 Task: Open Card Car Review in Board Content Amplification to Workspace Business Writing and add a team member Softage.2@softage.net, a label Red, a checklist Mixology, an attachment from your google drive, a color Red and finally, add a card description 'Research and develop new marketing strategy' and a comment 'We should approach this task with a sense of curiosity and a willingness to experiment with new ideas and approaches.'. Add a start date 'Jan 02, 1900' with a due date 'Jan 09, 1900'
Action: Mouse moved to (196, 162)
Screenshot: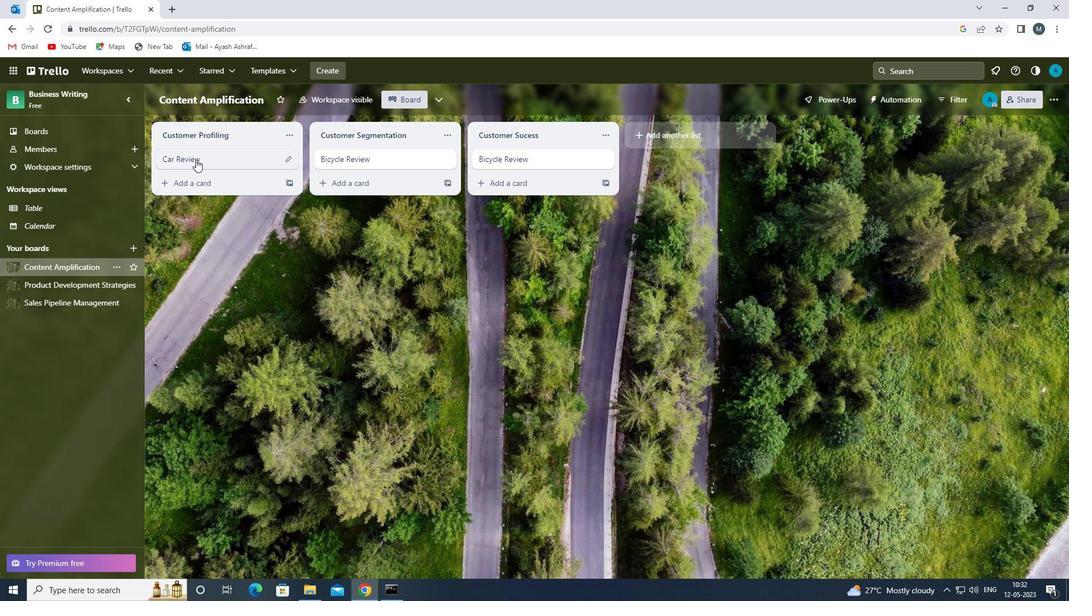 
Action: Mouse pressed left at (196, 162)
Screenshot: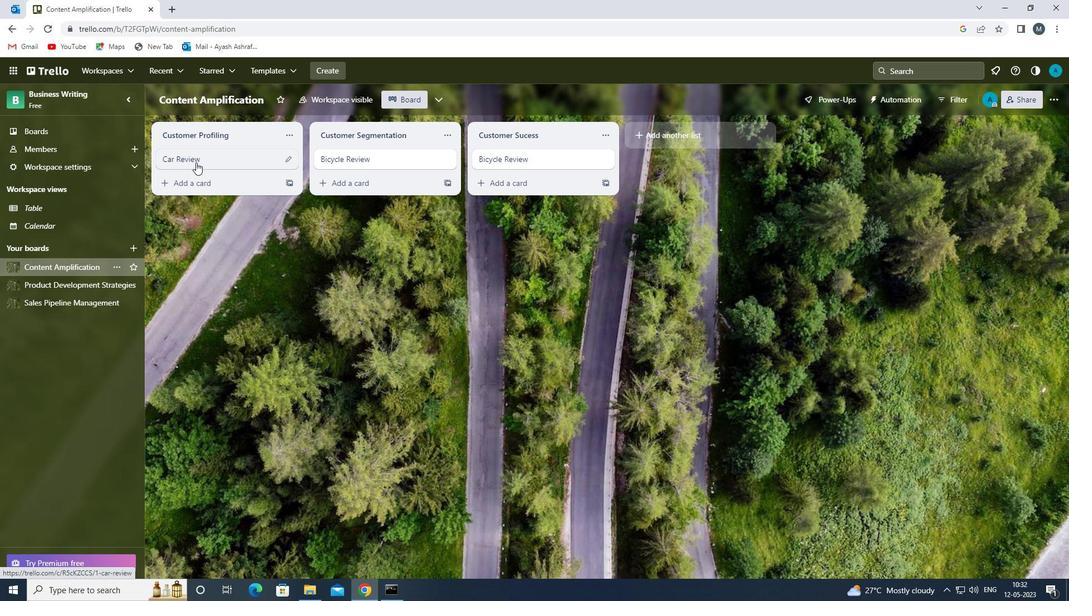 
Action: Mouse moved to (687, 160)
Screenshot: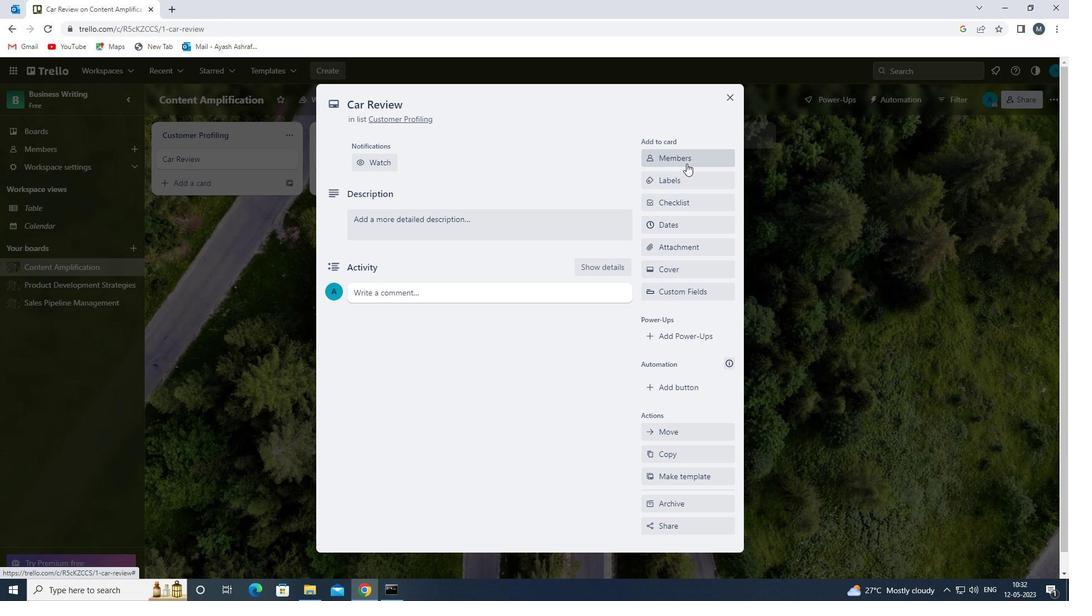
Action: Mouse pressed left at (687, 160)
Screenshot: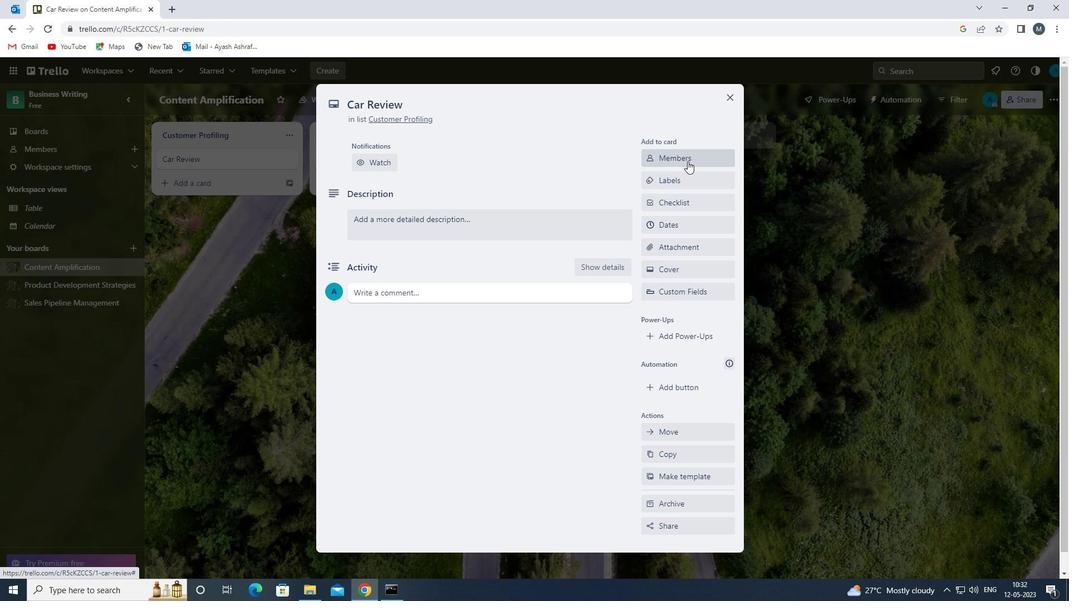 
Action: Mouse moved to (691, 216)
Screenshot: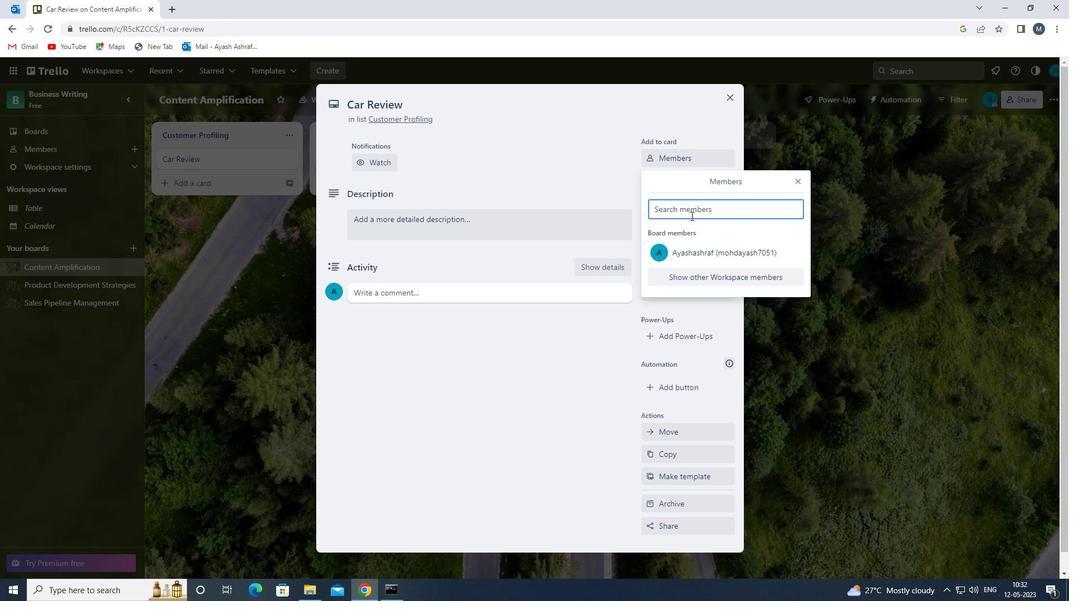 
Action: Mouse pressed left at (691, 216)
Screenshot: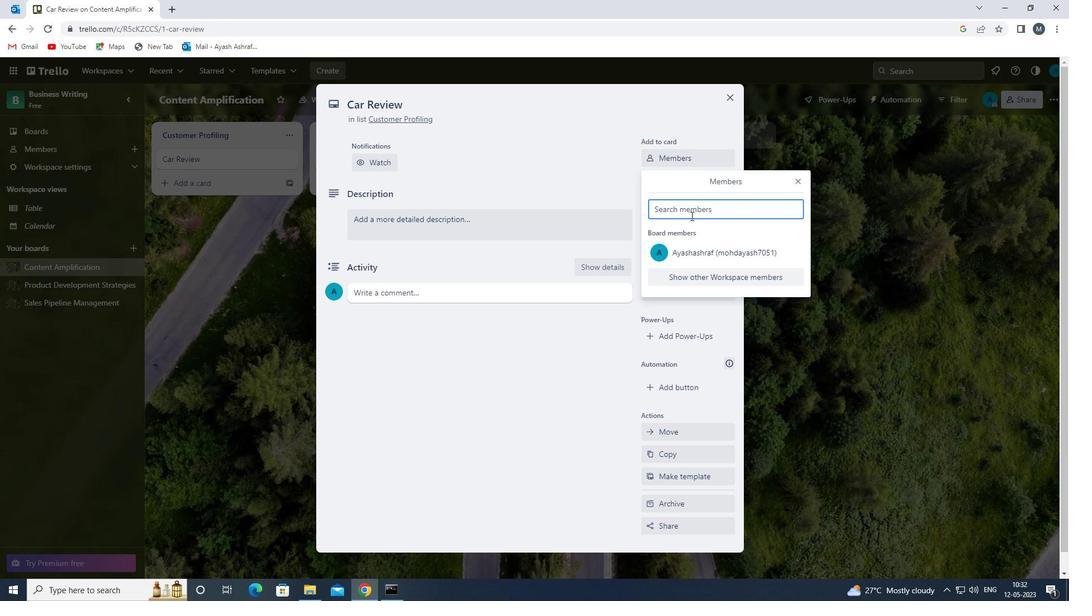 
Action: Mouse moved to (688, 214)
Screenshot: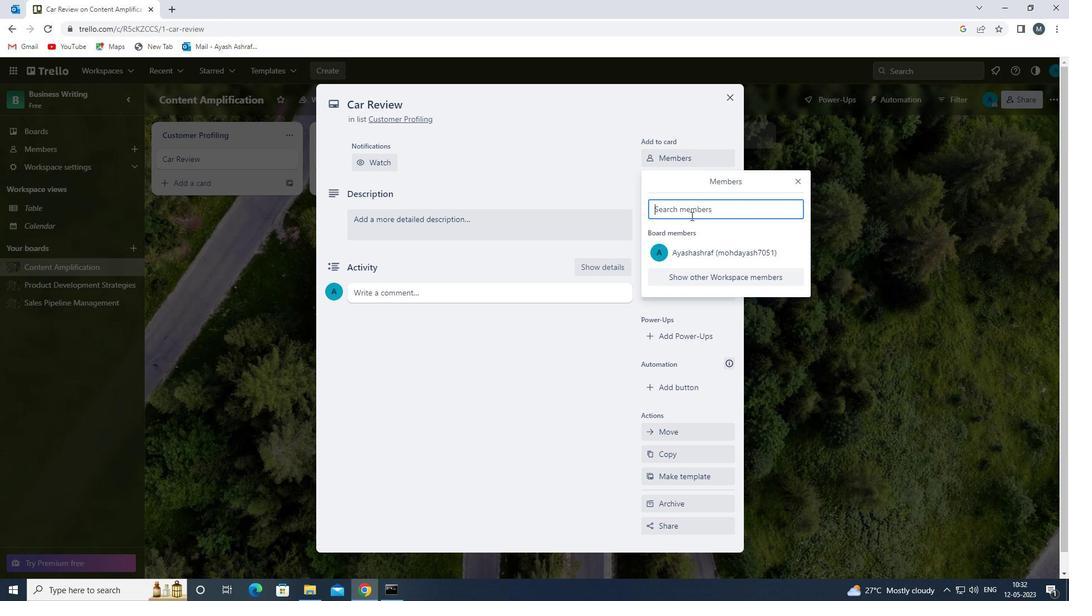 
Action: Key pressed s
Screenshot: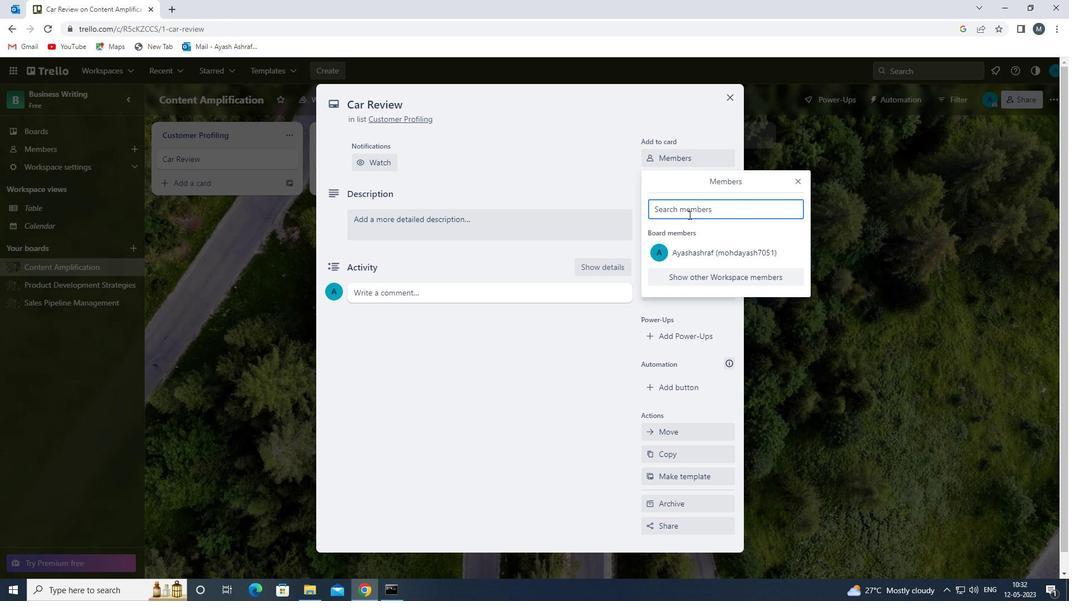 
Action: Mouse moved to (706, 343)
Screenshot: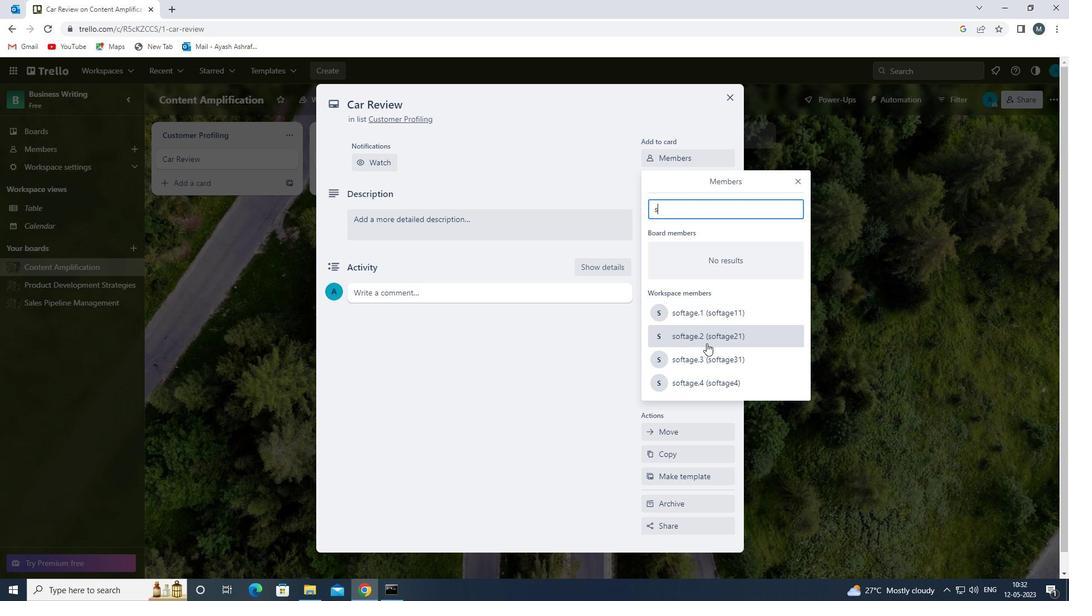 
Action: Mouse pressed left at (706, 343)
Screenshot: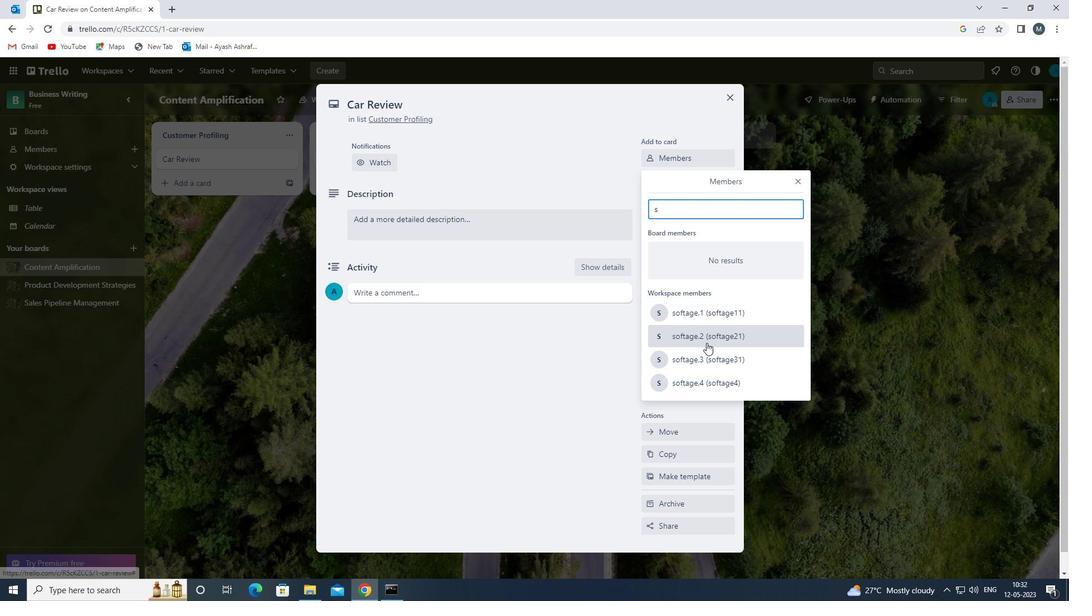 
Action: Mouse moved to (802, 181)
Screenshot: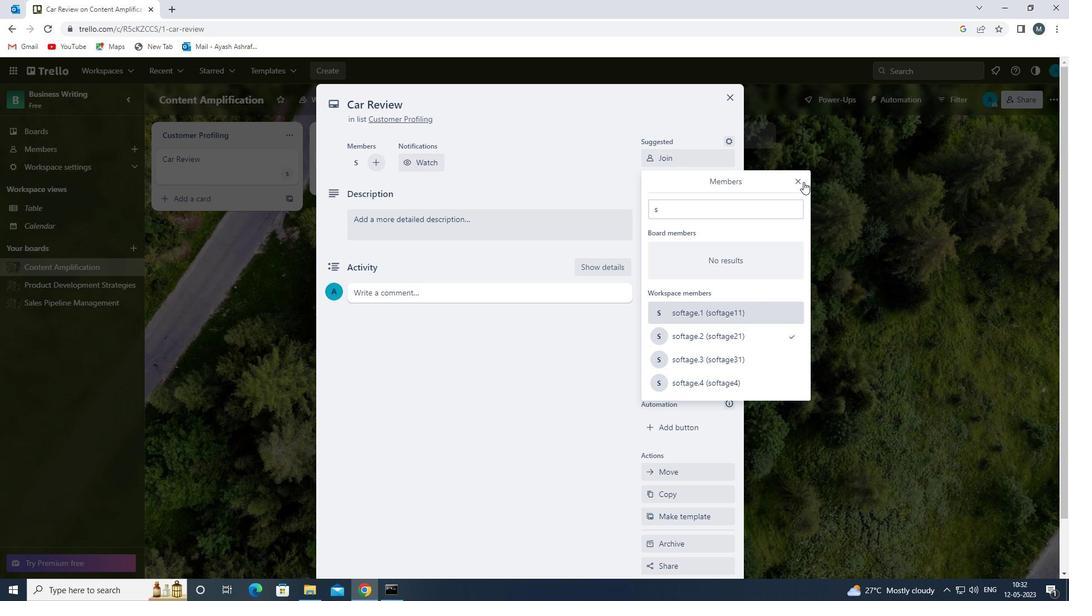 
Action: Mouse pressed left at (802, 181)
Screenshot: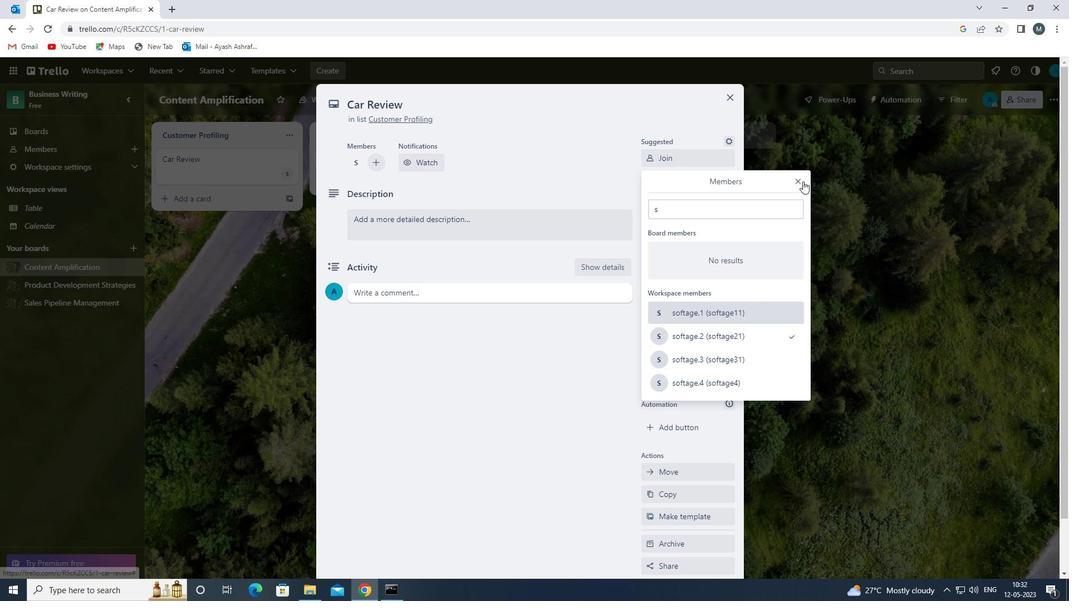 
Action: Mouse moved to (683, 216)
Screenshot: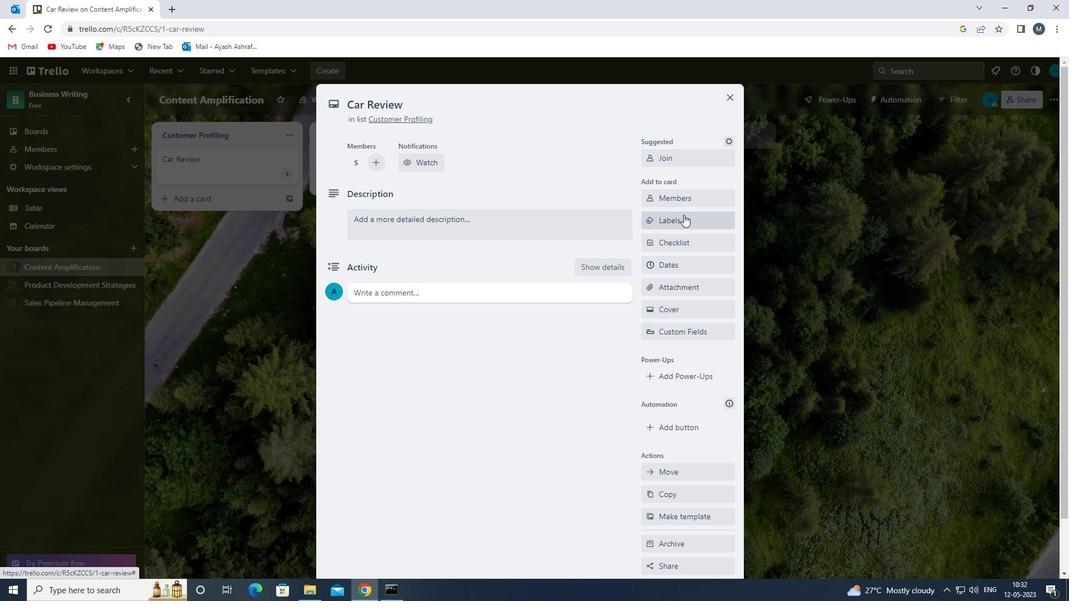 
Action: Mouse pressed left at (683, 216)
Screenshot: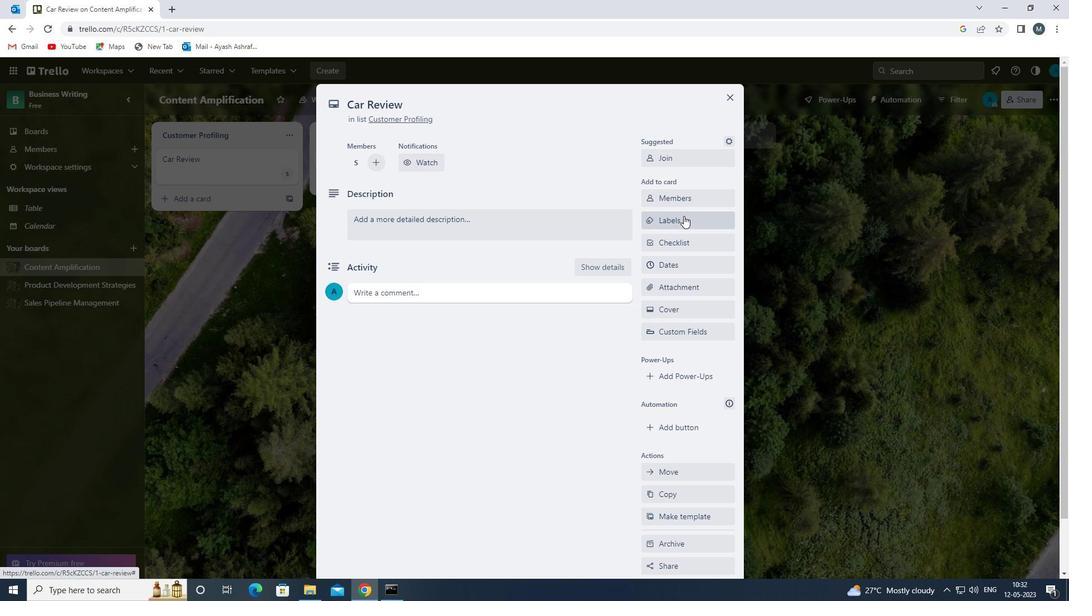 
Action: Mouse moved to (658, 370)
Screenshot: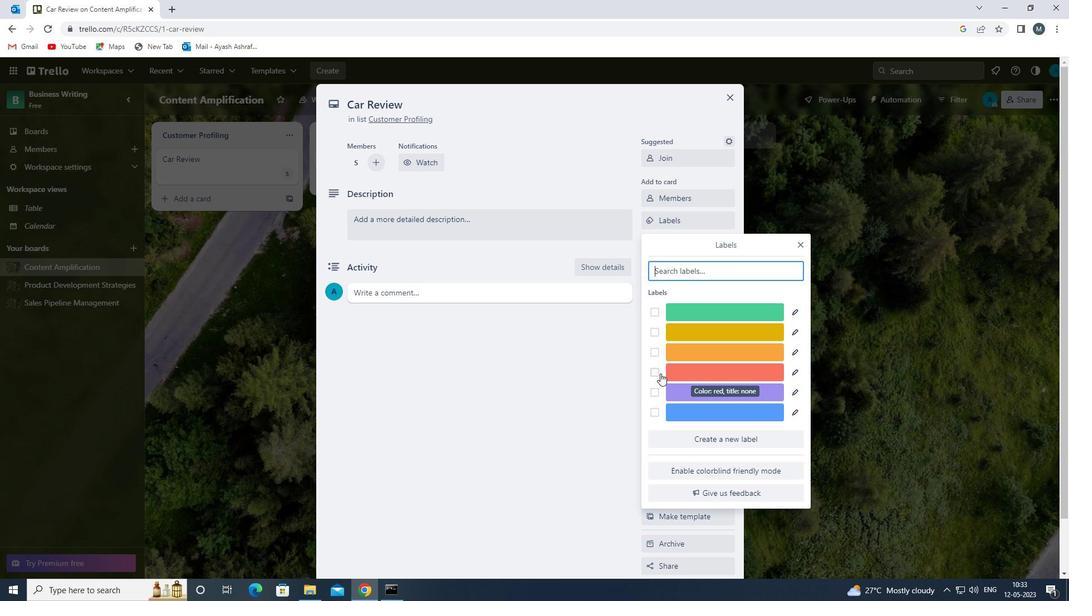 
Action: Mouse pressed left at (658, 370)
Screenshot: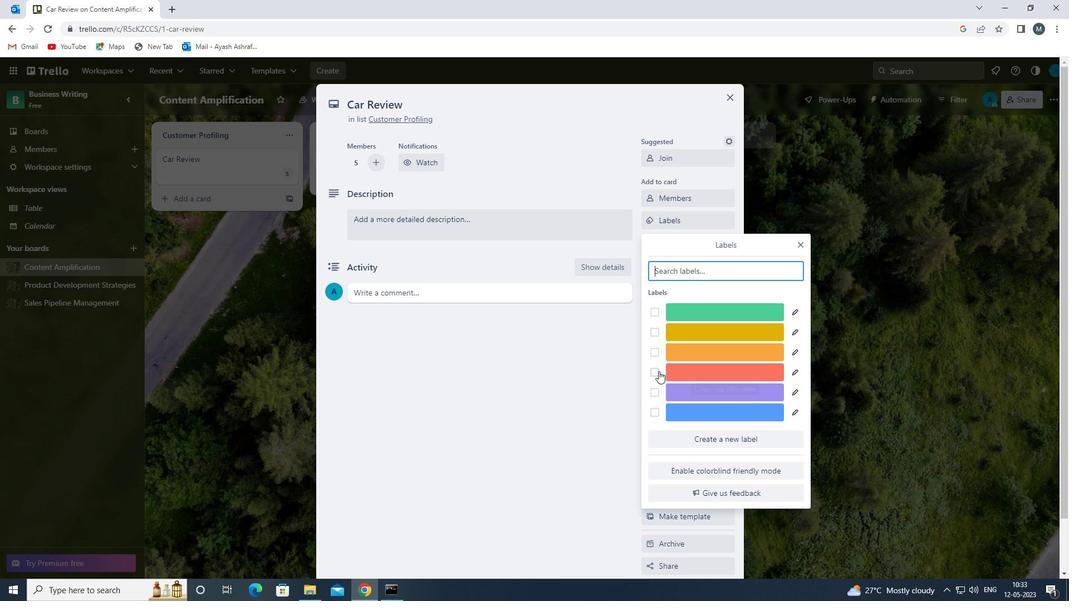 
Action: Mouse moved to (800, 247)
Screenshot: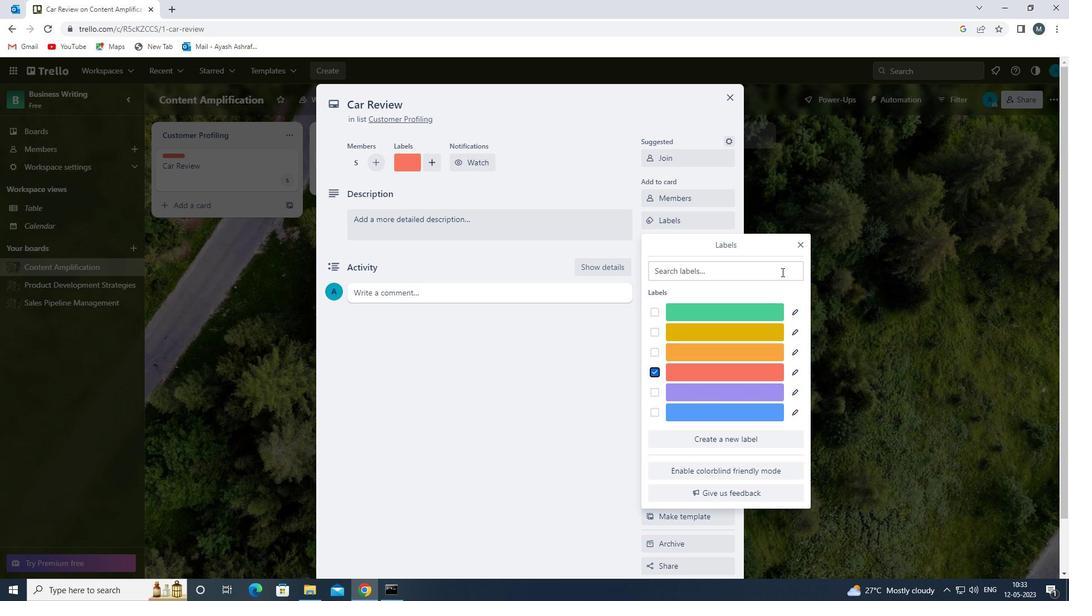 
Action: Mouse pressed left at (800, 247)
Screenshot: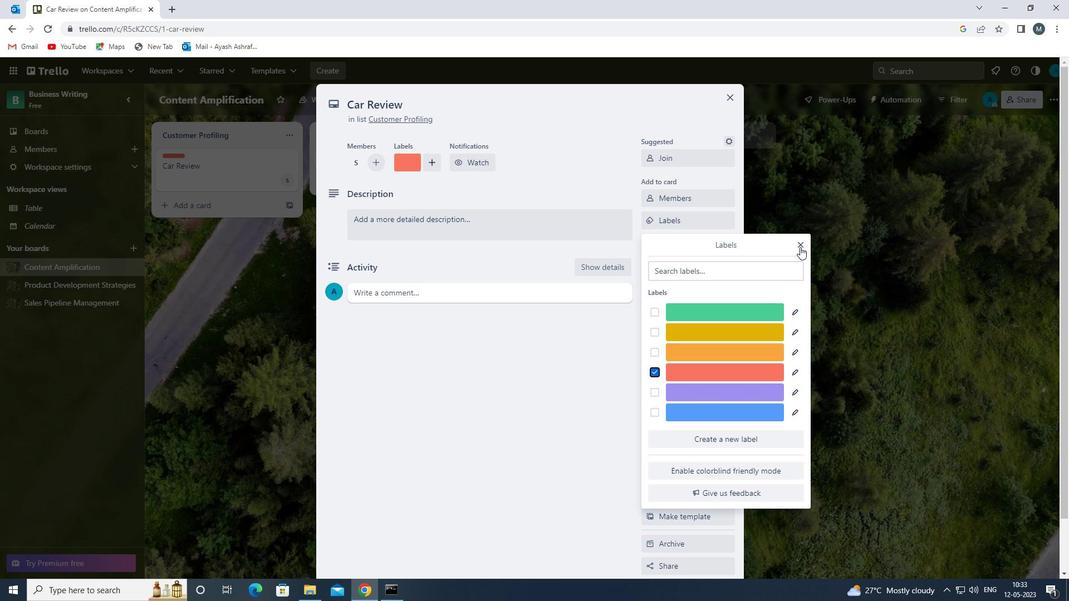 
Action: Mouse moved to (673, 246)
Screenshot: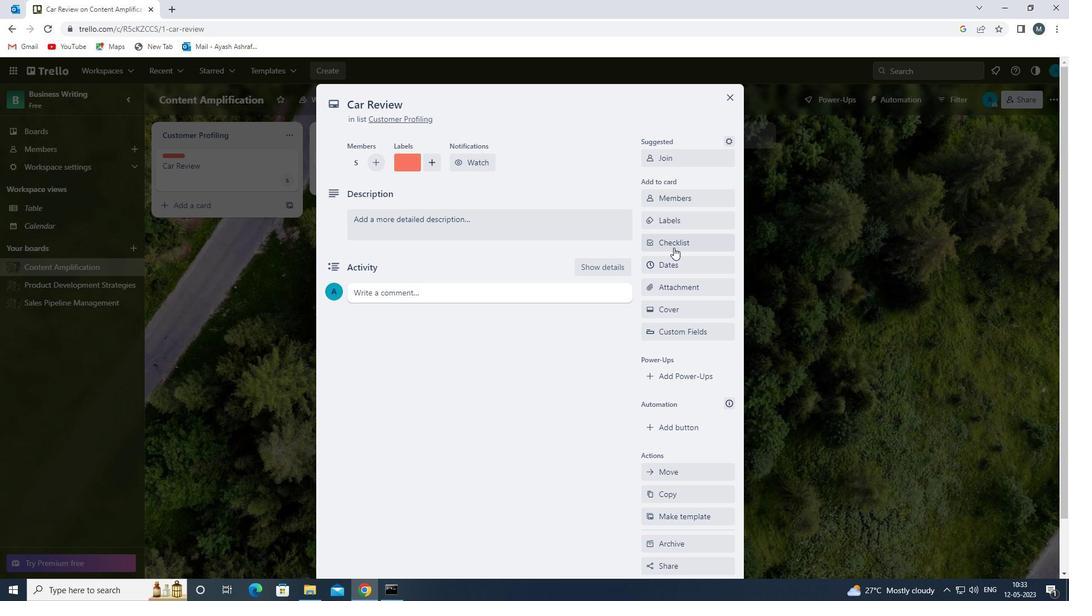 
Action: Mouse pressed left at (673, 246)
Screenshot: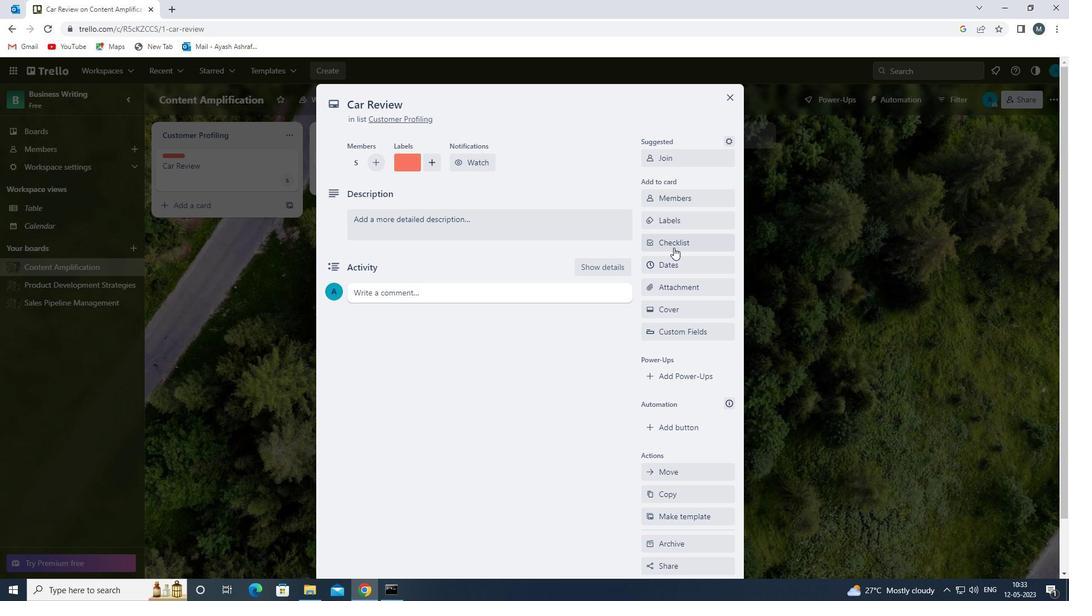 
Action: Mouse moved to (711, 311)
Screenshot: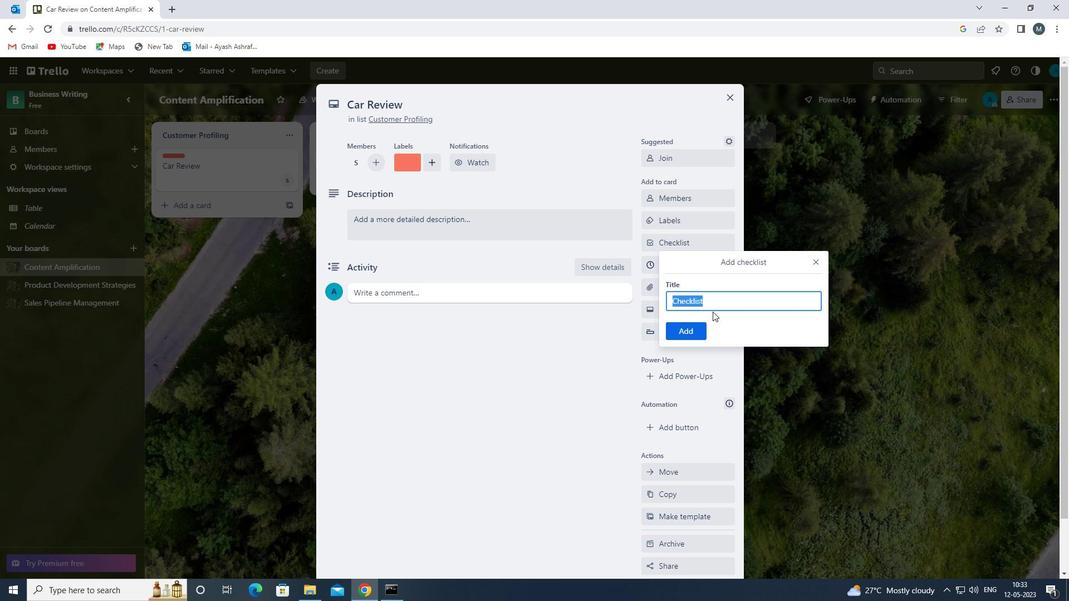 
Action: Key pressed <Key.backspace><Key.shift>MIXOLOGY<Key.space>
Screenshot: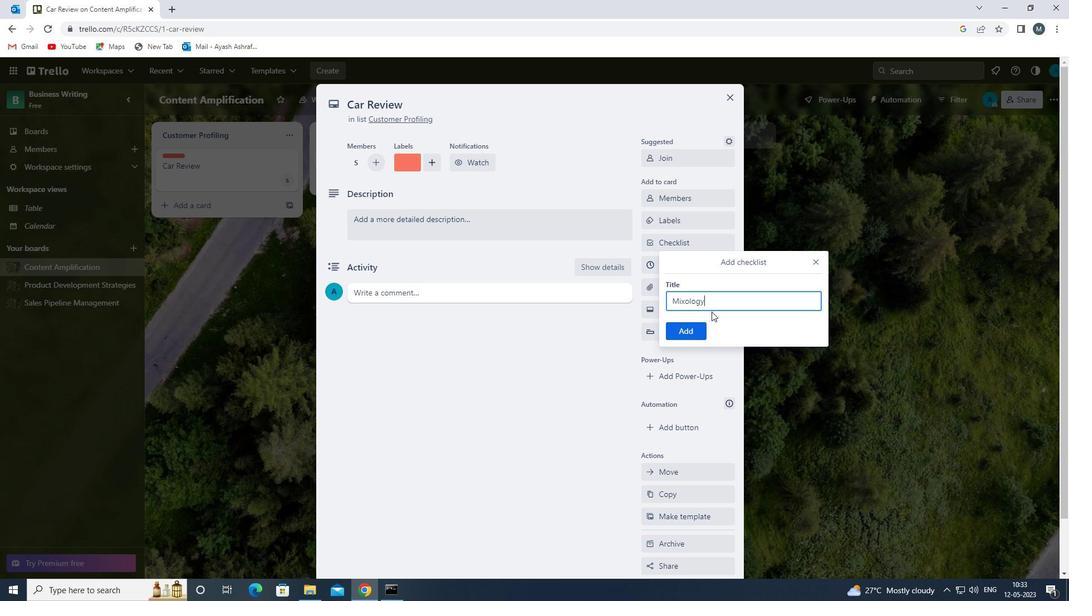 
Action: Mouse moved to (688, 331)
Screenshot: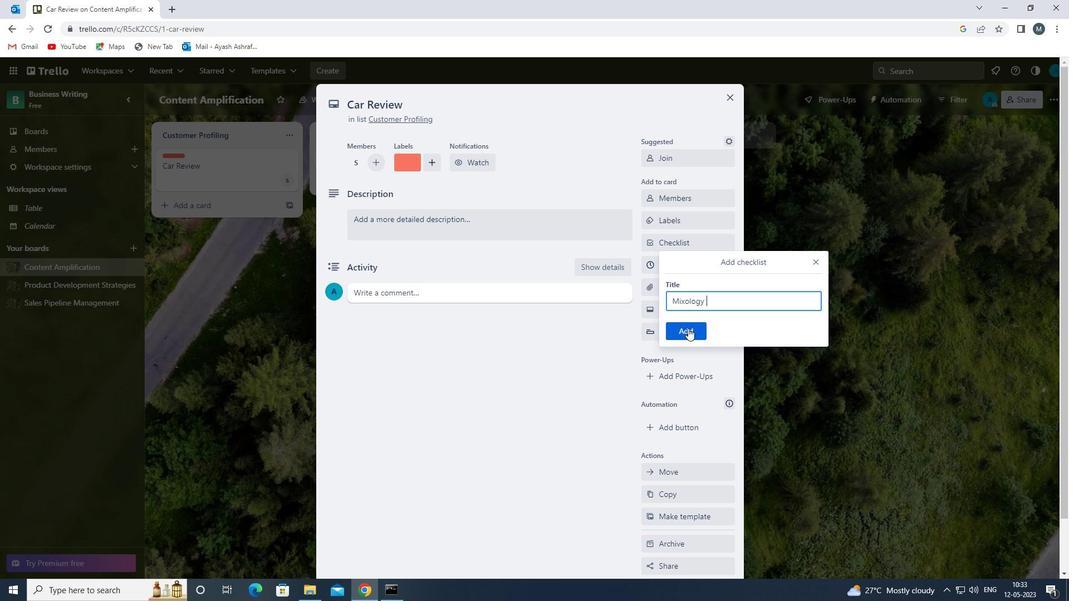 
Action: Mouse pressed left at (688, 331)
Screenshot: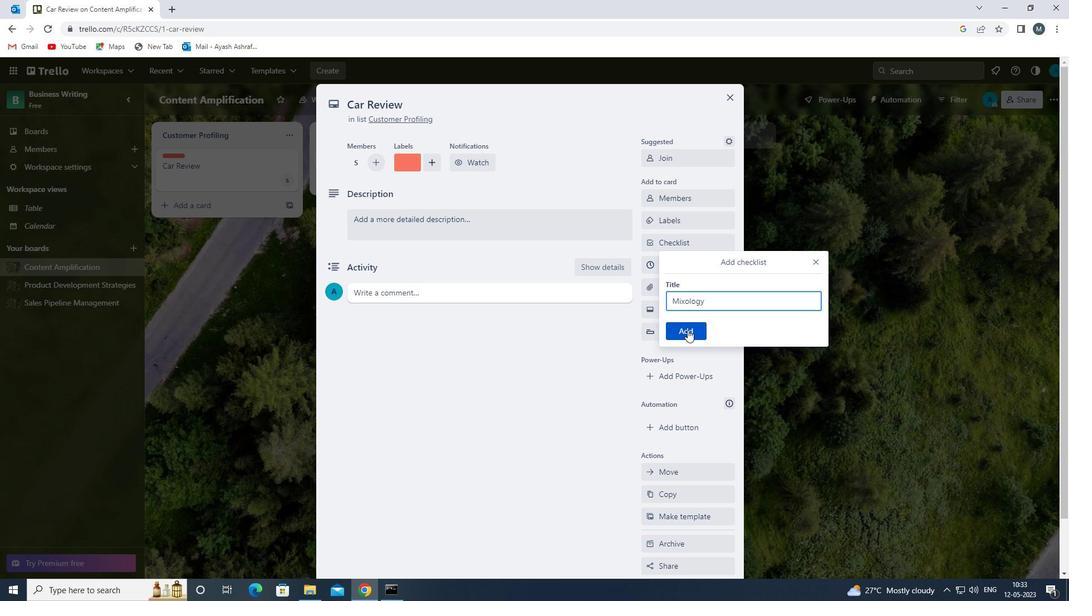
Action: Mouse moved to (682, 289)
Screenshot: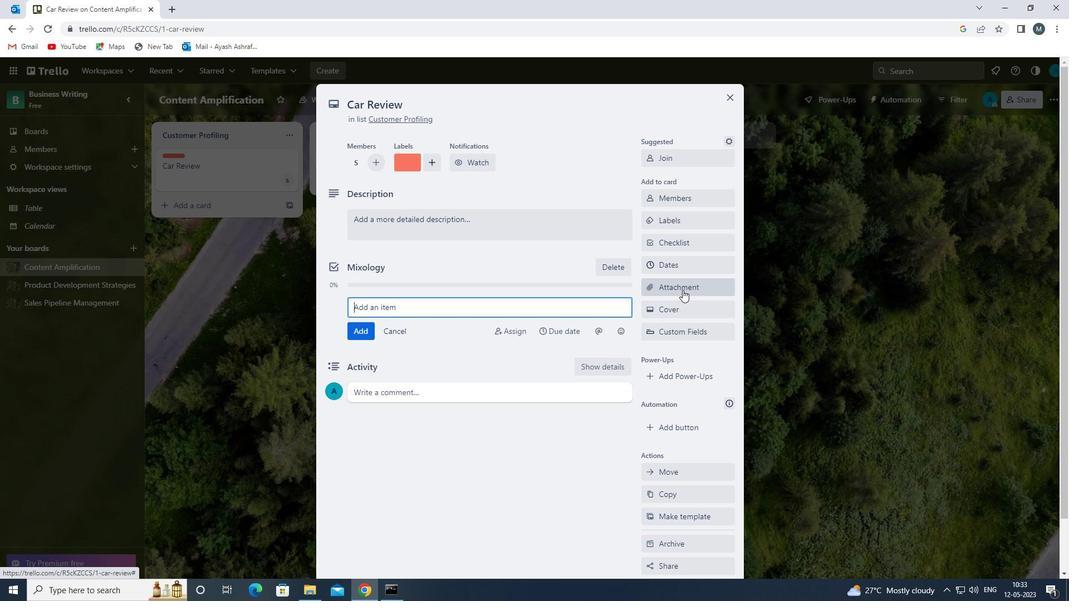 
Action: Mouse pressed left at (682, 289)
Screenshot: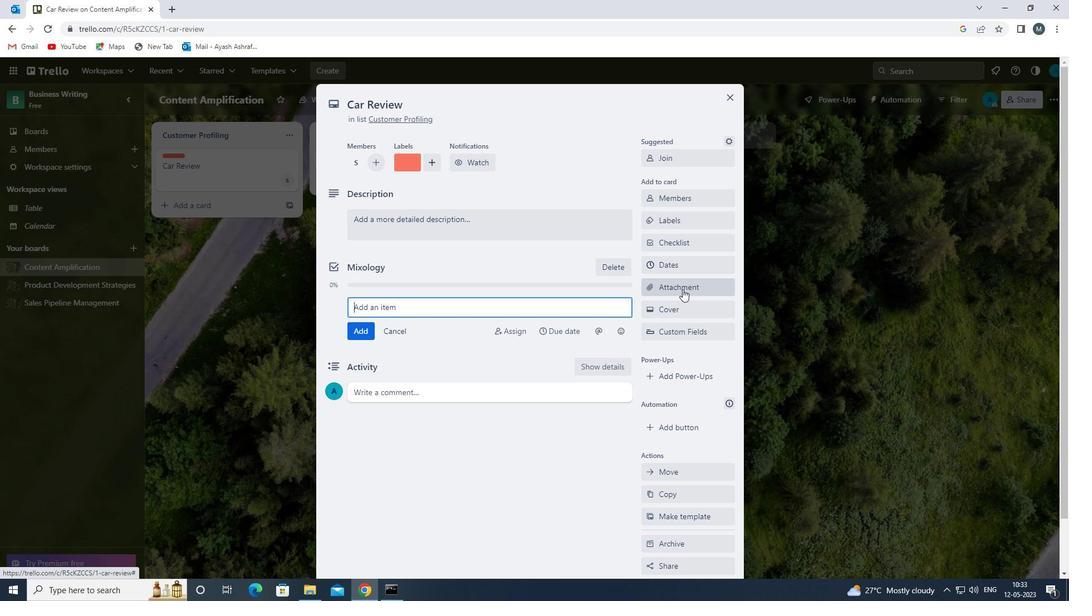 
Action: Mouse moved to (678, 370)
Screenshot: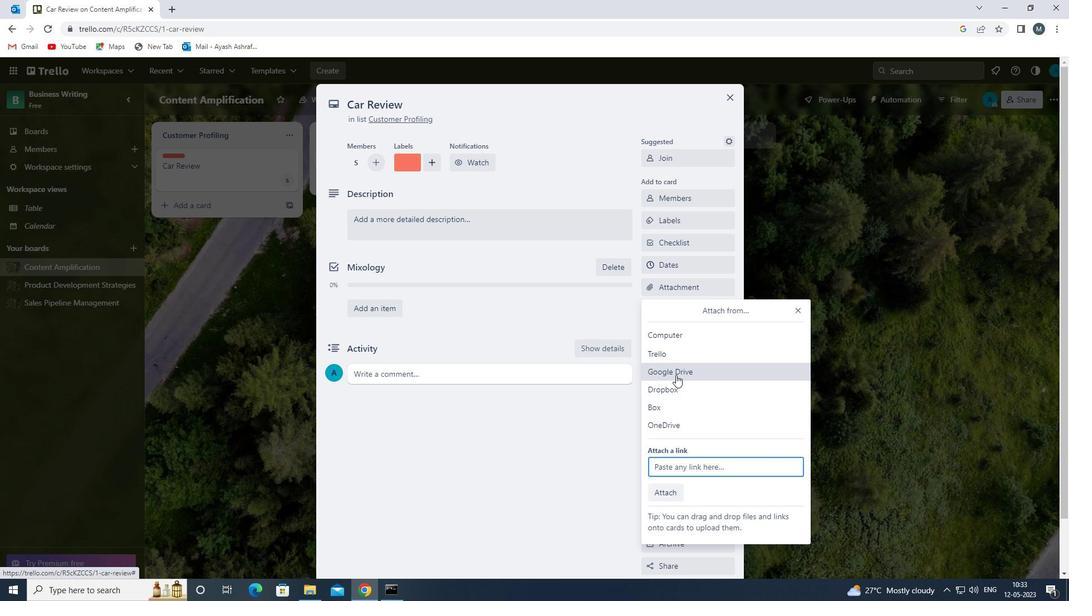 
Action: Mouse pressed left at (678, 370)
Screenshot: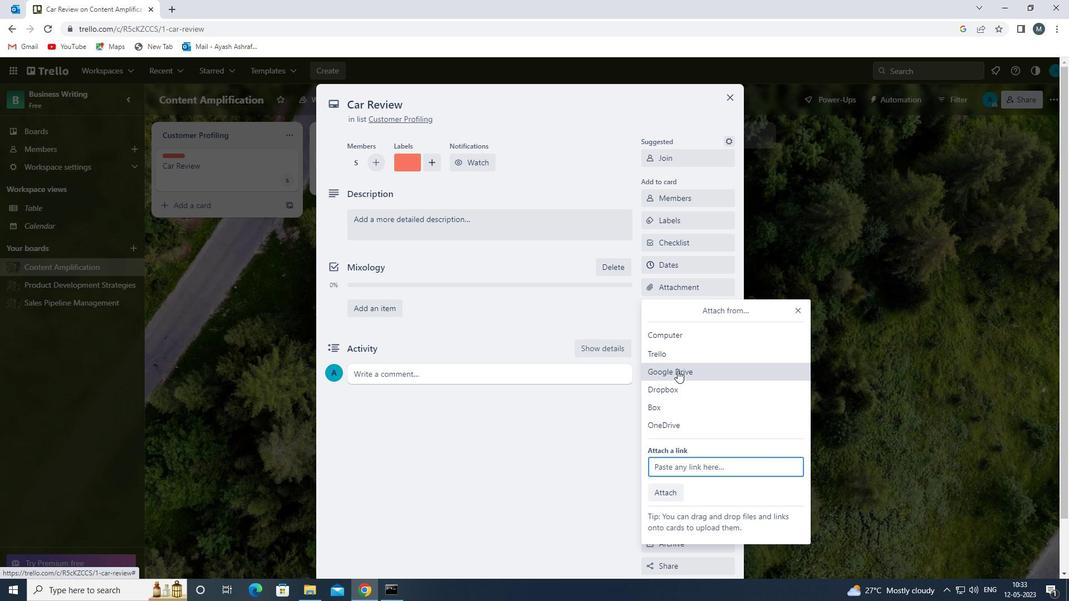 
Action: Mouse moved to (323, 315)
Screenshot: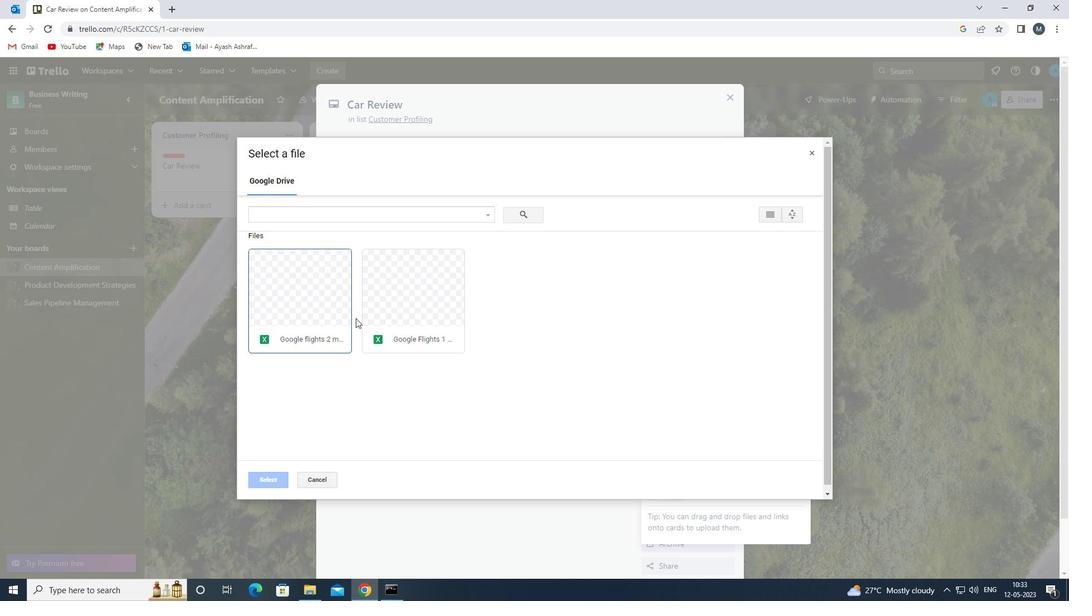 
Action: Mouse pressed left at (323, 315)
Screenshot: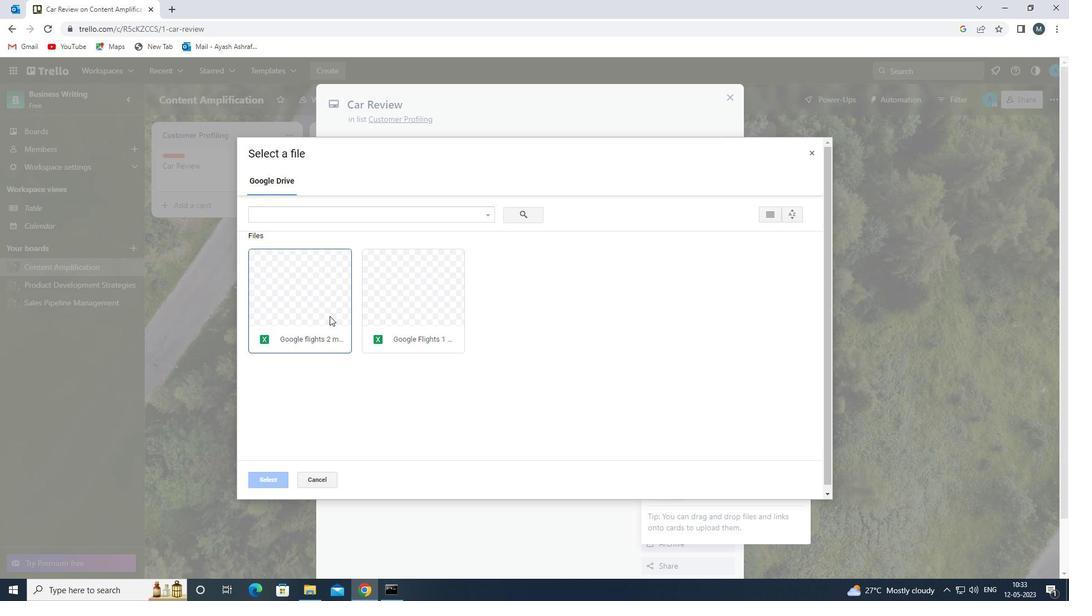 
Action: Mouse moved to (260, 478)
Screenshot: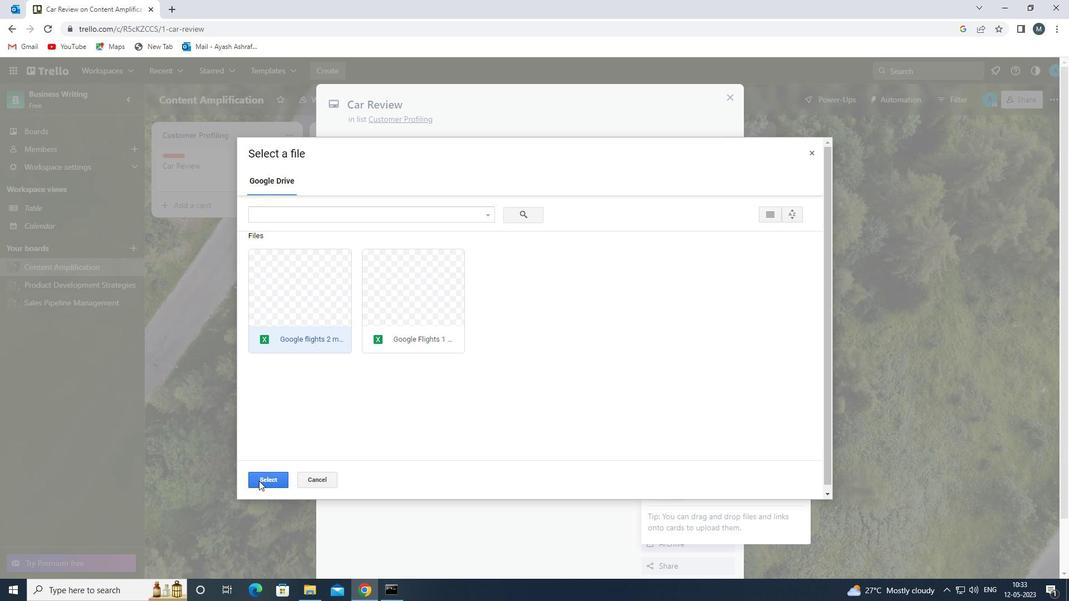 
Action: Mouse pressed left at (260, 478)
Screenshot: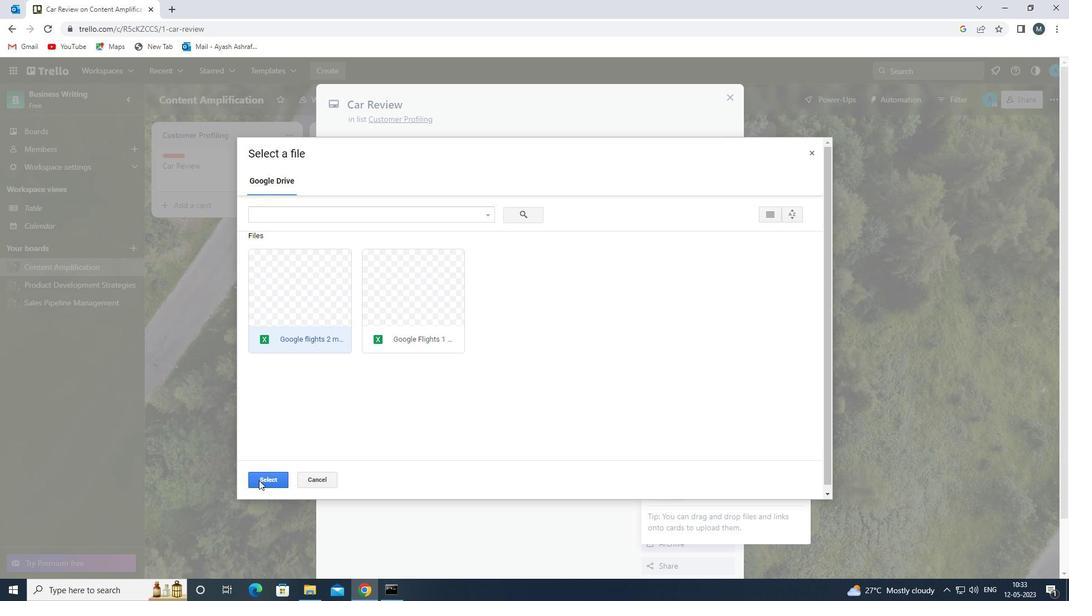 
Action: Mouse moved to (691, 306)
Screenshot: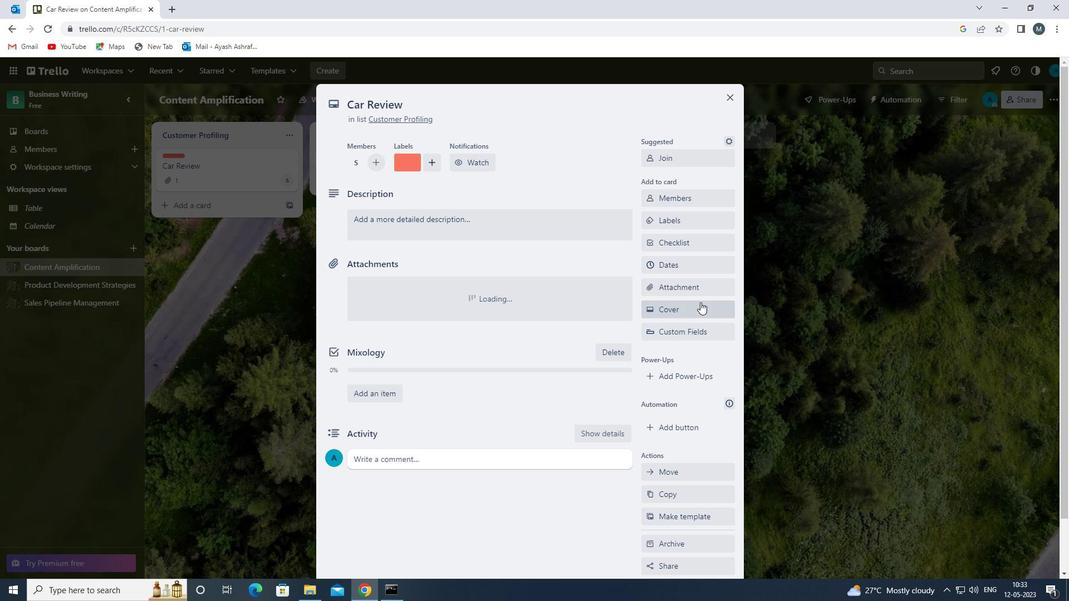 
Action: Mouse pressed left at (691, 306)
Screenshot: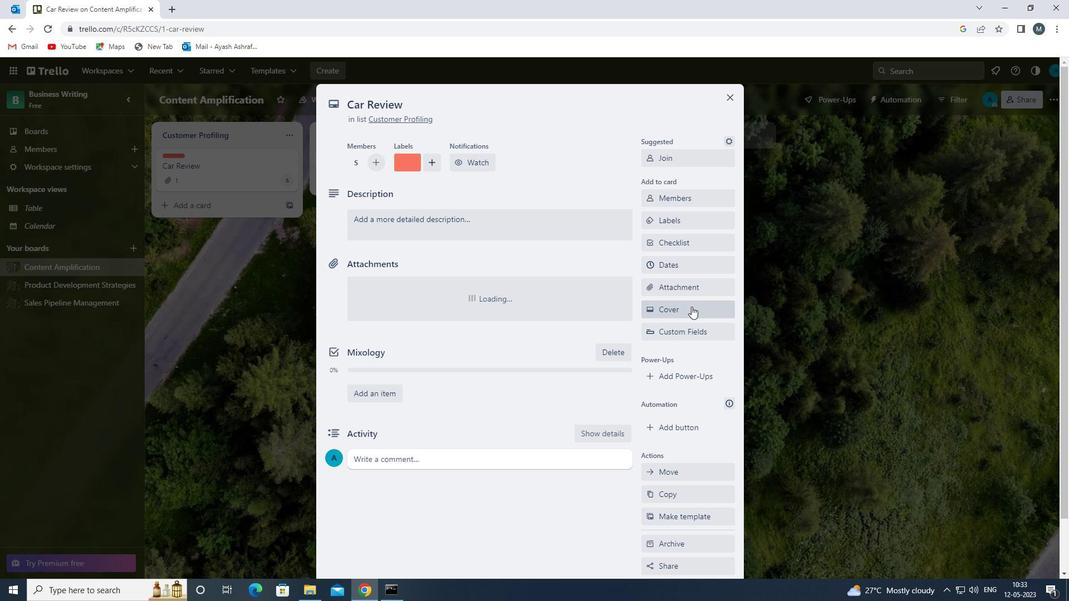 
Action: Mouse moved to (752, 360)
Screenshot: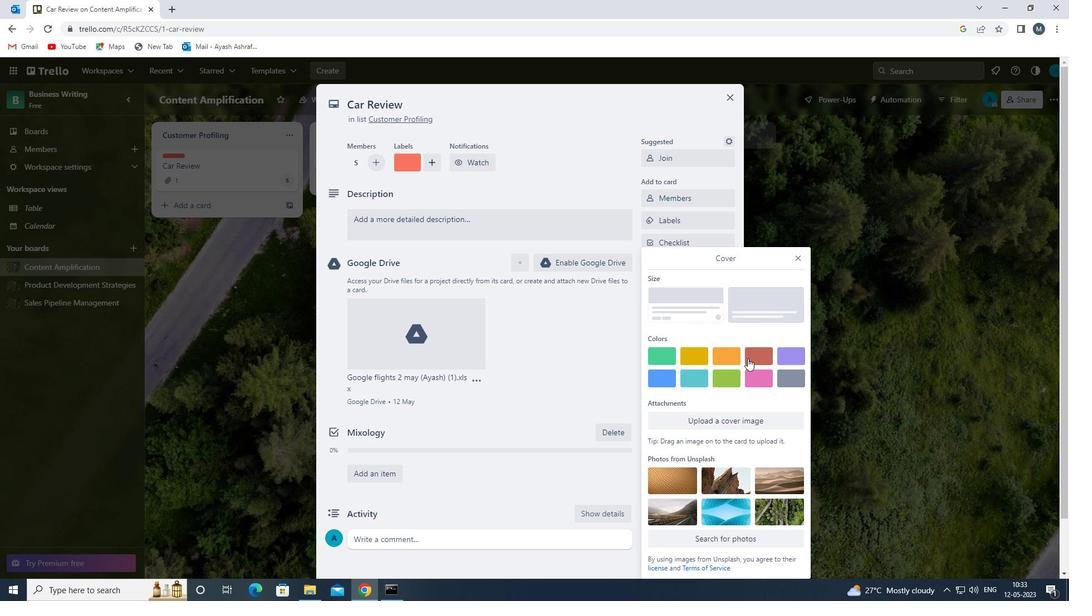 
Action: Mouse pressed left at (752, 360)
Screenshot: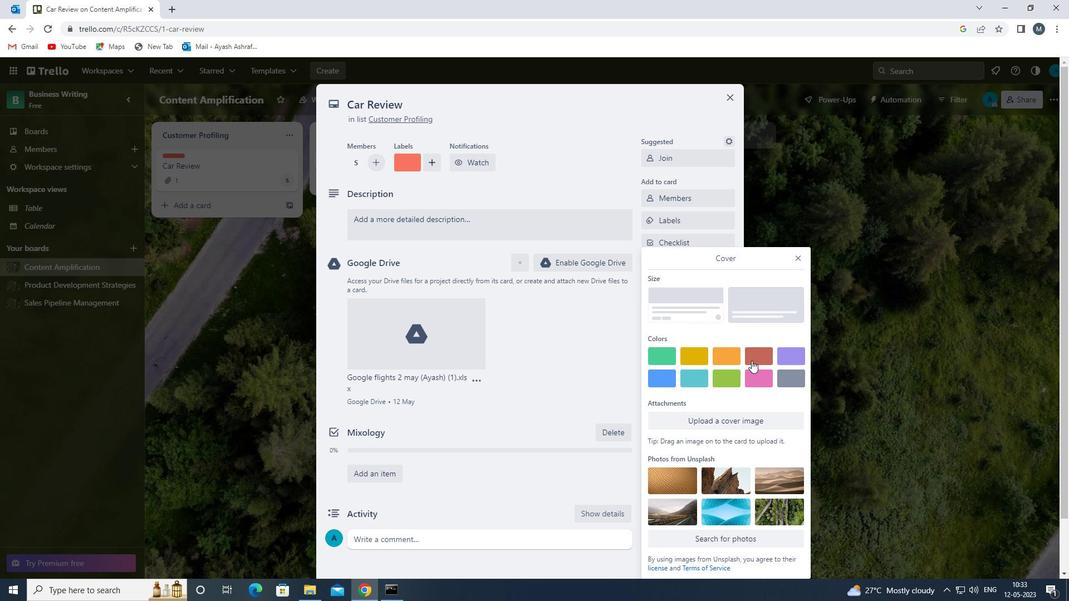 
Action: Mouse moved to (800, 238)
Screenshot: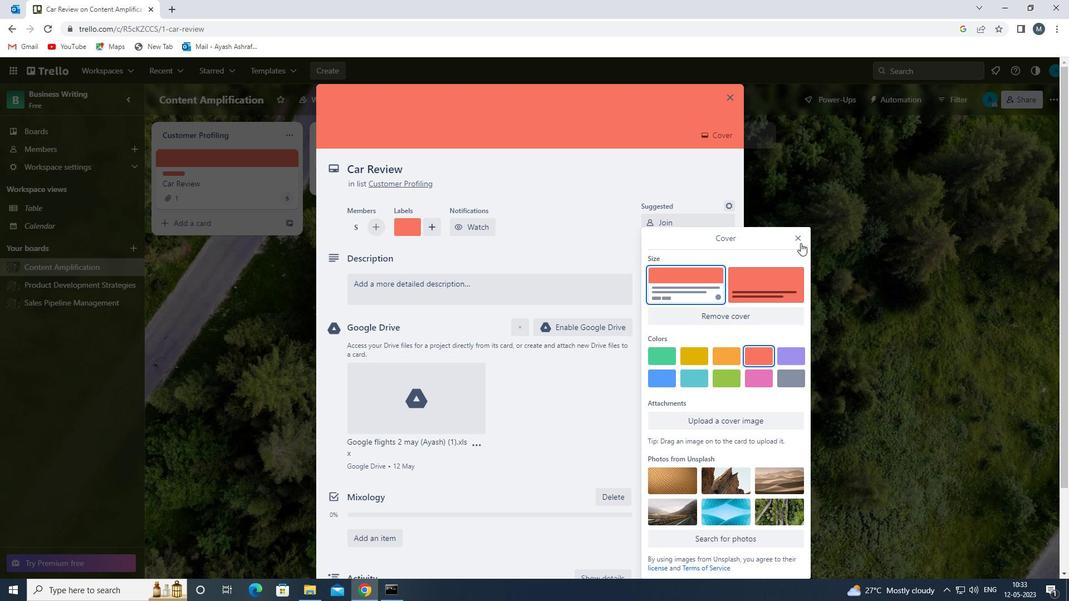 
Action: Mouse pressed left at (800, 238)
Screenshot: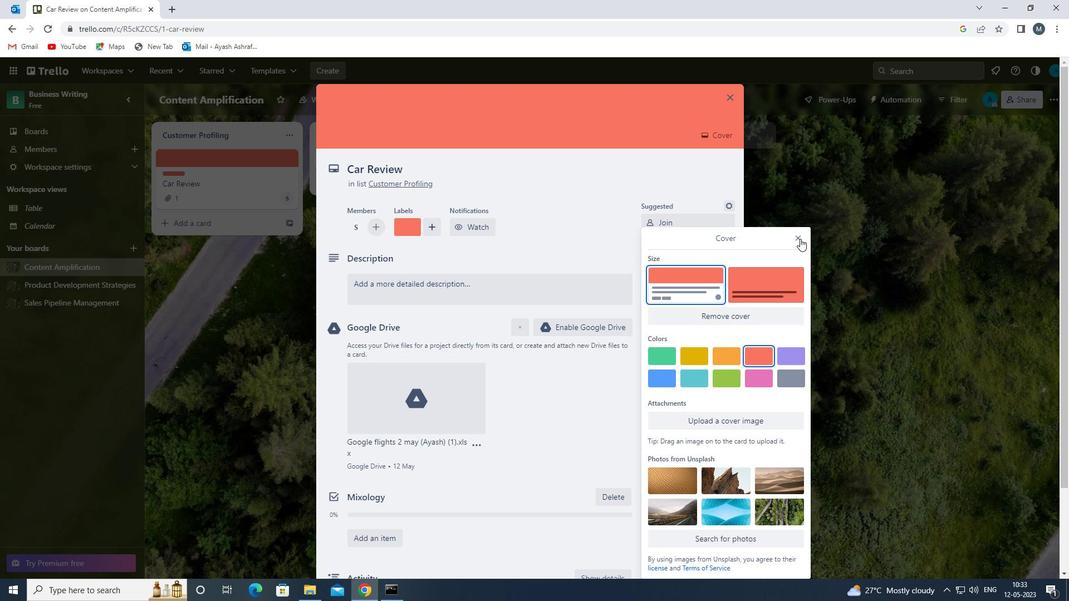 
Action: Mouse moved to (426, 286)
Screenshot: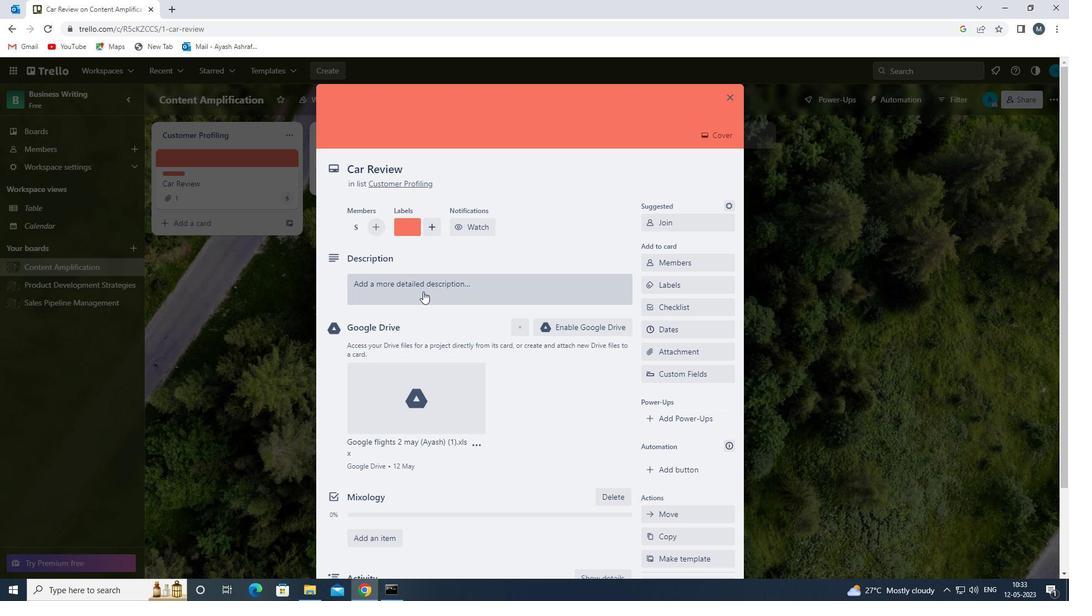 
Action: Mouse pressed left at (426, 286)
Screenshot: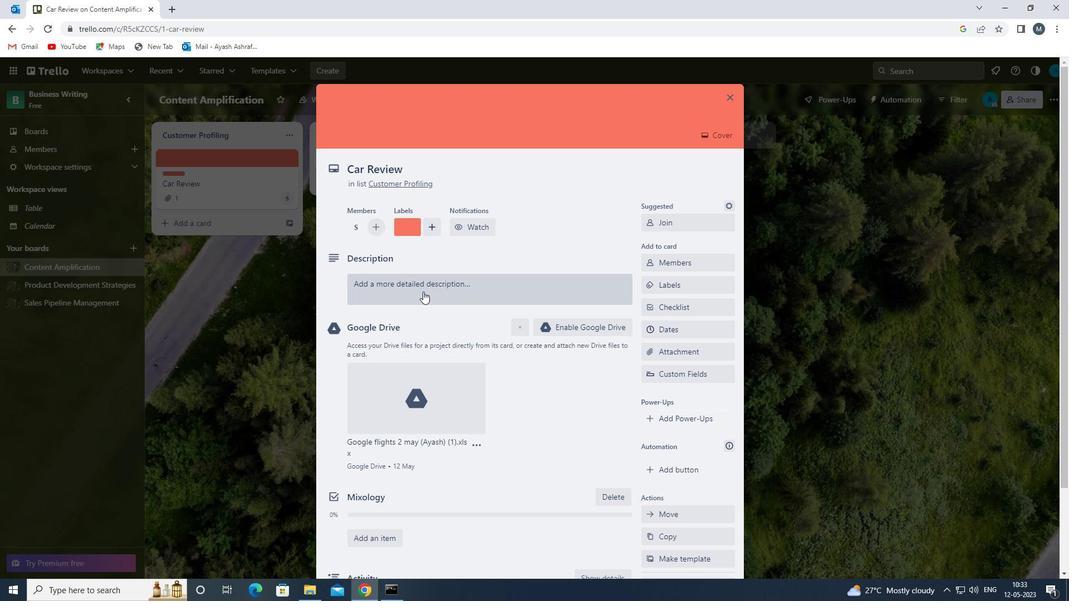 
Action: Mouse moved to (414, 324)
Screenshot: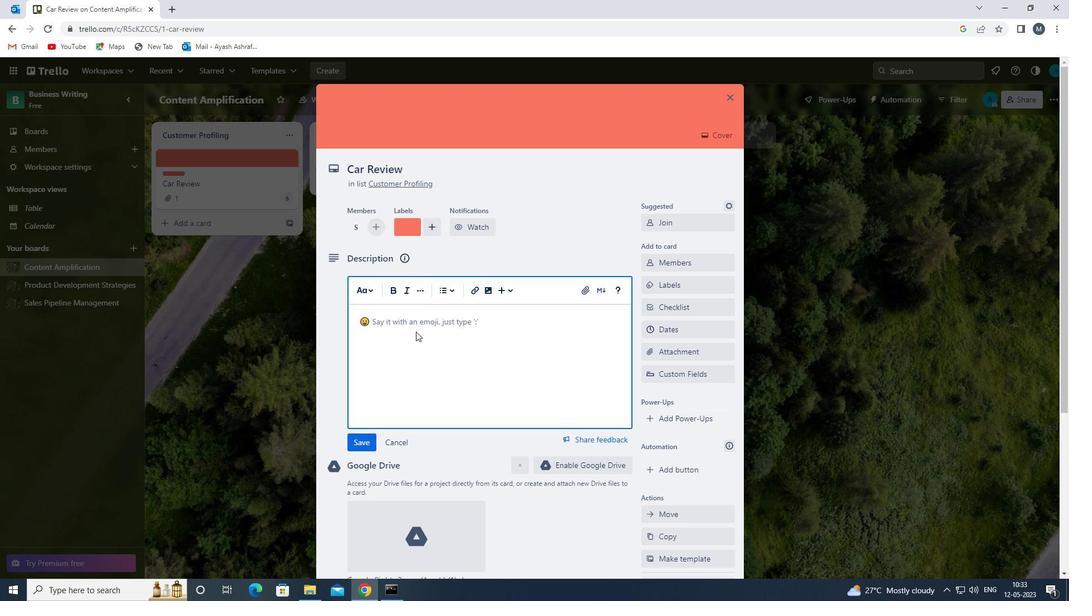 
Action: Mouse pressed left at (414, 324)
Screenshot: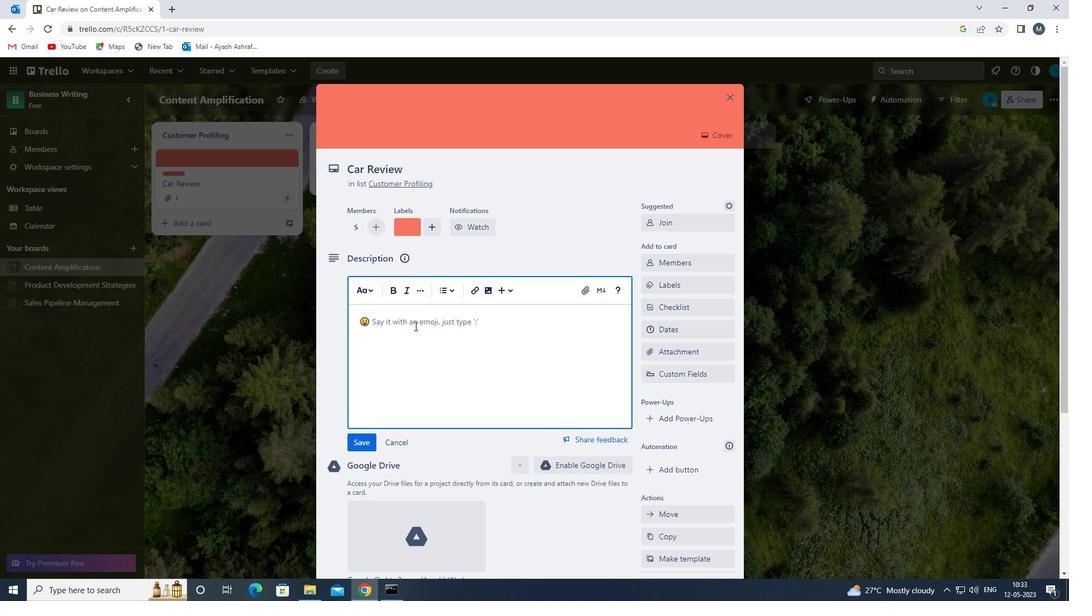 
Action: Mouse moved to (414, 325)
Screenshot: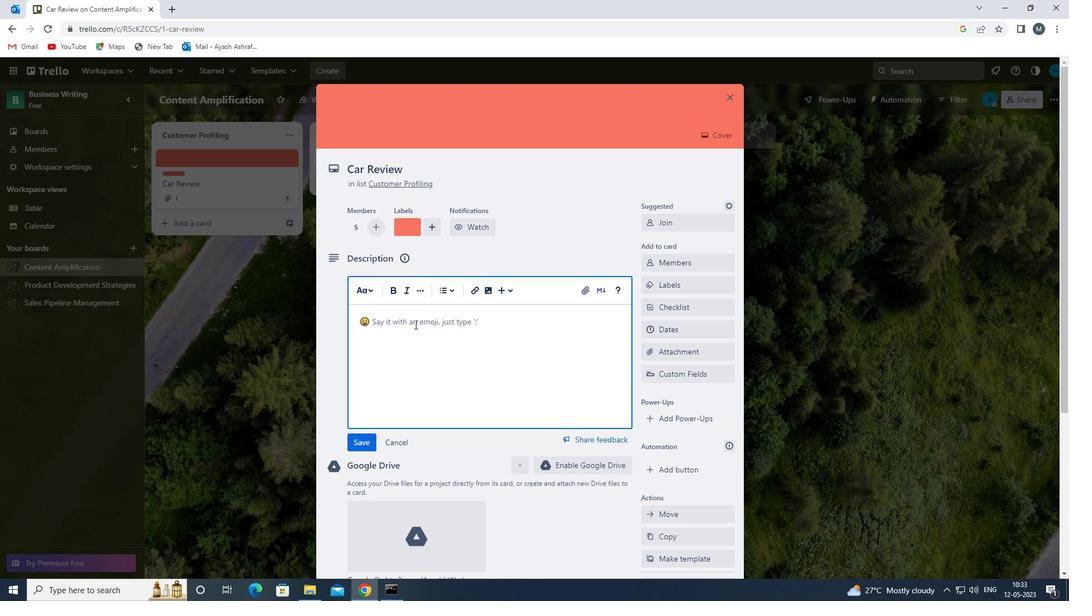 
Action: Key pressed <Key.shift>RESEARCH<Key.space>AND<Key.space>DEVELOP<Key.space>NEW<Key.space>MARKETING<Key.space>STRATEGY<Key.space>
Screenshot: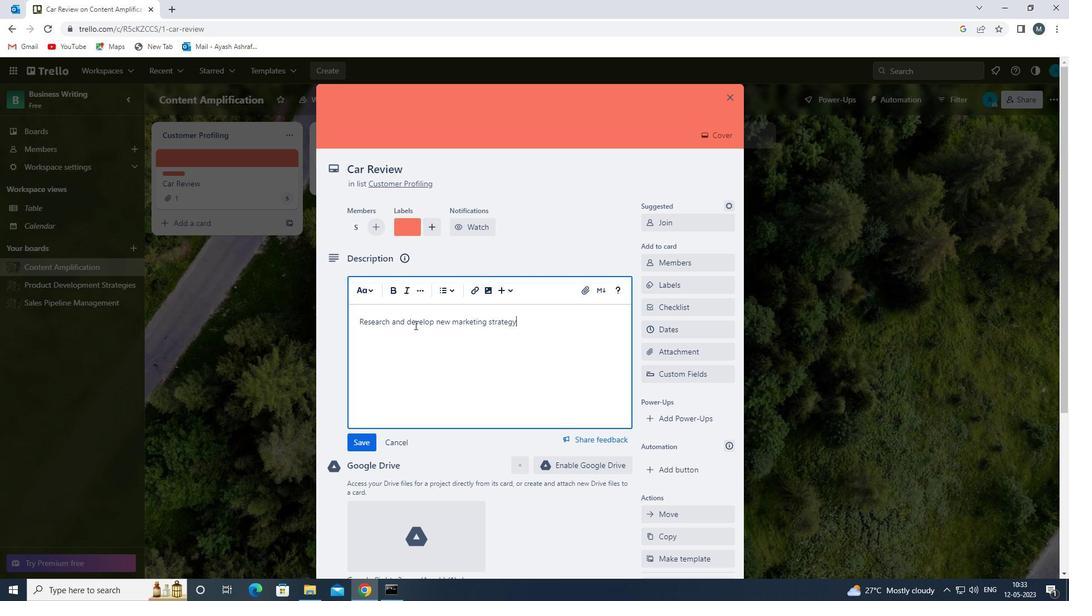
Action: Mouse moved to (367, 437)
Screenshot: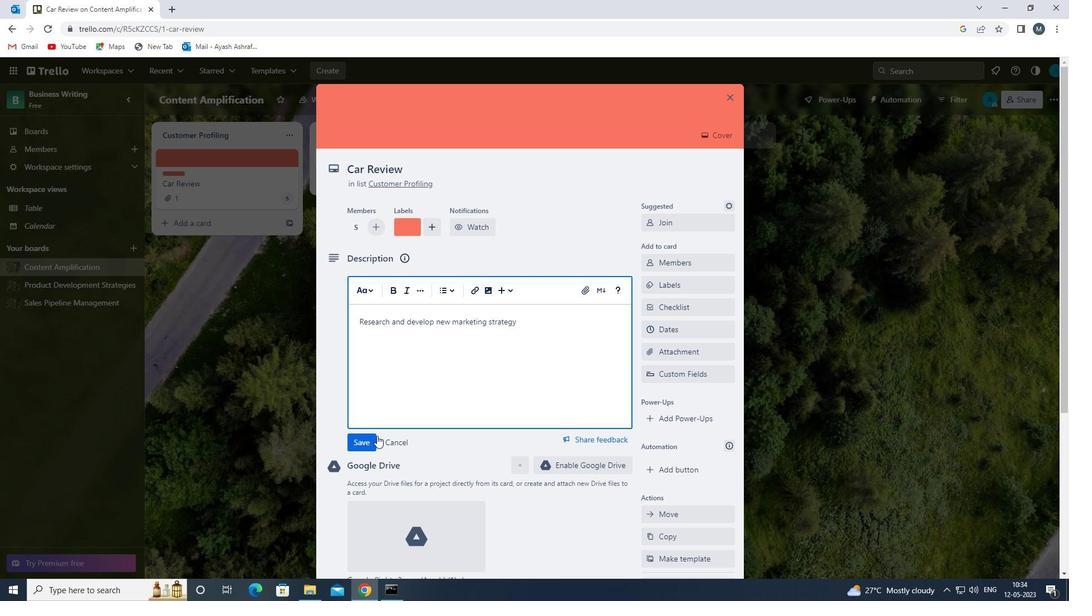 
Action: Mouse pressed left at (367, 437)
Screenshot: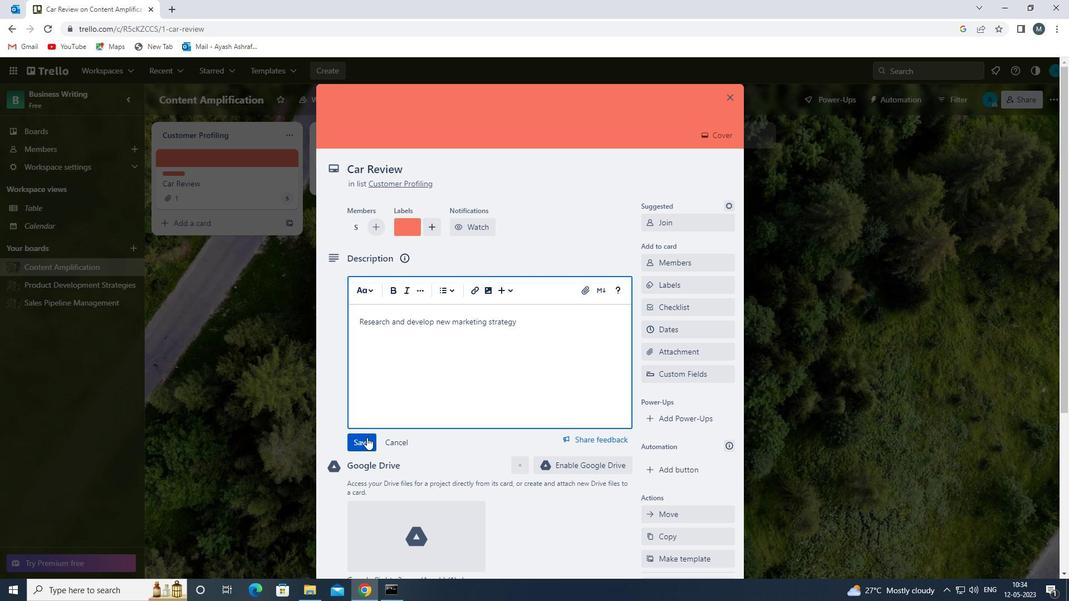 
Action: Mouse moved to (449, 389)
Screenshot: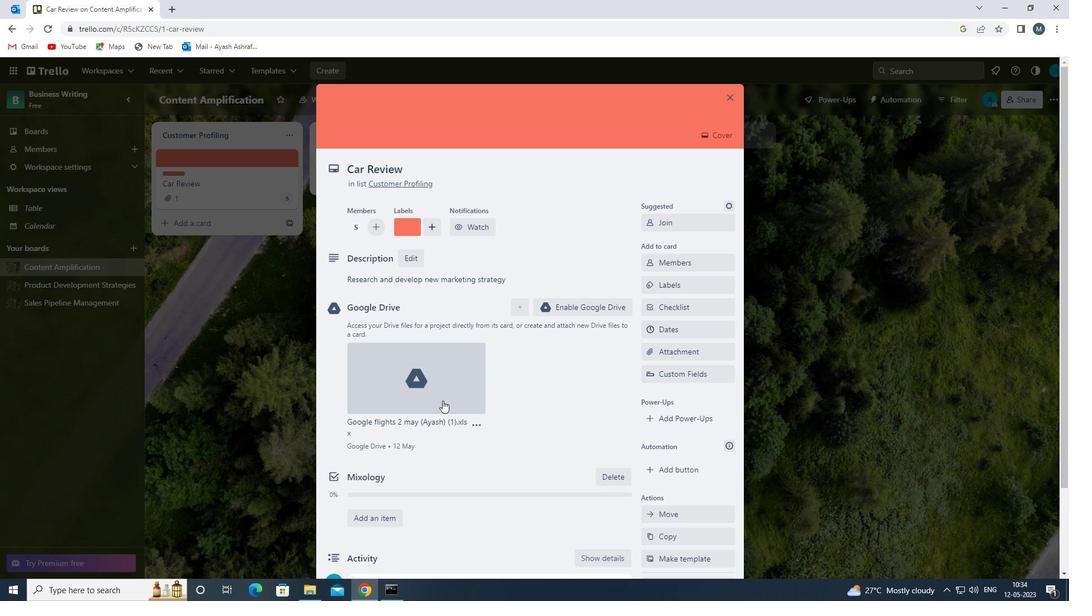
Action: Mouse scrolled (449, 388) with delta (0, 0)
Screenshot: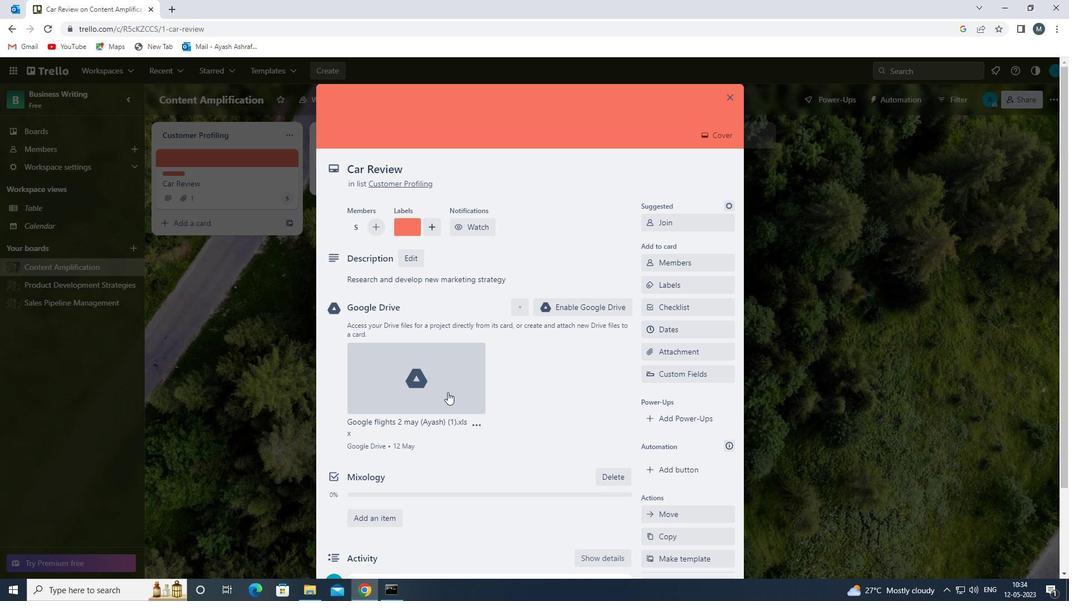 
Action: Mouse moved to (449, 389)
Screenshot: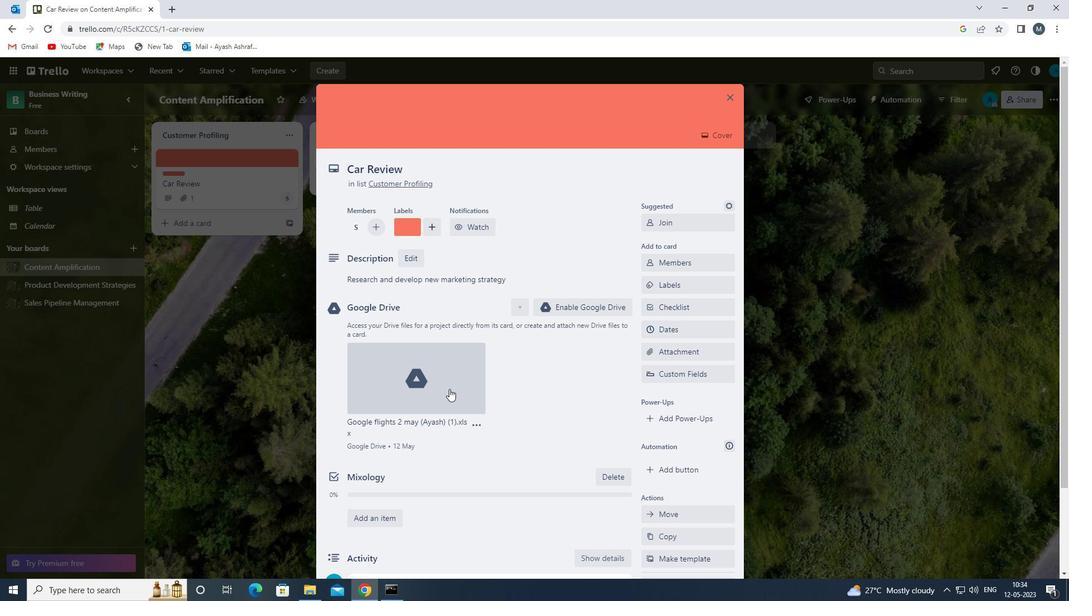 
Action: Mouse scrolled (449, 389) with delta (0, 0)
Screenshot: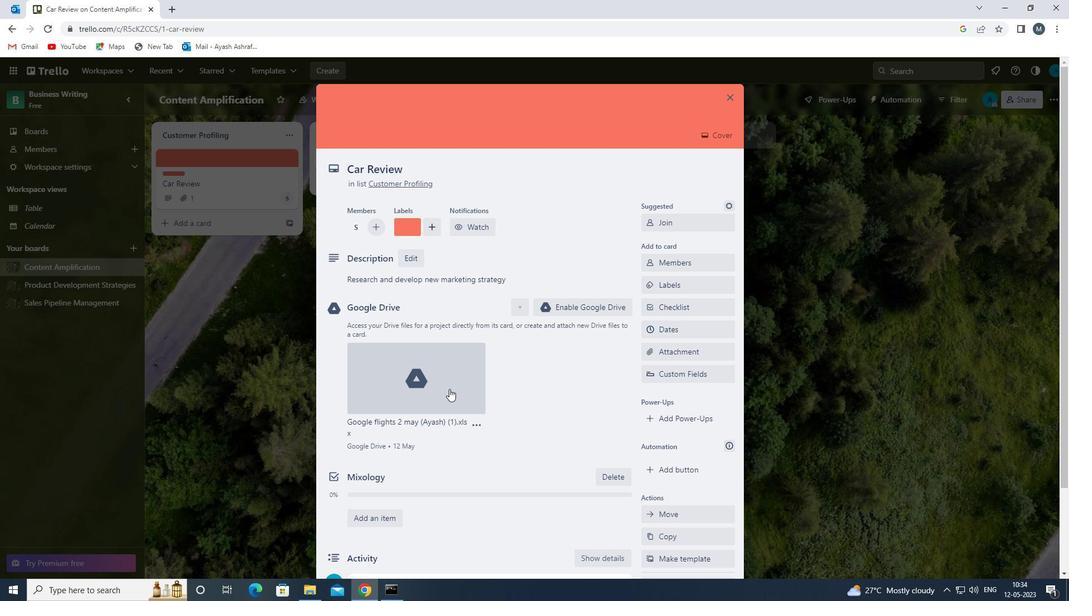 
Action: Mouse scrolled (449, 389) with delta (0, 0)
Screenshot: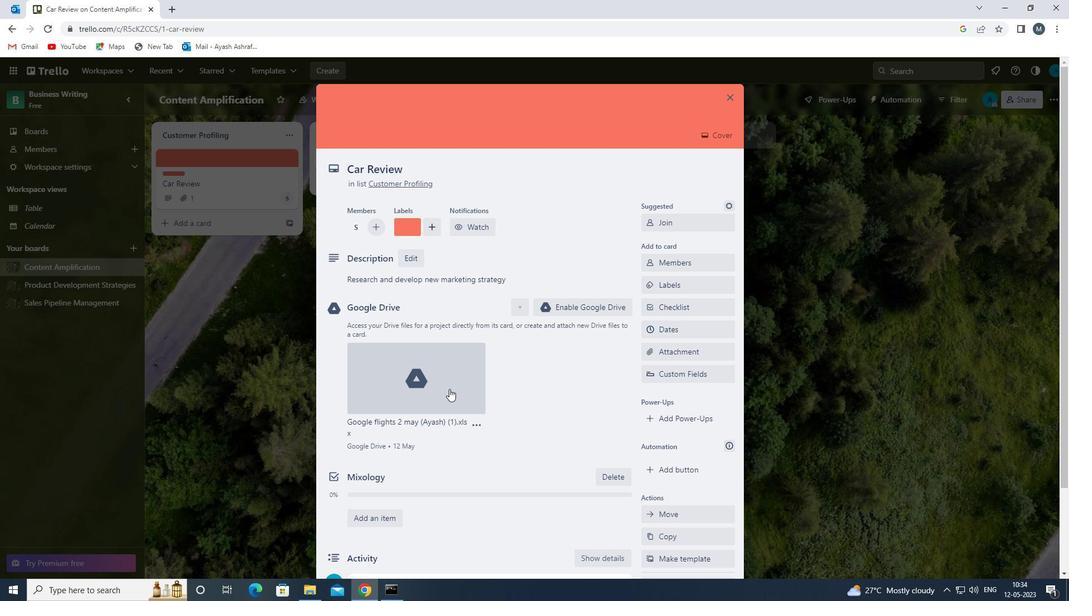 
Action: Mouse moved to (449, 393)
Screenshot: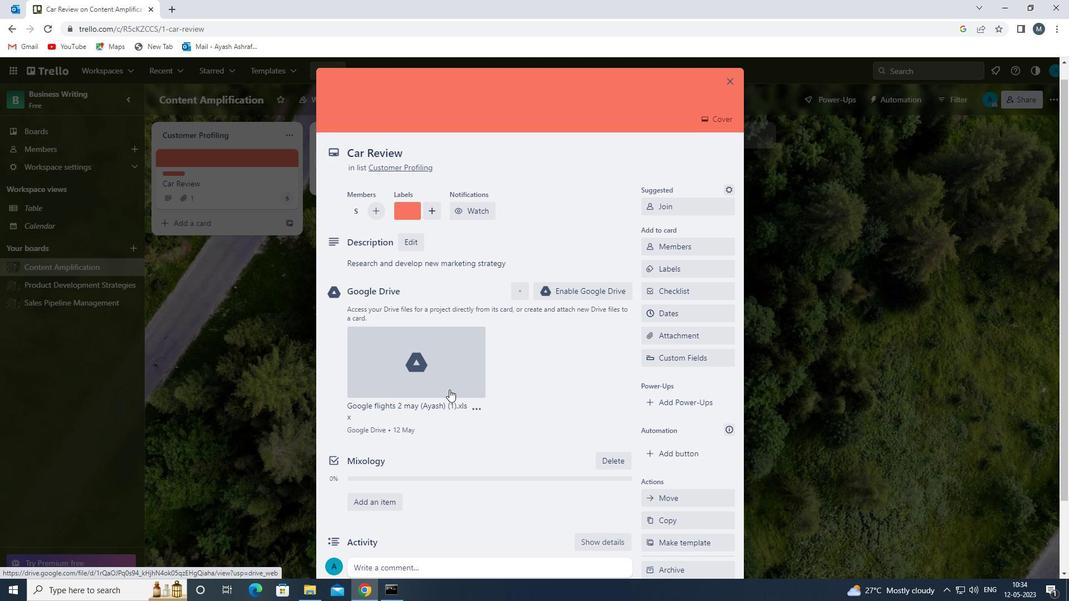 
Action: Mouse scrolled (449, 392) with delta (0, 0)
Screenshot: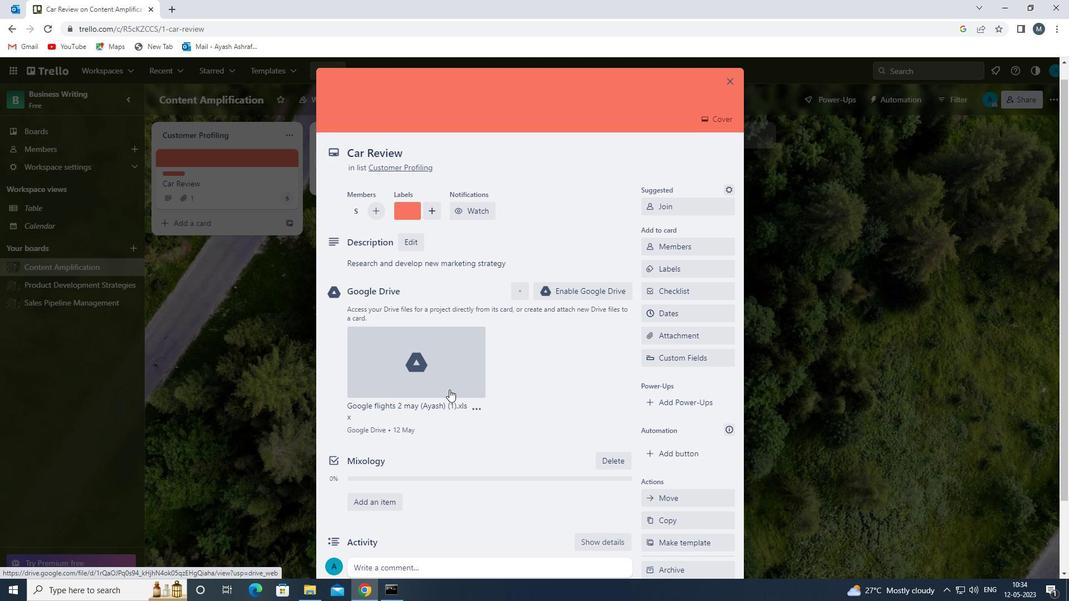 
Action: Mouse moved to (449, 393)
Screenshot: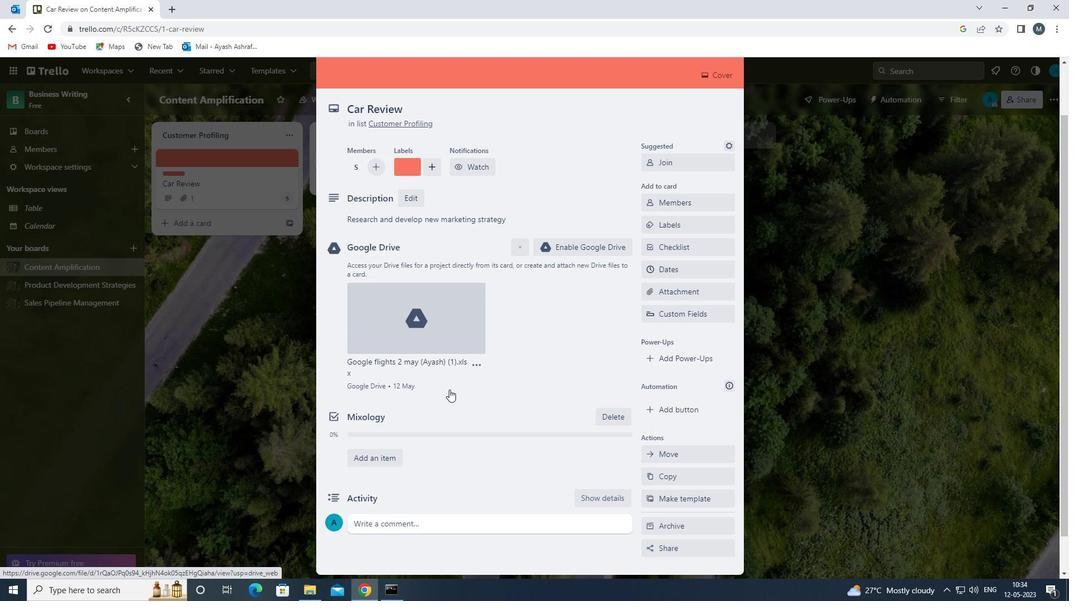 
Action: Mouse scrolled (449, 393) with delta (0, 0)
Screenshot: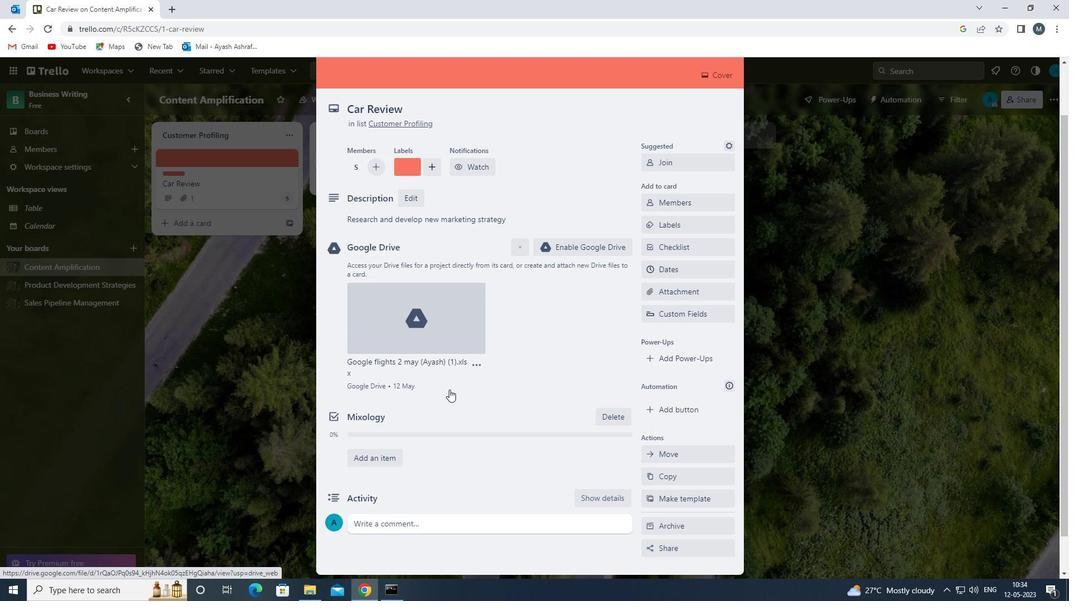 
Action: Mouse moved to (449, 394)
Screenshot: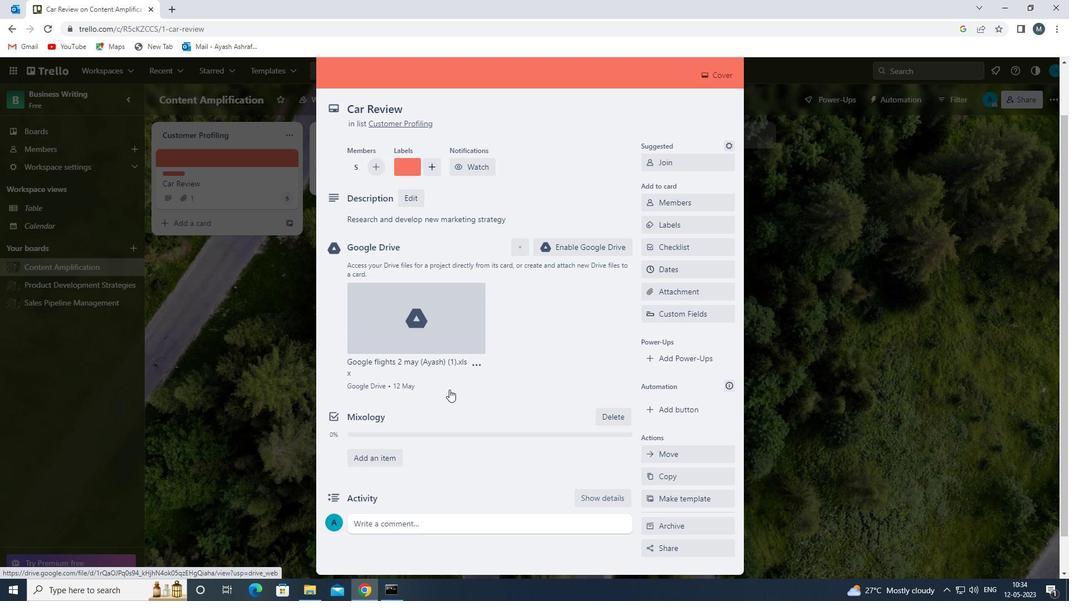
Action: Mouse scrolled (449, 394) with delta (0, 0)
Screenshot: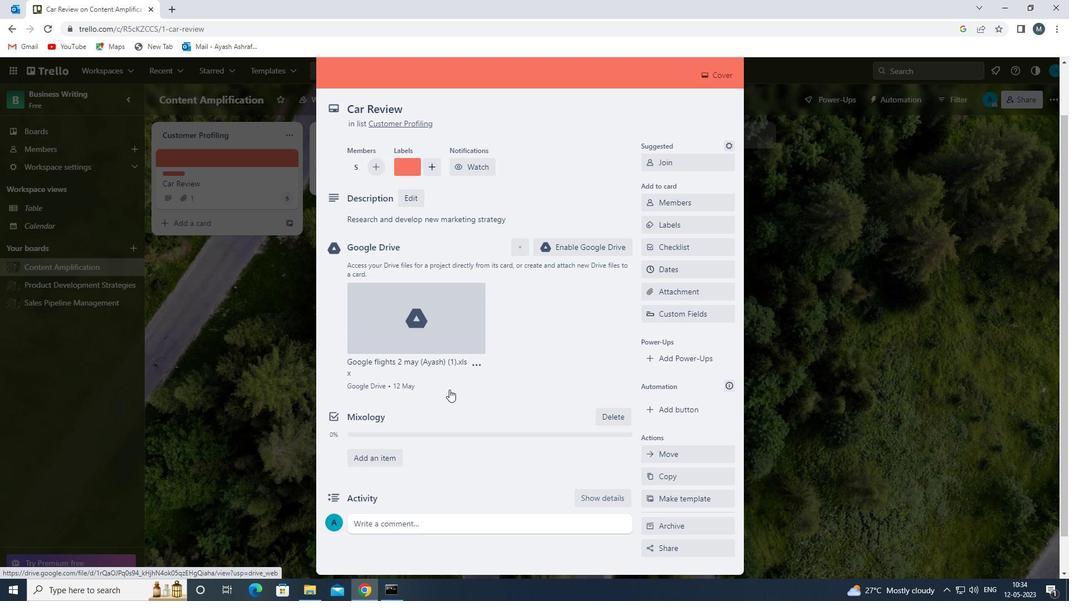 
Action: Mouse moved to (425, 485)
Screenshot: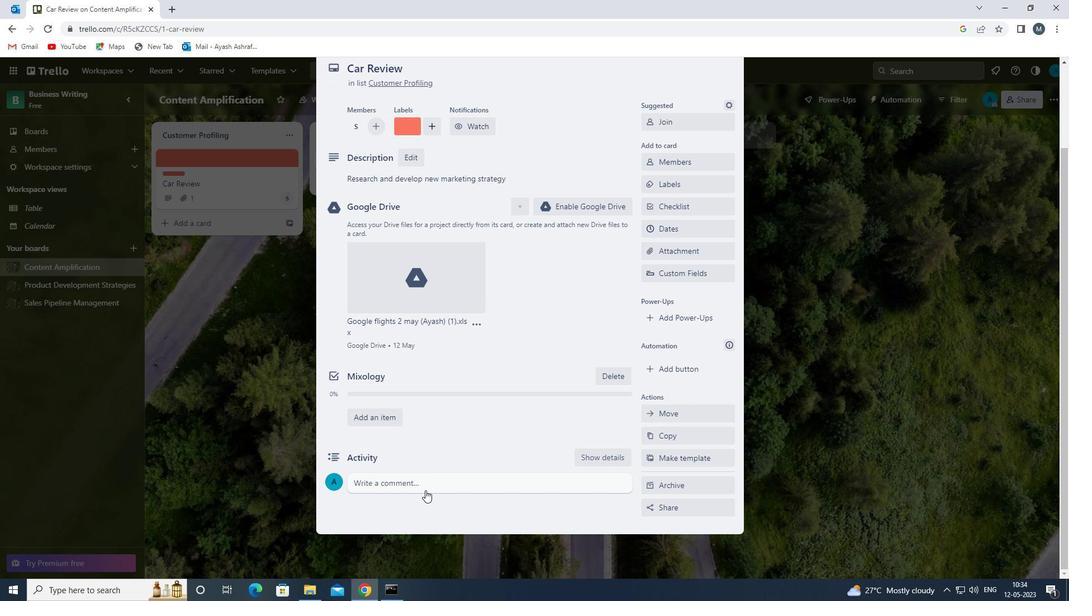
Action: Mouse pressed left at (425, 485)
Screenshot: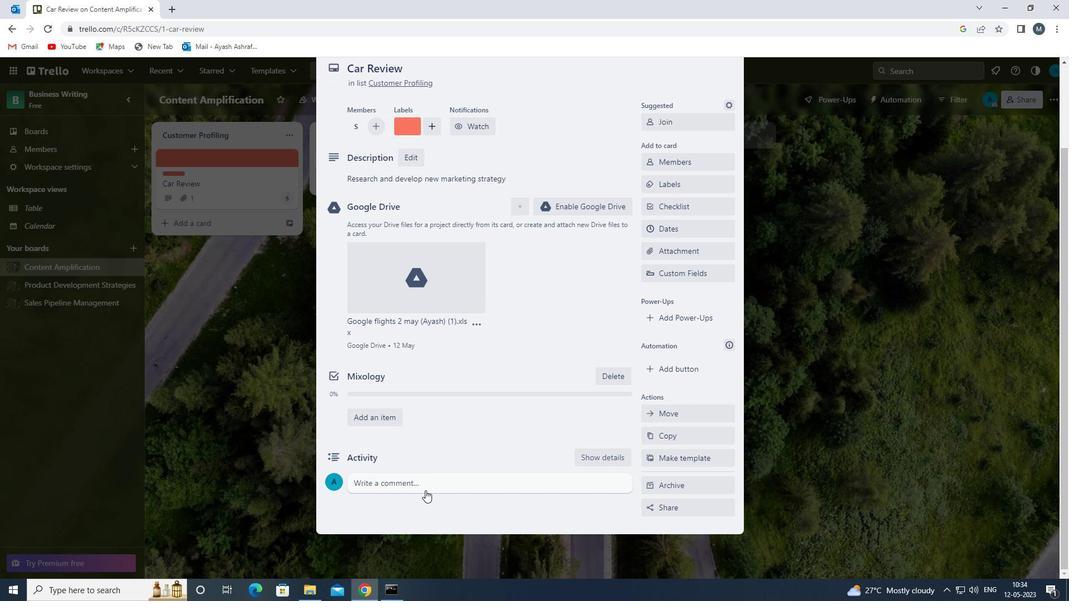 
Action: Mouse moved to (458, 418)
Screenshot: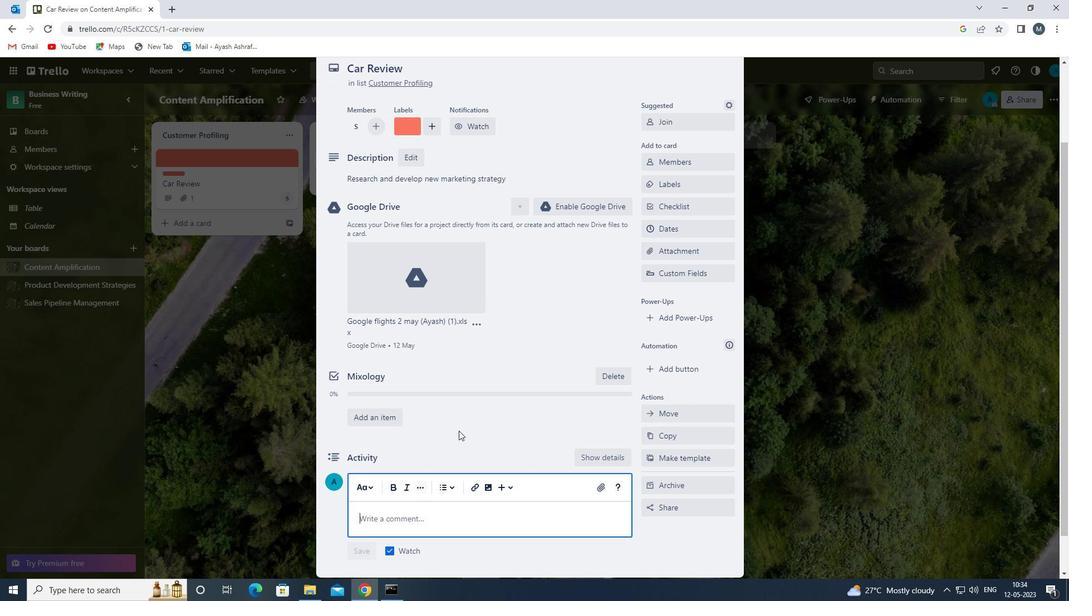 
Action: Mouse scrolled (458, 418) with delta (0, 0)
Screenshot: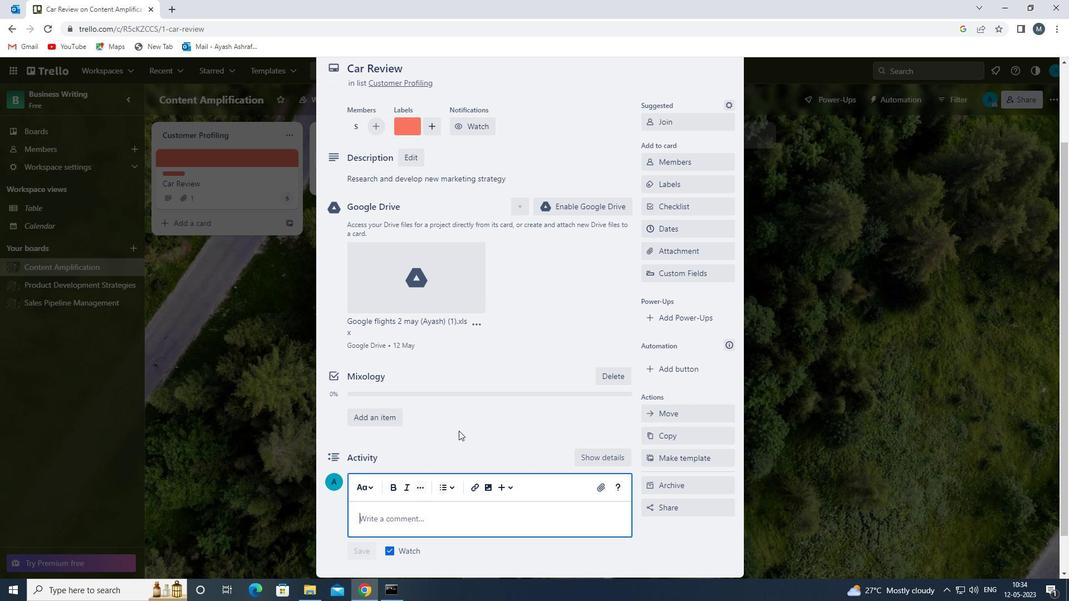 
Action: Mouse moved to (458, 419)
Screenshot: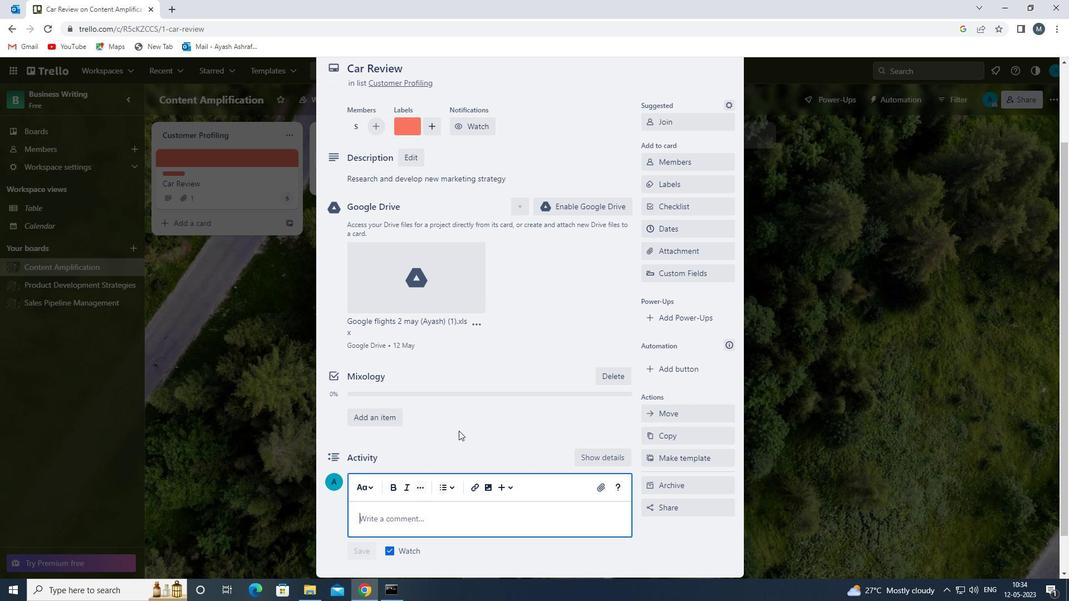 
Action: Mouse scrolled (458, 418) with delta (0, 0)
Screenshot: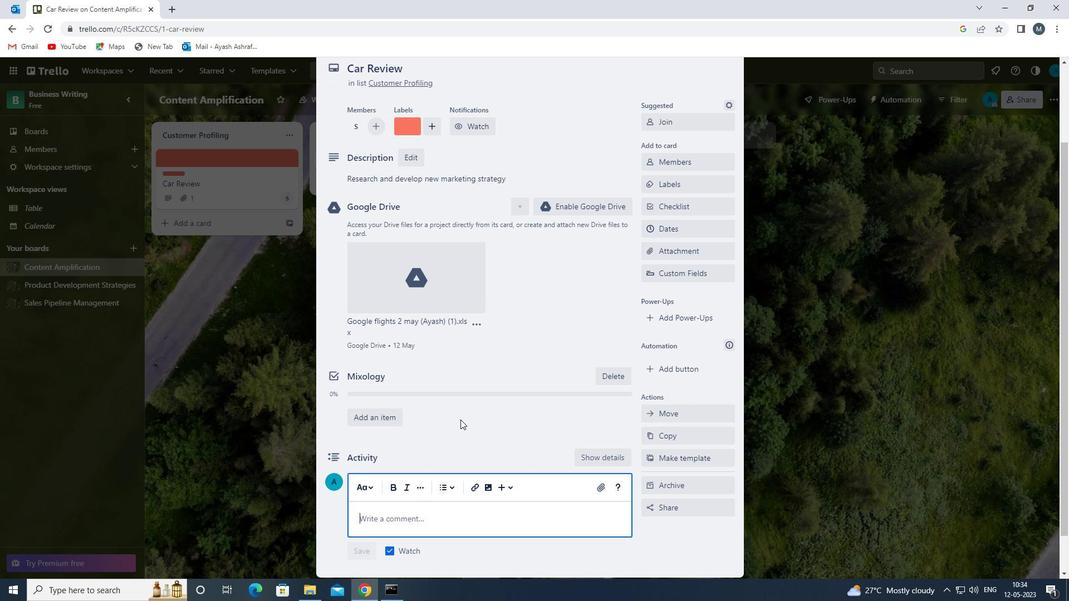 
Action: Mouse moved to (456, 421)
Screenshot: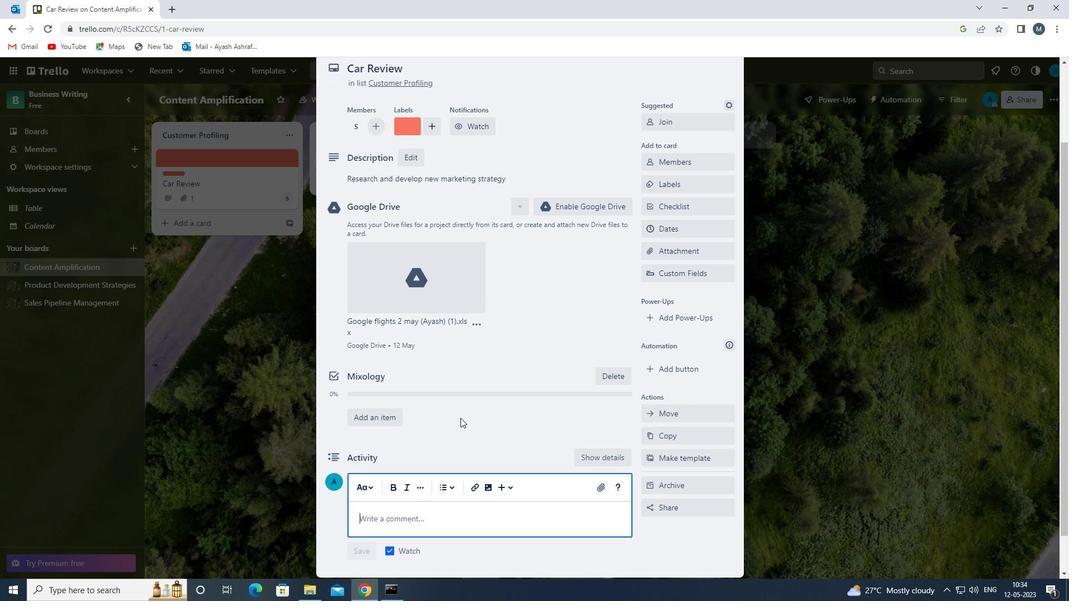 
Action: Mouse scrolled (456, 421) with delta (0, 0)
Screenshot: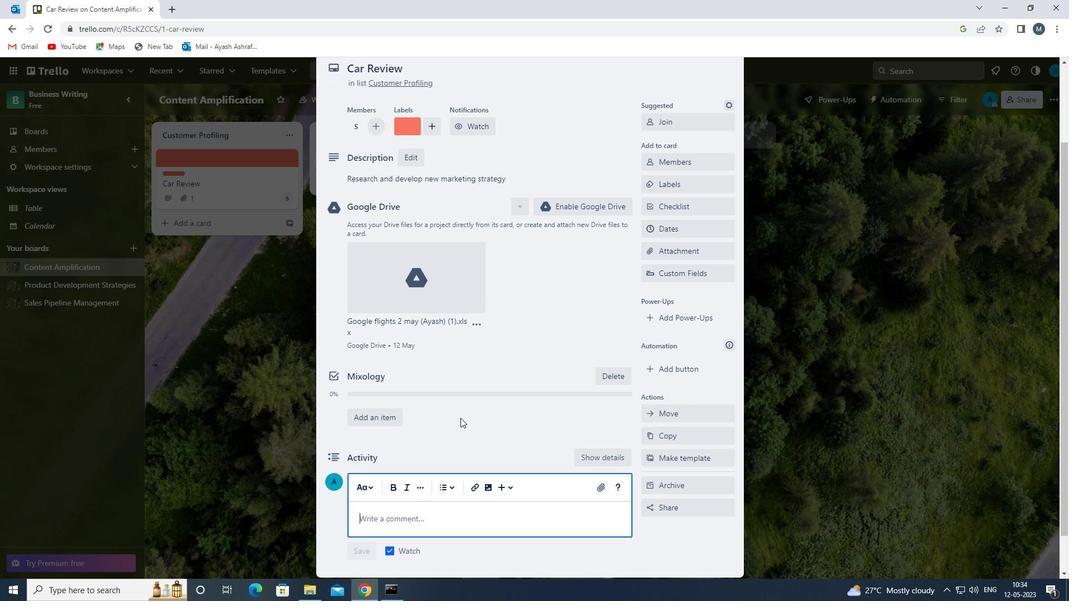 
Action: Mouse moved to (416, 475)
Screenshot: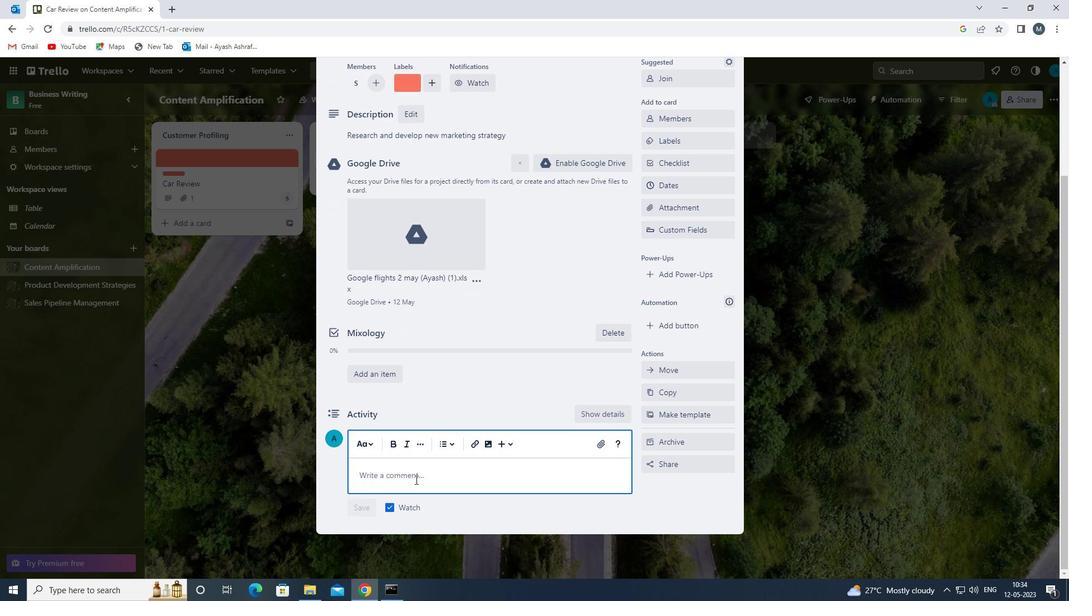 
Action: Mouse pressed left at (416, 475)
Screenshot: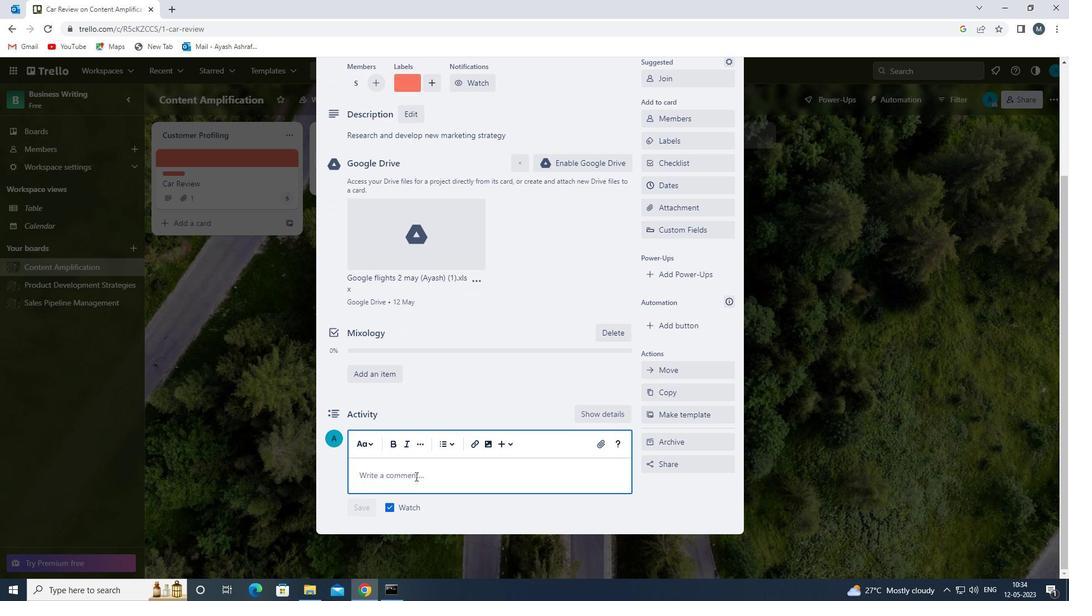 
Action: Mouse moved to (417, 475)
Screenshot: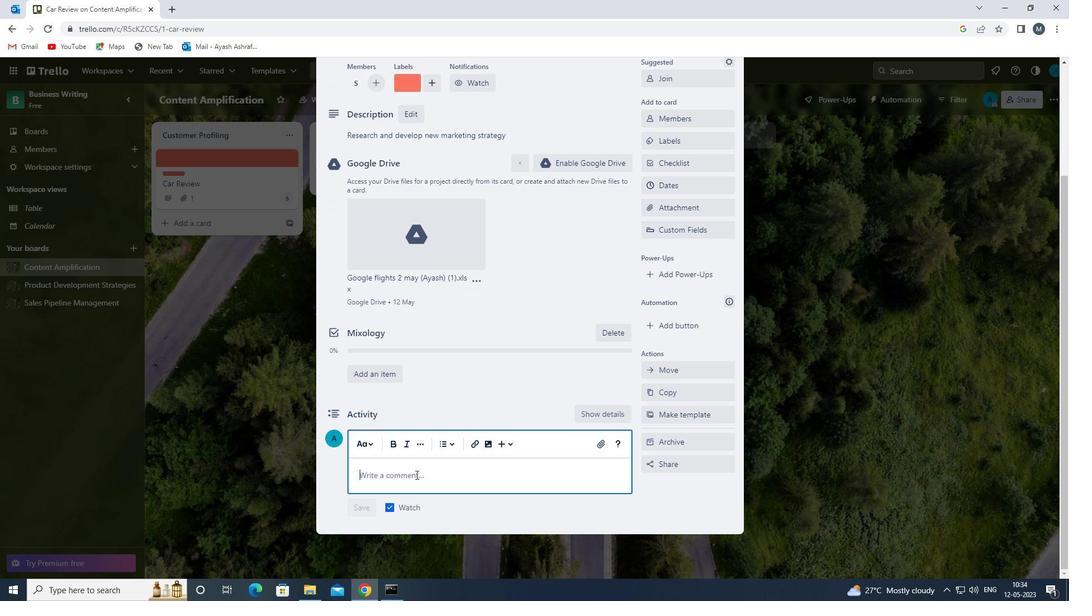 
Action: Key pressed <Key.shift>WE<Key.space><Key.shift>SHOULD<Key.space>APPROACH<Key.space>THIIS<Key.space><Key.backspace><Key.backspace><Key.backspace>S<Key.space>TASK<Key.space>WITH<Key.space>A<Key.space>SENSE<Key.space>OF<Key.space>CURIOSITY<Key.space>AND<Key.space>A<Key.space>WILLINGNESS<Key.space>TO<Key.space>EXPERIMENT<Key.space>WITH<Key.space>NEW<Key.space>IDEAS<Key.space>AND<Key.space>APPROACHES<Key.space><Key.backspace>.
Screenshot: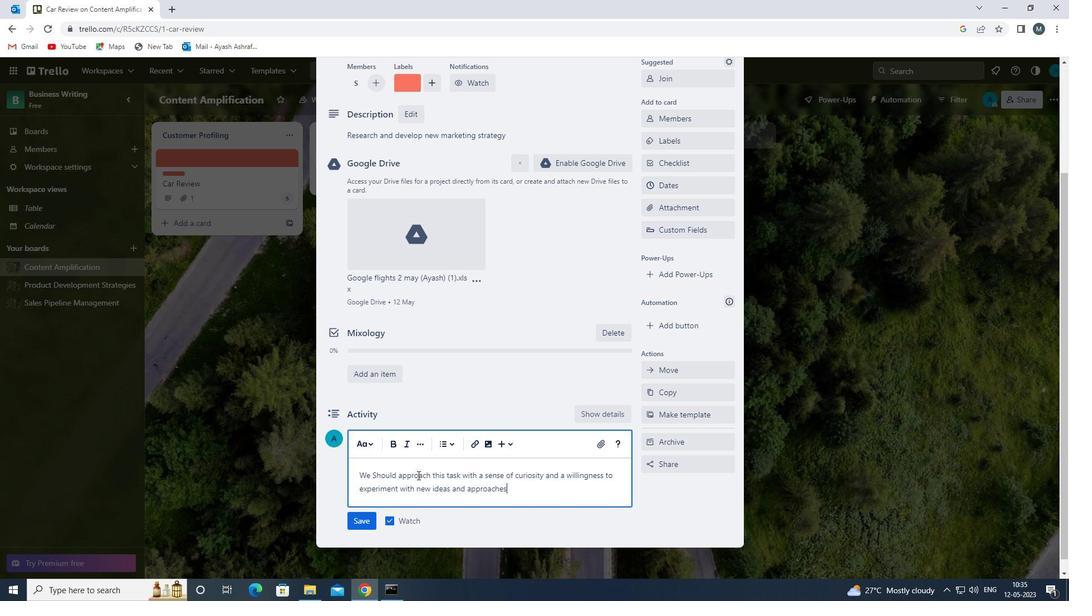
Action: Mouse moved to (368, 520)
Screenshot: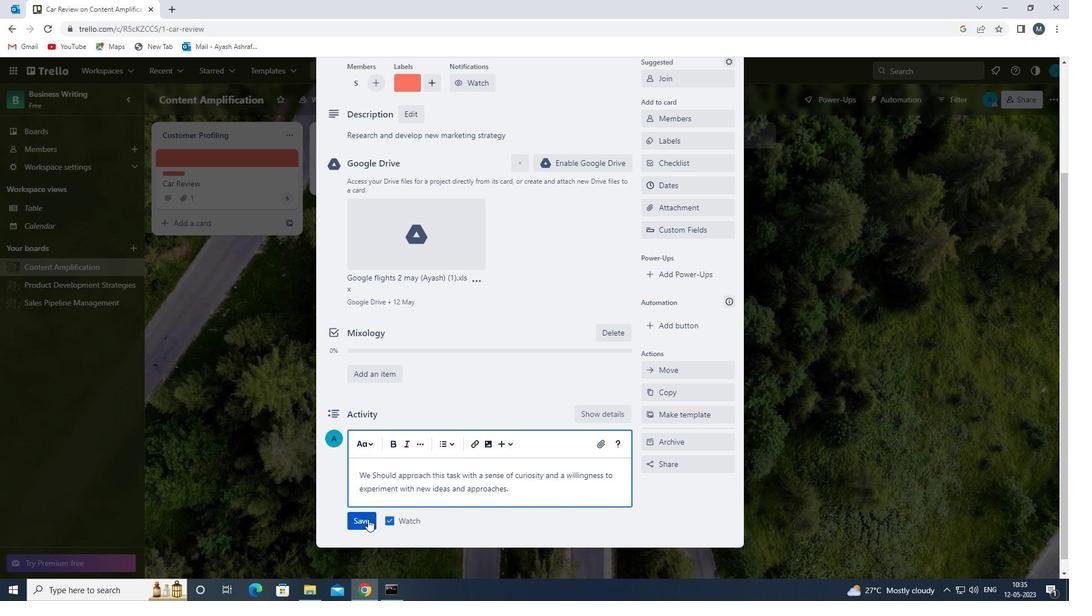 
Action: Mouse pressed left at (368, 520)
Screenshot: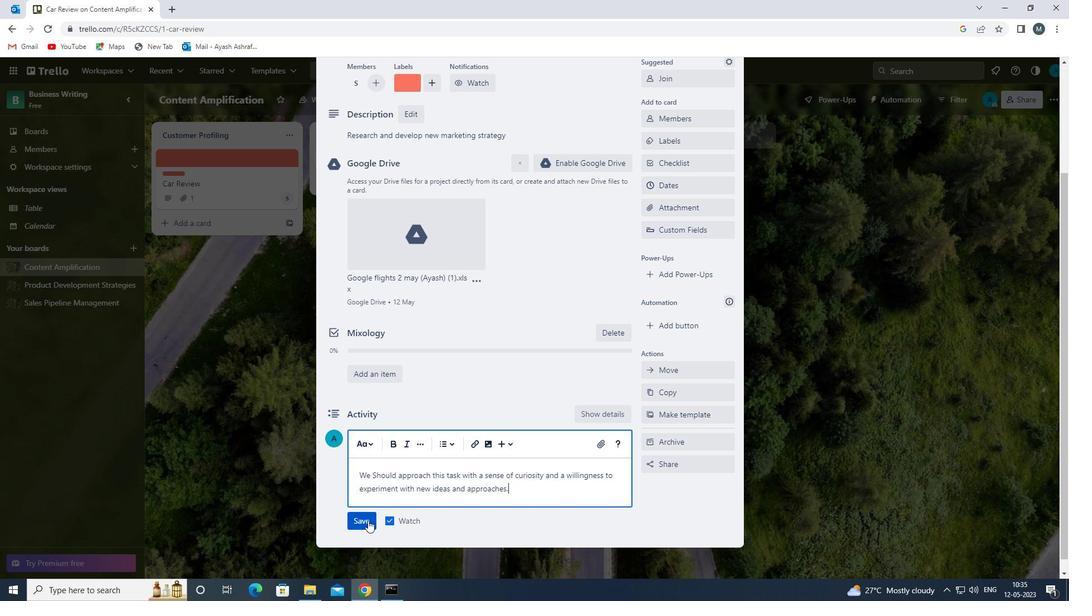 
Action: Mouse moved to (682, 183)
Screenshot: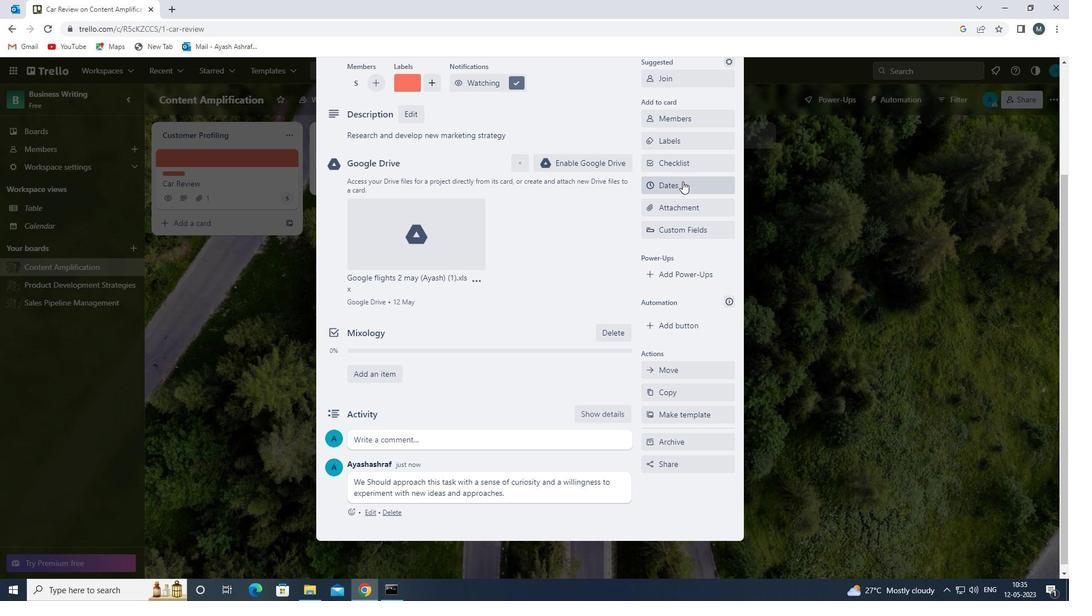 
Action: Mouse pressed left at (682, 183)
Screenshot: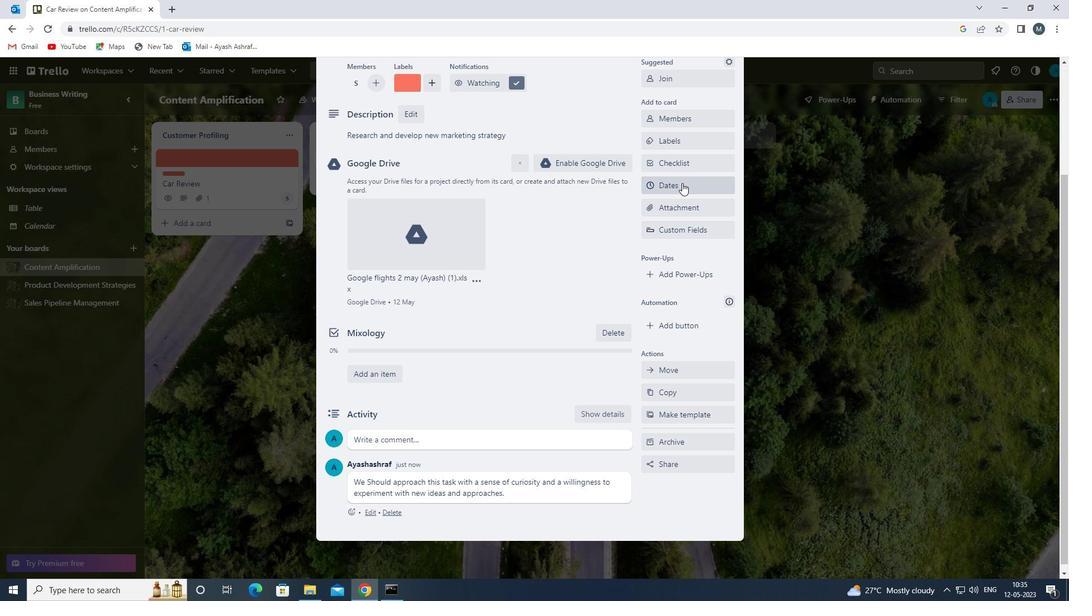 
Action: Mouse moved to (648, 301)
Screenshot: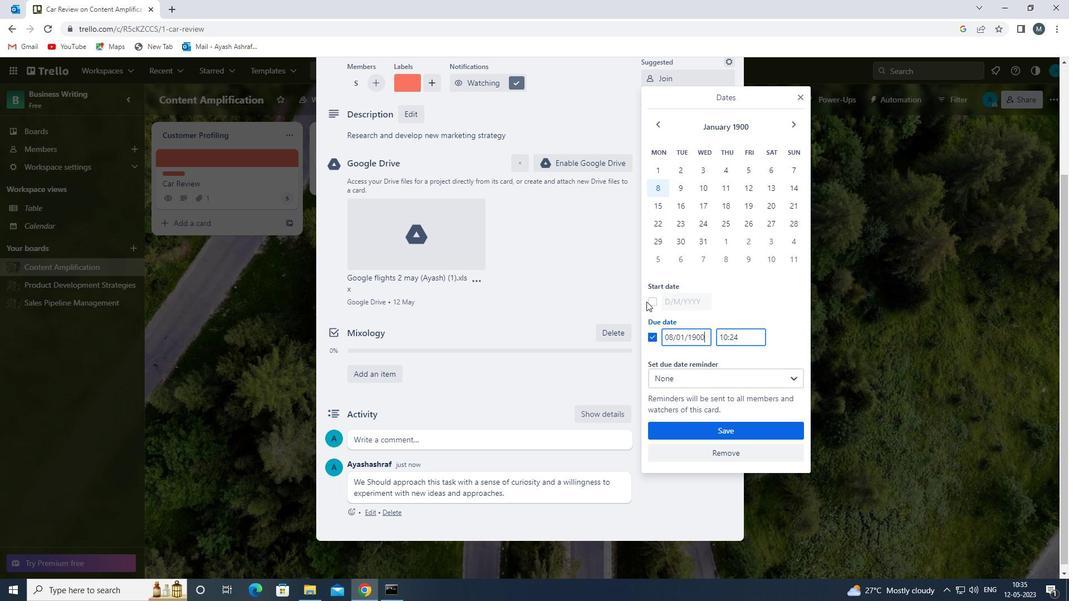 
Action: Mouse pressed left at (648, 301)
Screenshot: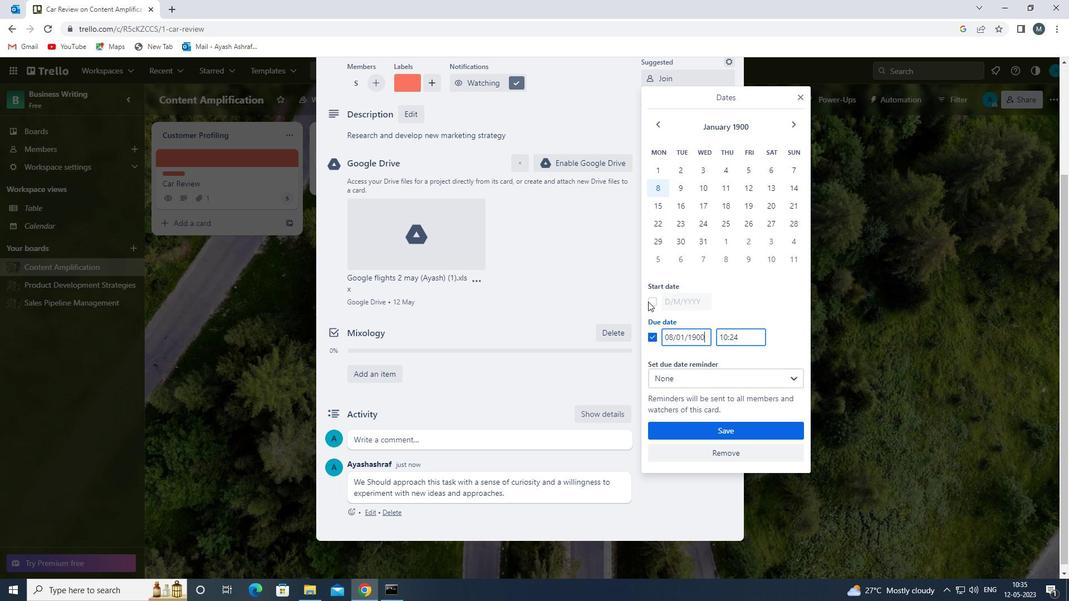 
Action: Mouse moved to (672, 302)
Screenshot: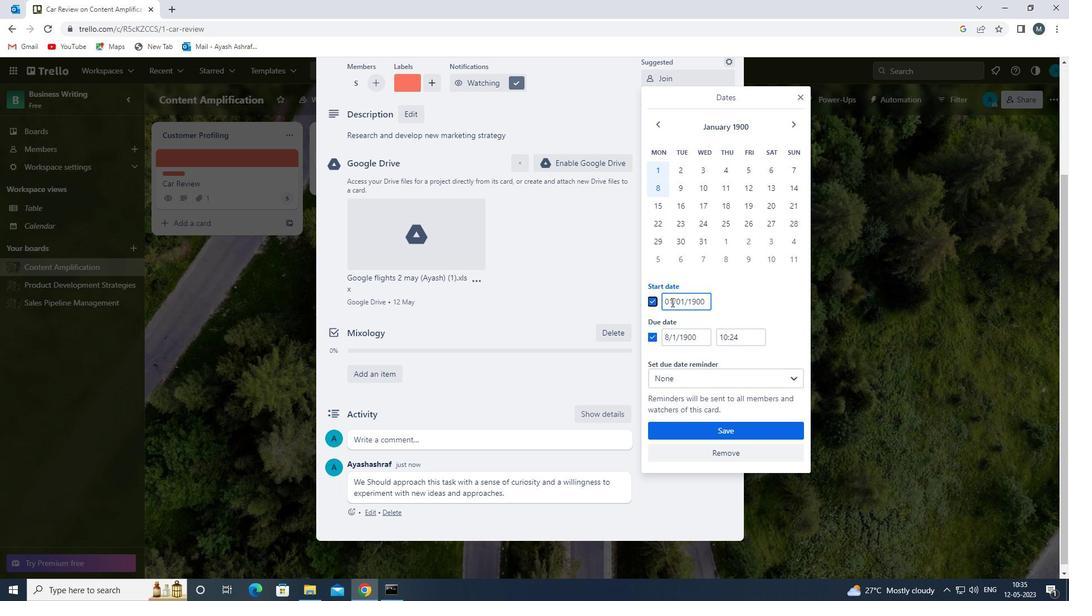 
Action: Mouse pressed left at (672, 302)
Screenshot: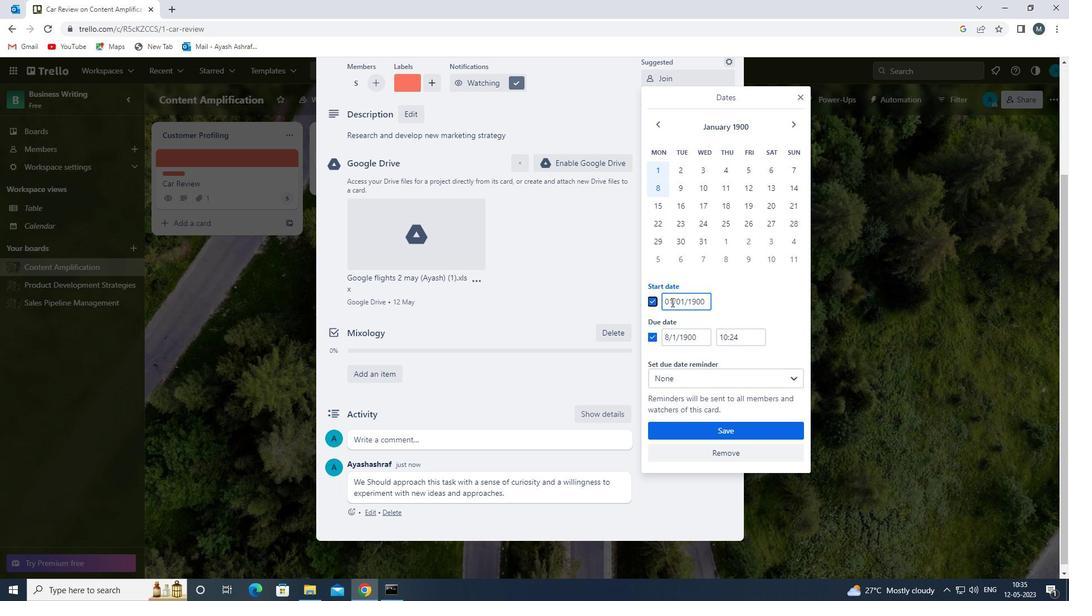 
Action: Mouse moved to (668, 300)
Screenshot: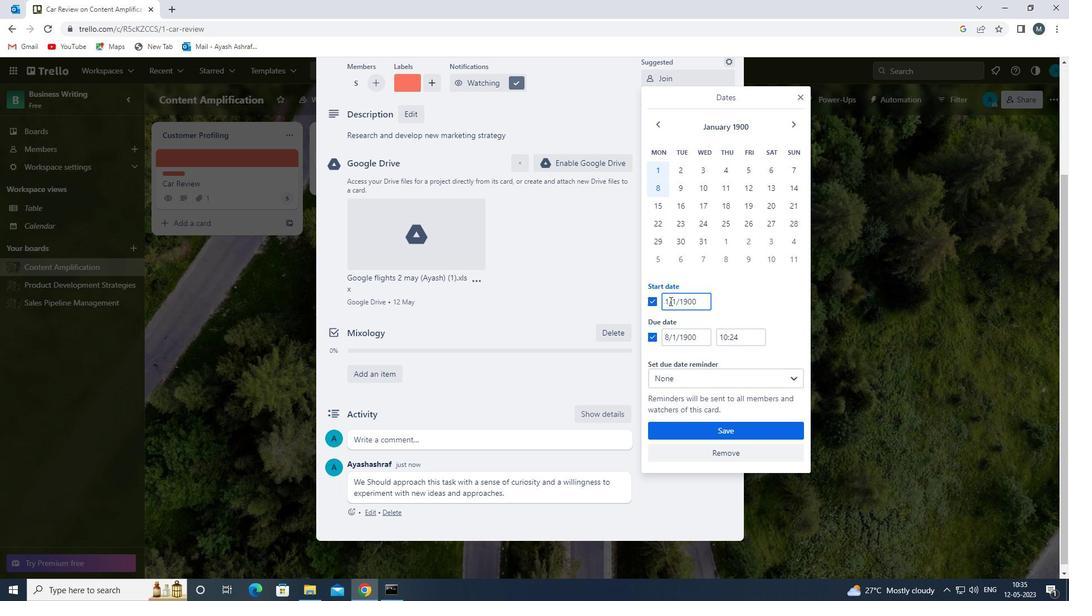 
Action: Mouse pressed left at (668, 300)
Screenshot: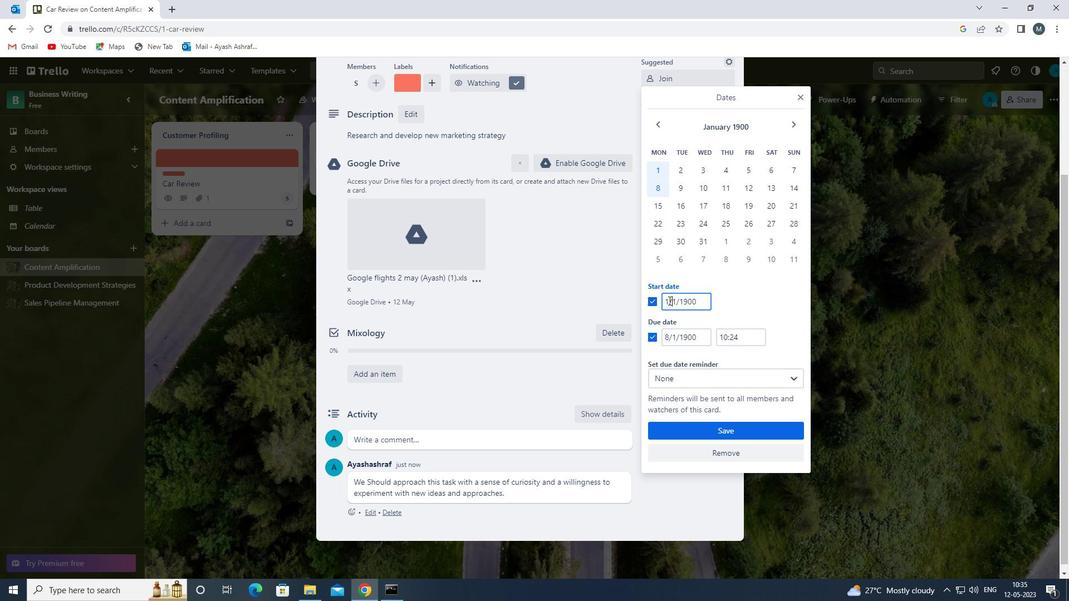 
Action: Mouse moved to (672, 304)
Screenshot: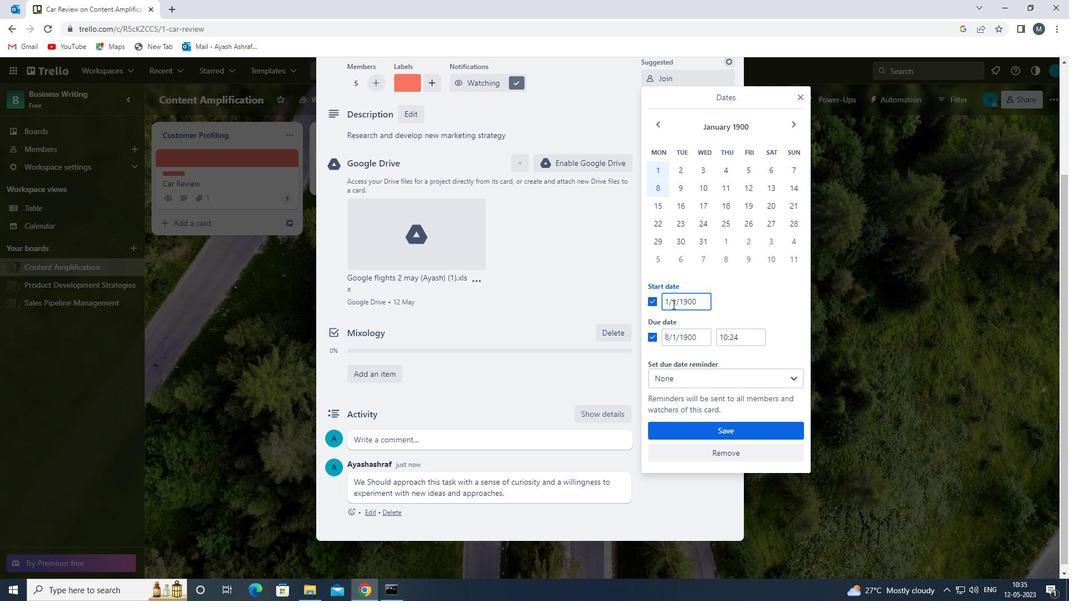 
Action: Key pressed <Key.backspace>
Screenshot: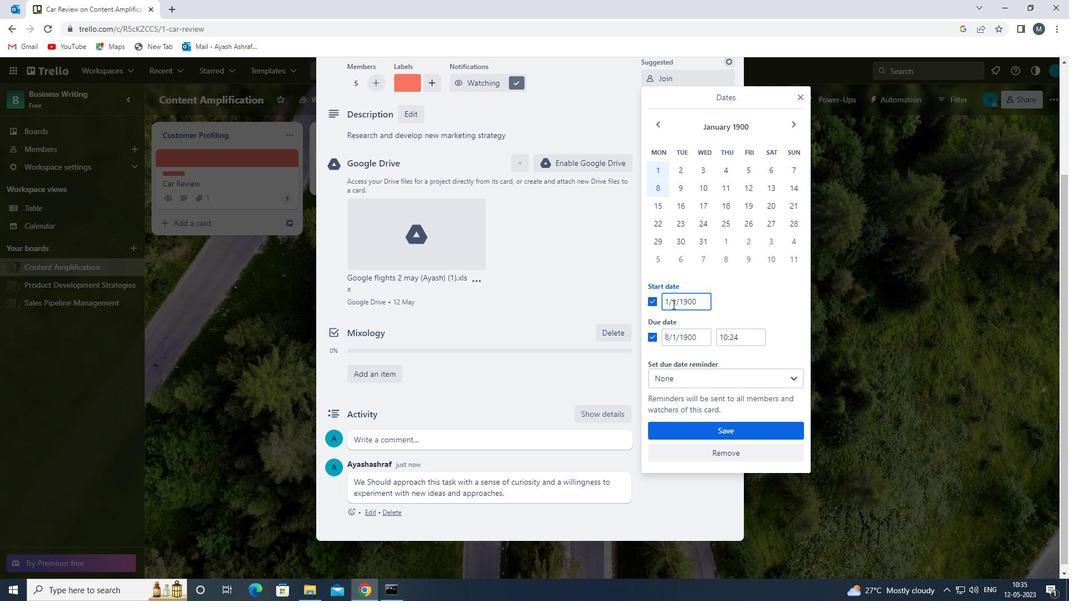 
Action: Mouse moved to (672, 303)
Screenshot: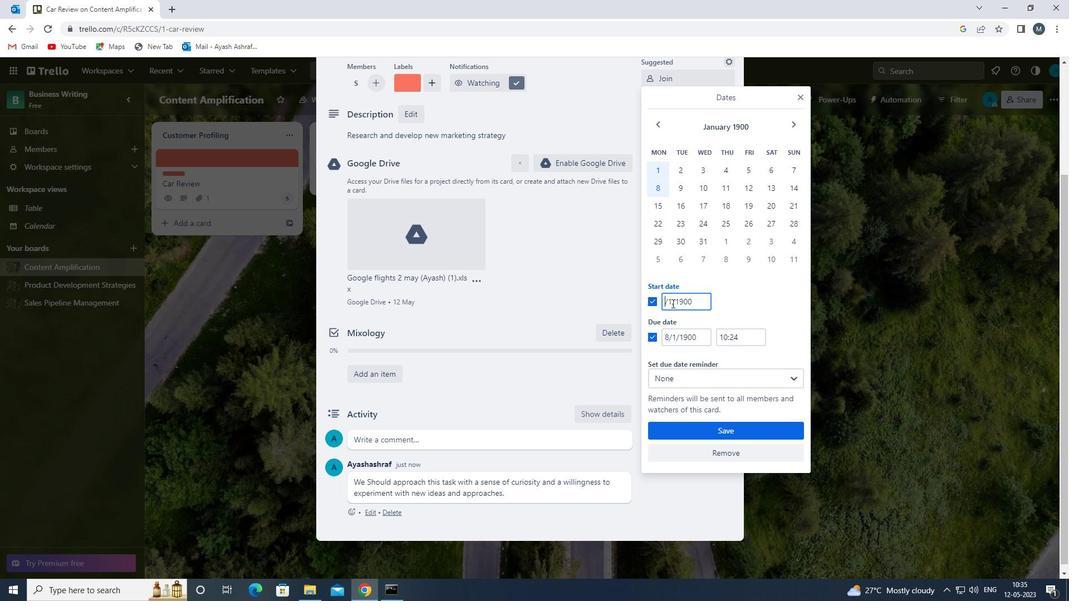 
Action: Key pressed <<96>><<98>>
Screenshot: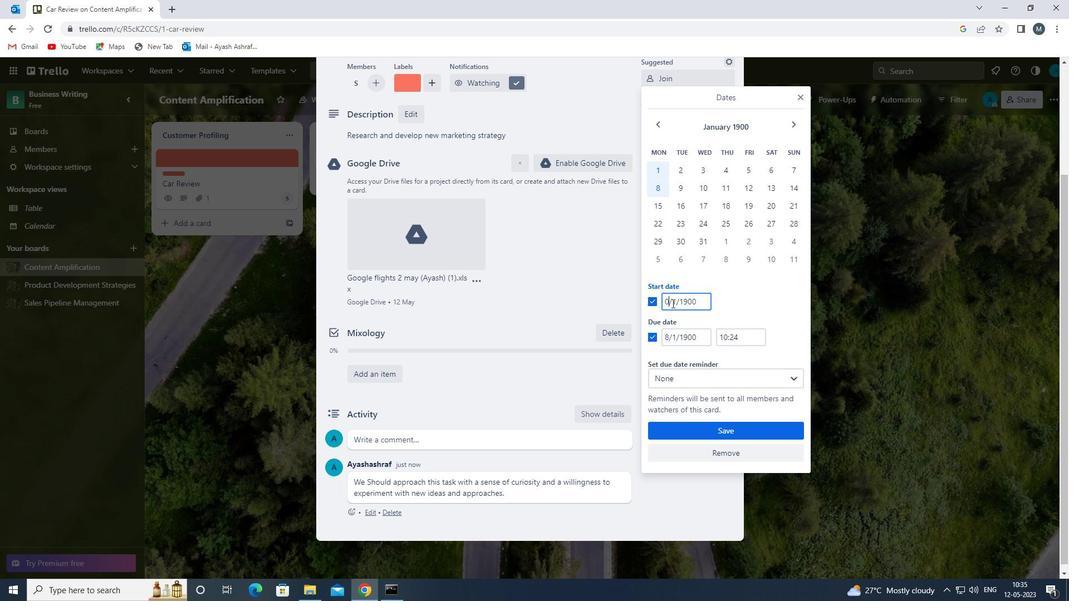 
Action: Mouse moved to (677, 299)
Screenshot: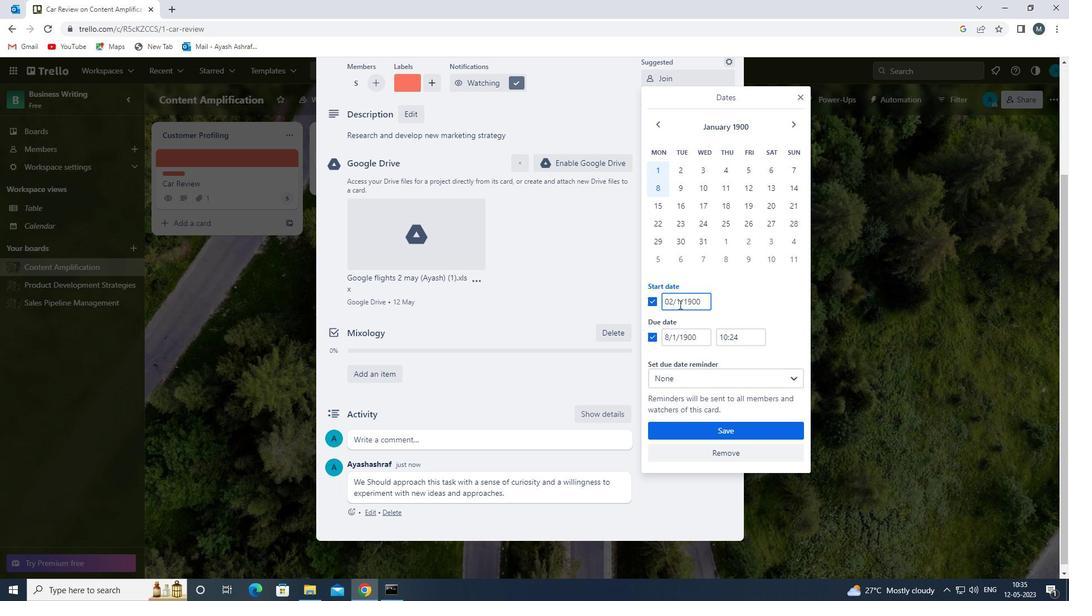 
Action: Mouse pressed left at (677, 299)
Screenshot: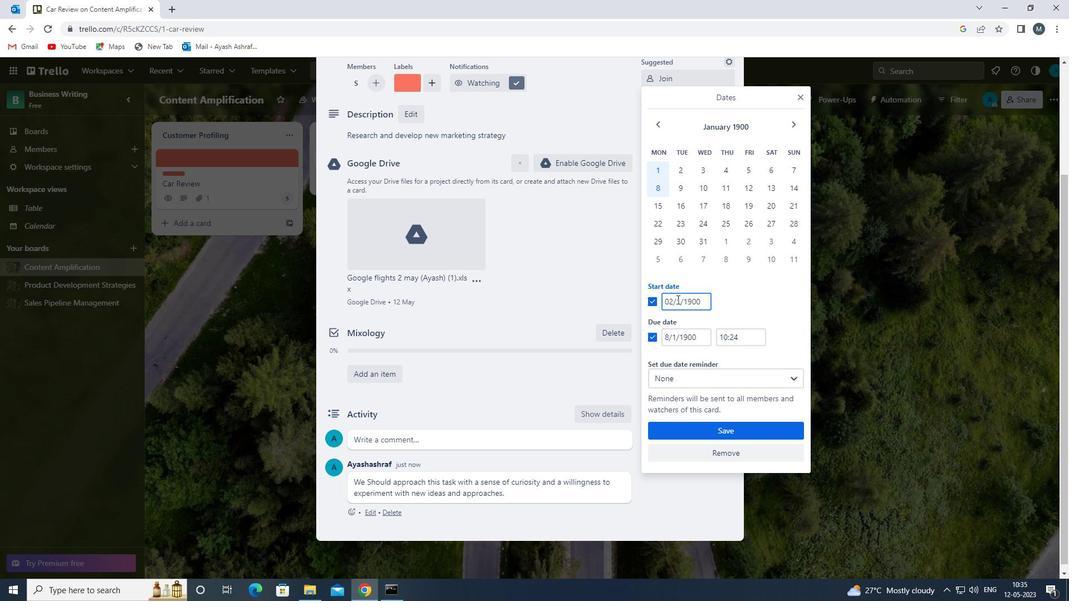 
Action: Mouse moved to (687, 305)
Screenshot: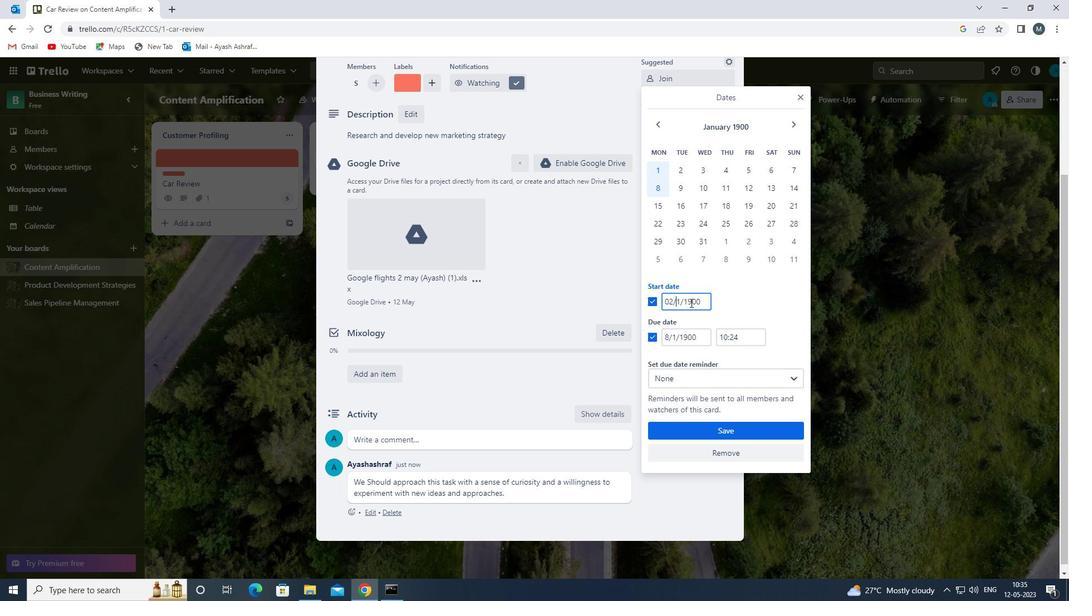 
Action: Key pressed <<96>>
Screenshot: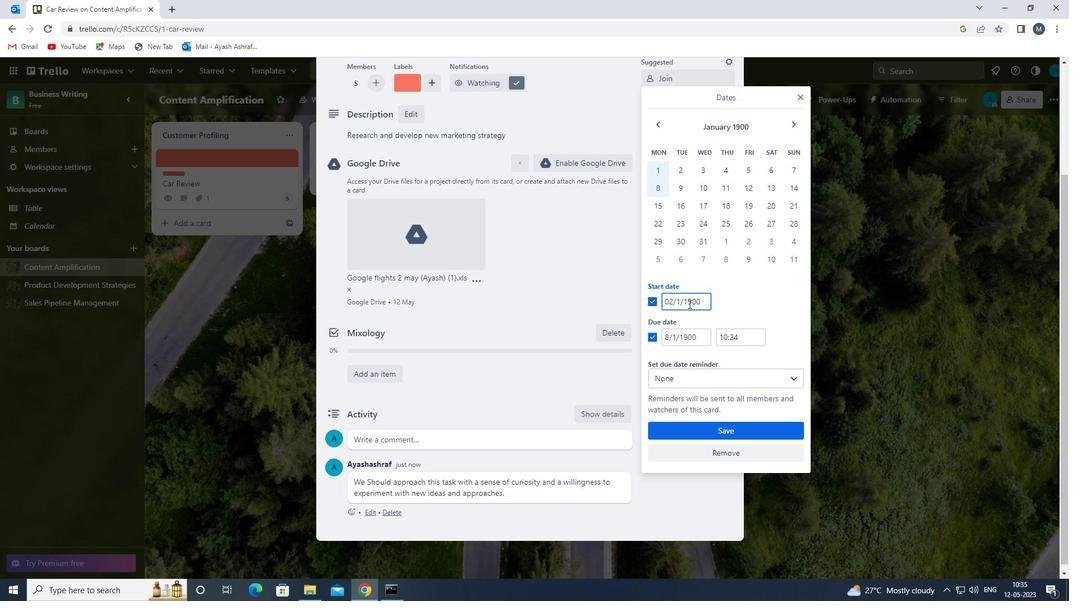 
Action: Mouse moved to (668, 334)
Screenshot: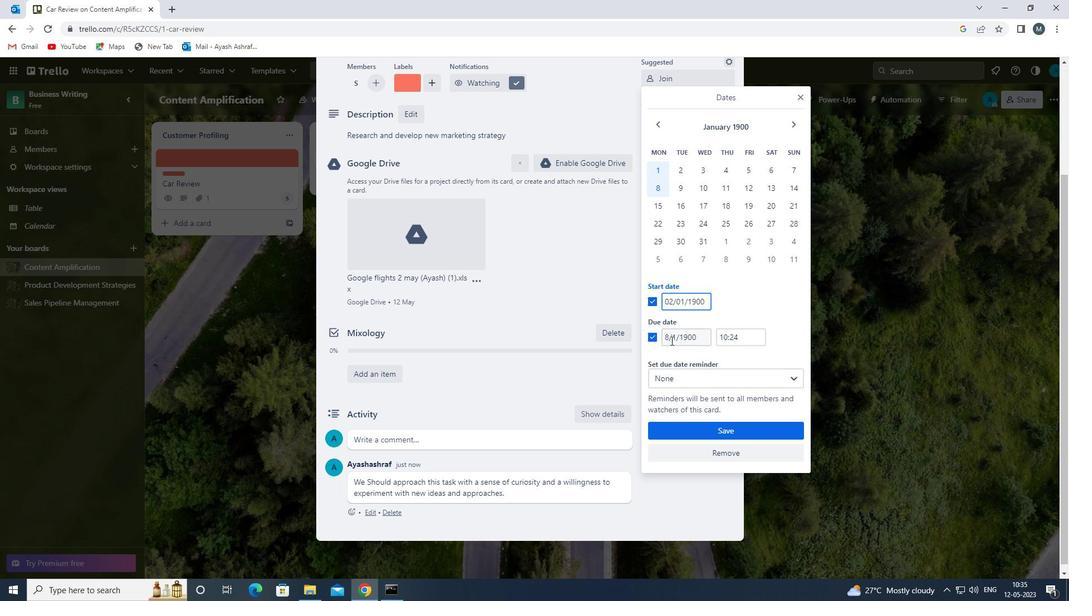 
Action: Mouse pressed left at (668, 334)
Screenshot: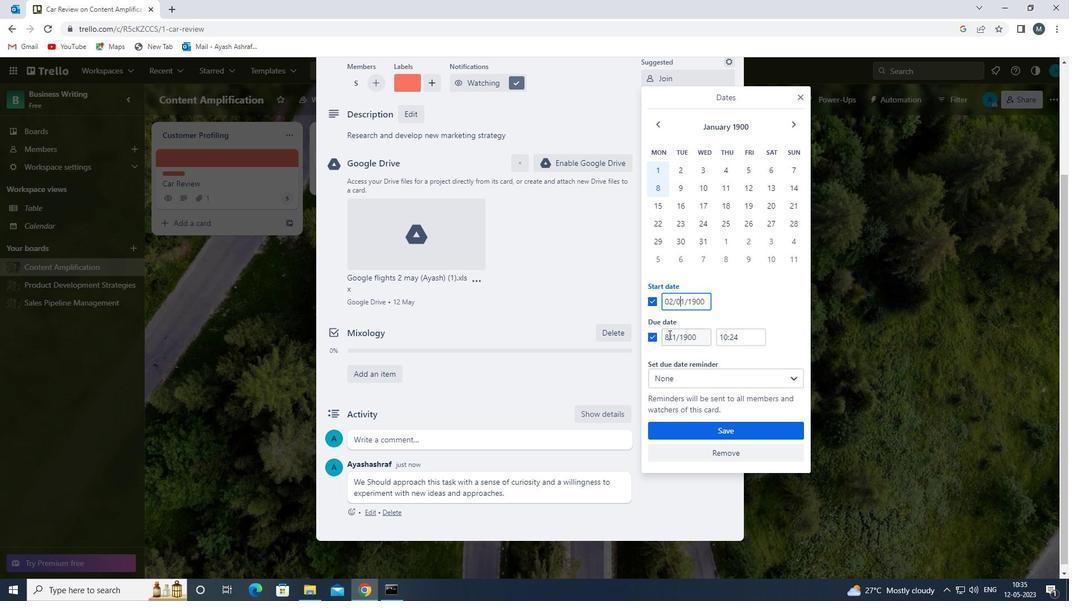 
Action: Mouse moved to (678, 337)
Screenshot: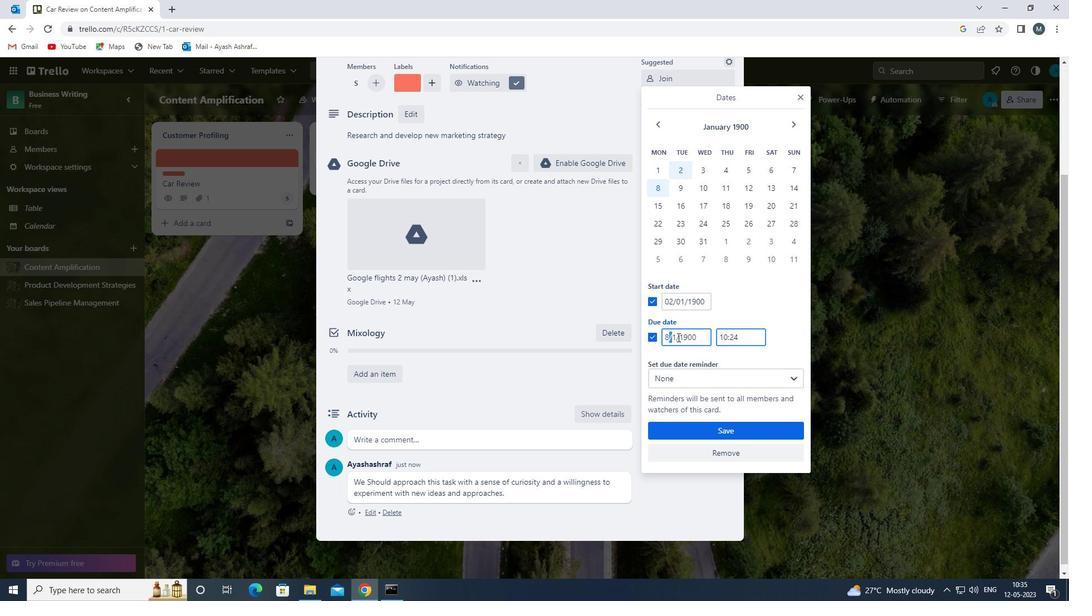 
Action: Mouse pressed left at (678, 337)
Screenshot: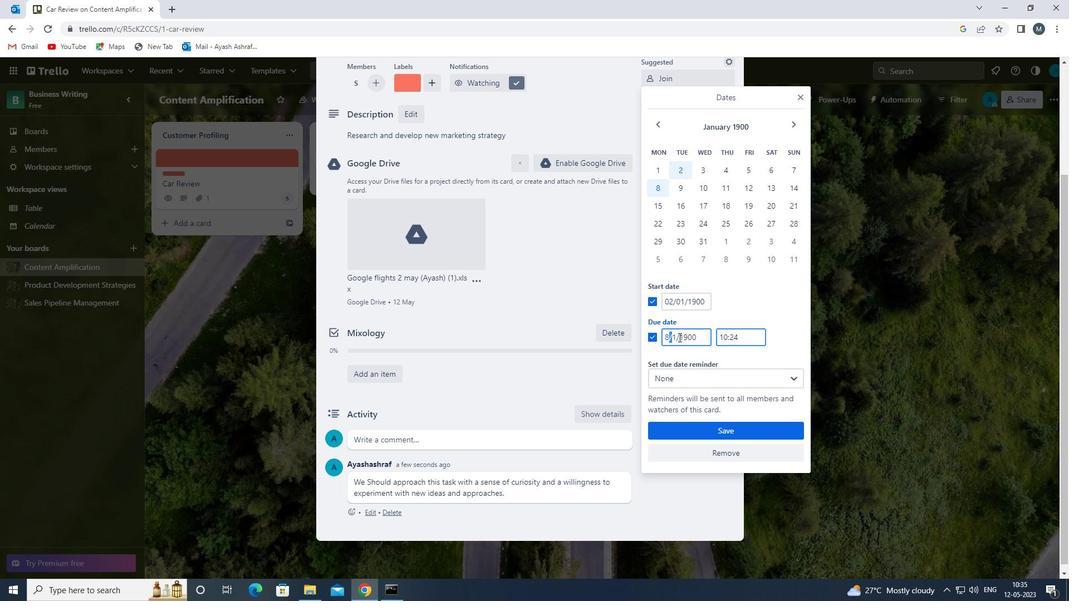 
Action: Mouse moved to (669, 339)
Screenshot: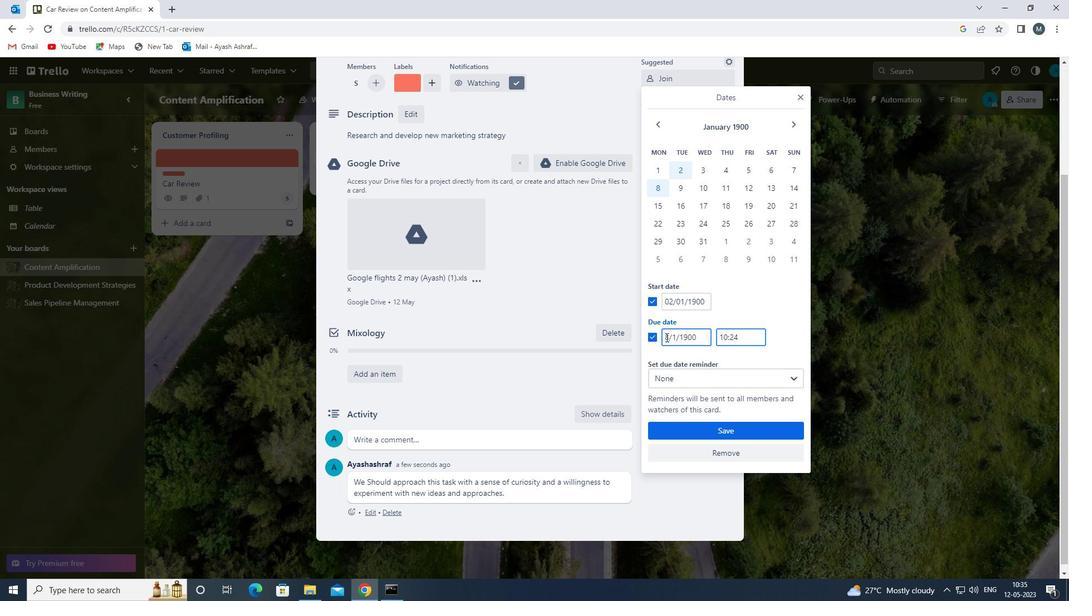 
Action: Mouse pressed left at (669, 339)
Screenshot: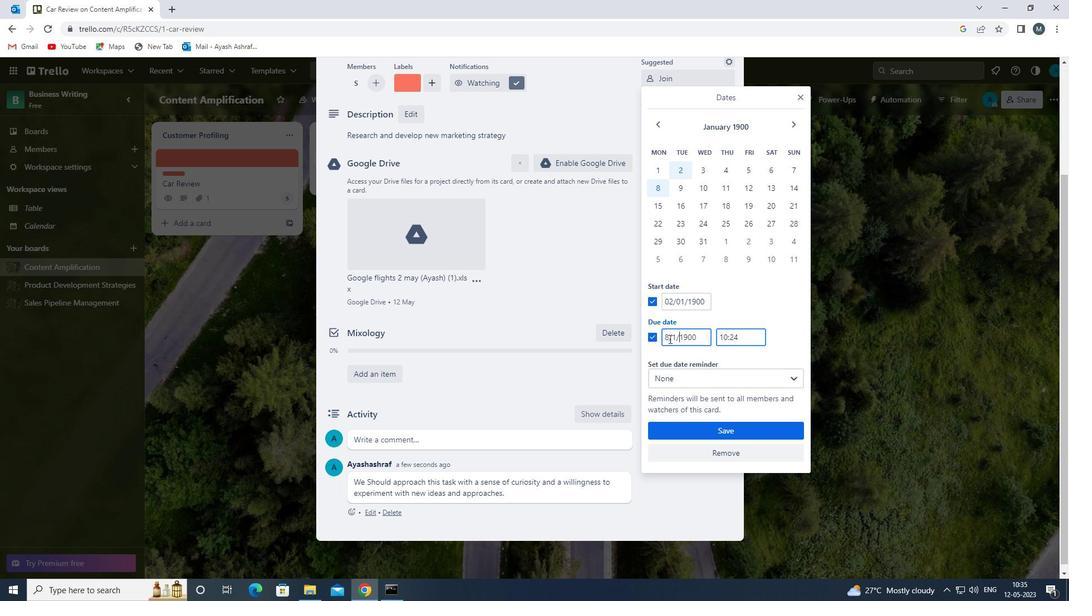 
Action: Mouse moved to (679, 339)
Screenshot: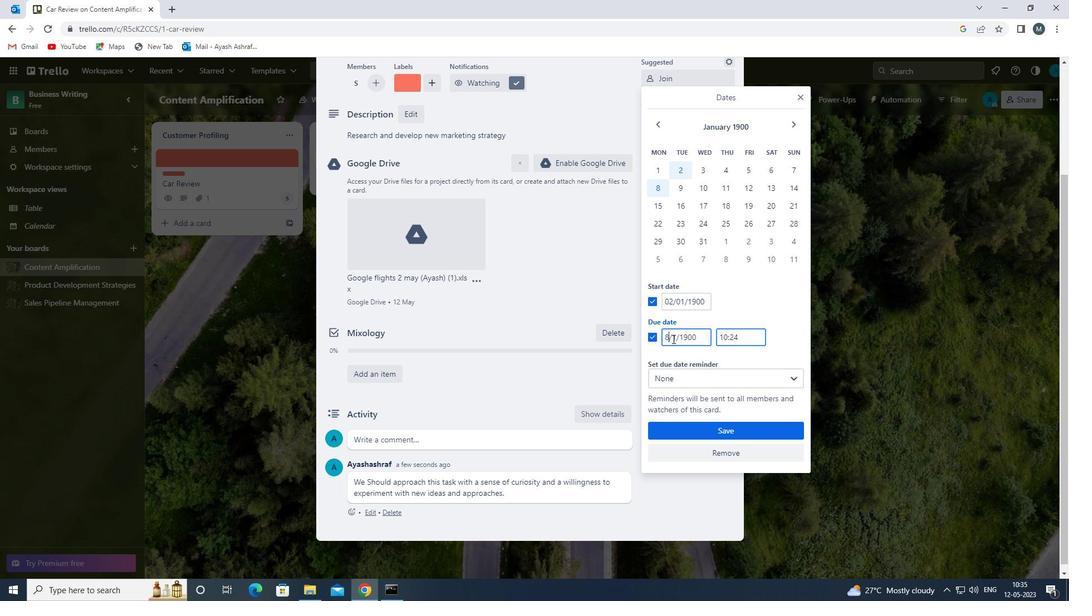 
Action: Key pressed <Key.backspace><<96>>
Screenshot: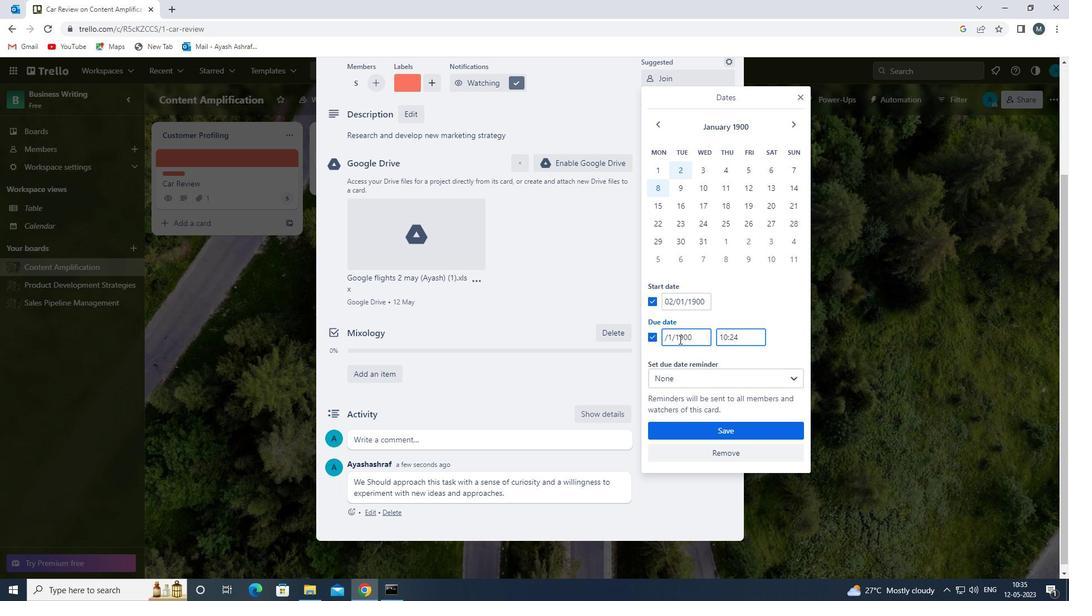 
Action: Mouse moved to (716, 320)
Screenshot: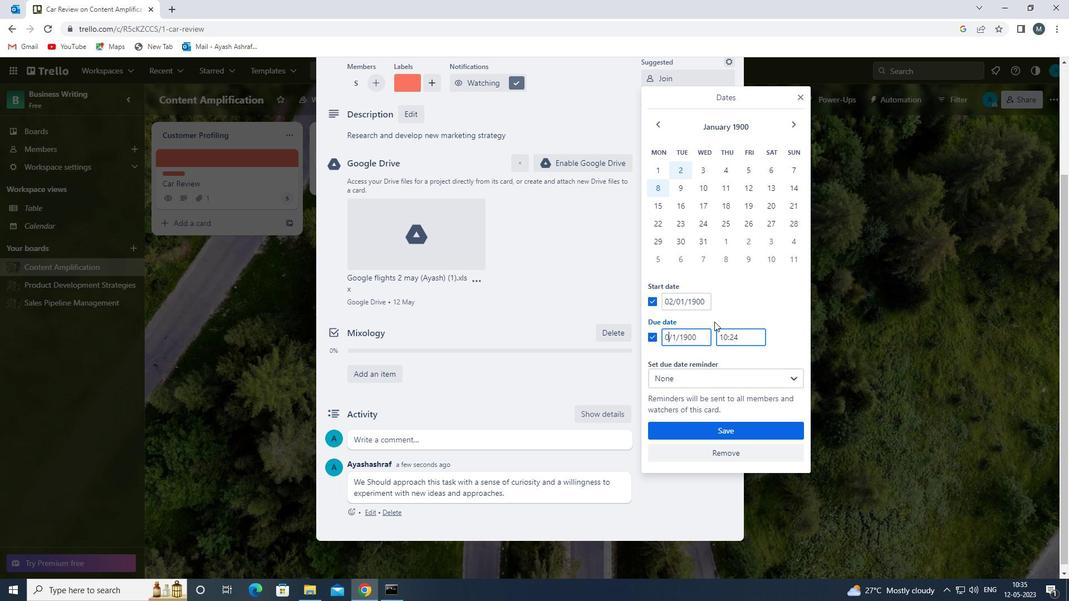 
Action: Key pressed <<105>>
Screenshot: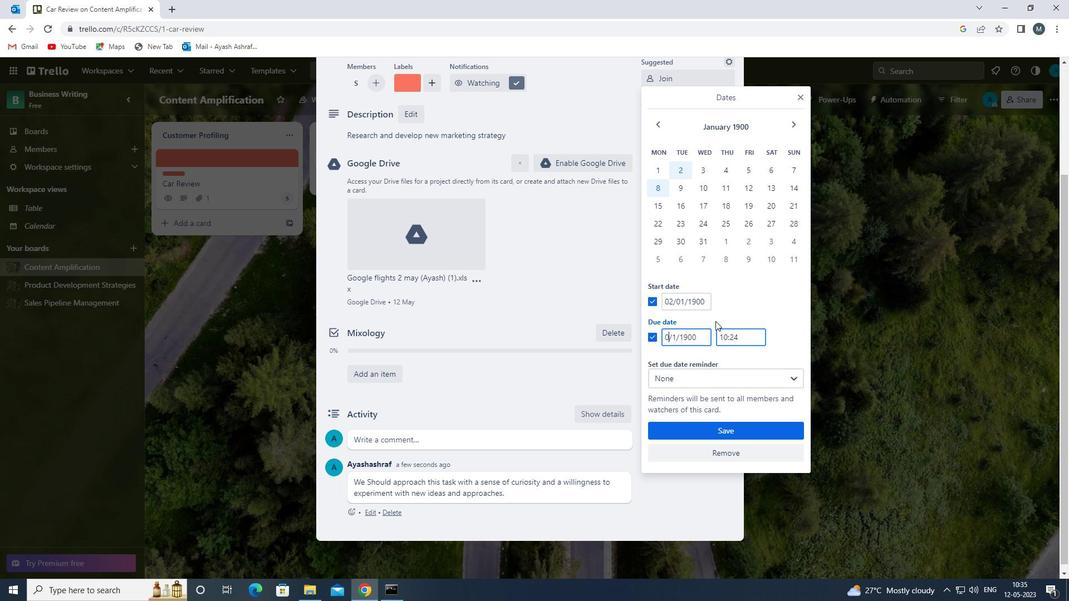 
Action: Mouse moved to (675, 338)
Screenshot: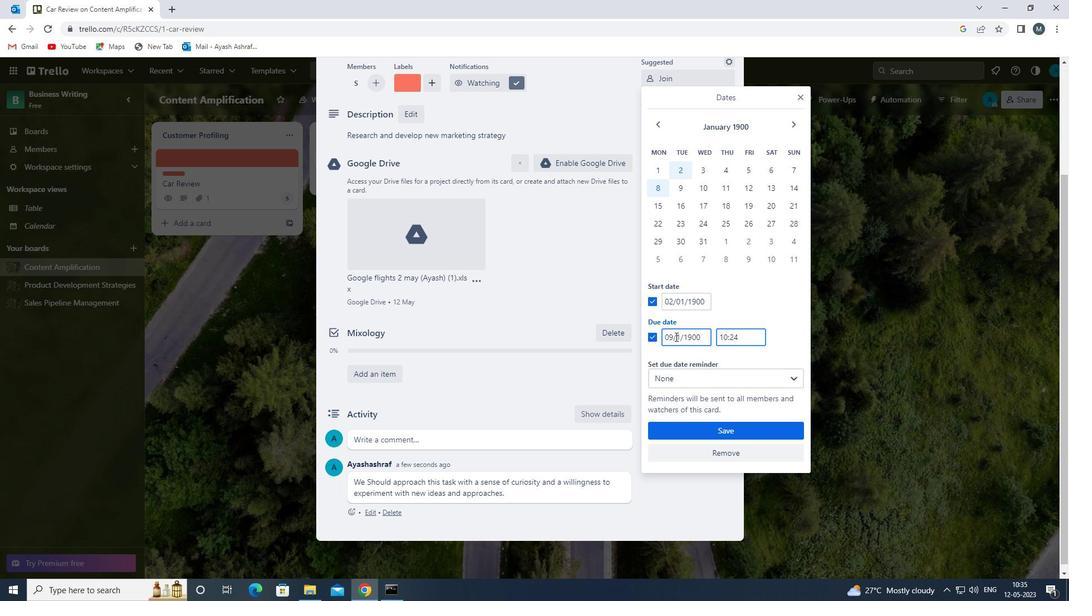 
Action: Mouse pressed left at (675, 338)
Screenshot: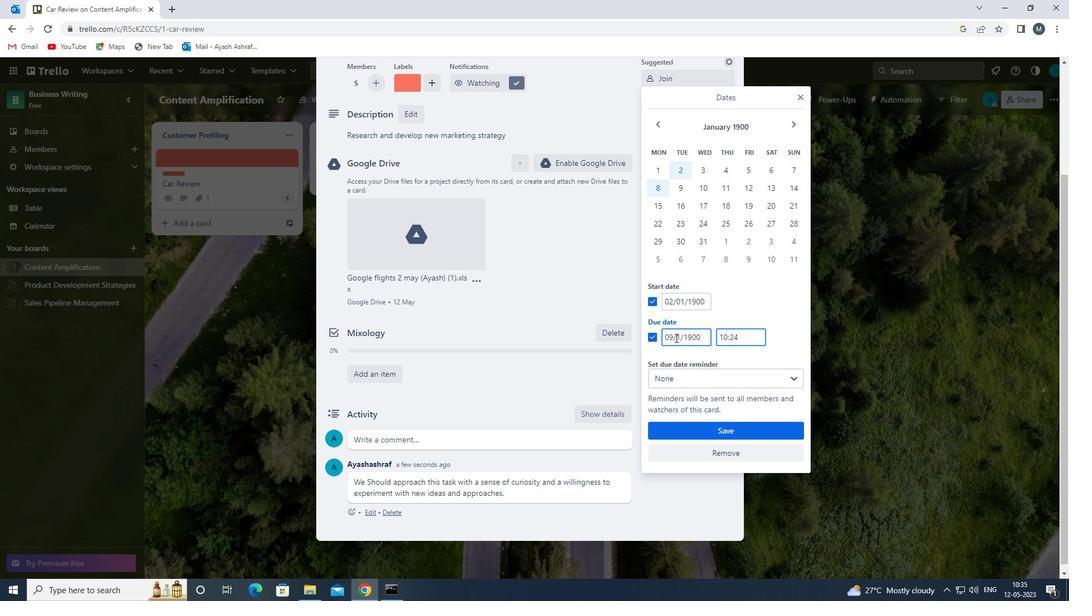 
Action: Mouse moved to (698, 341)
Screenshot: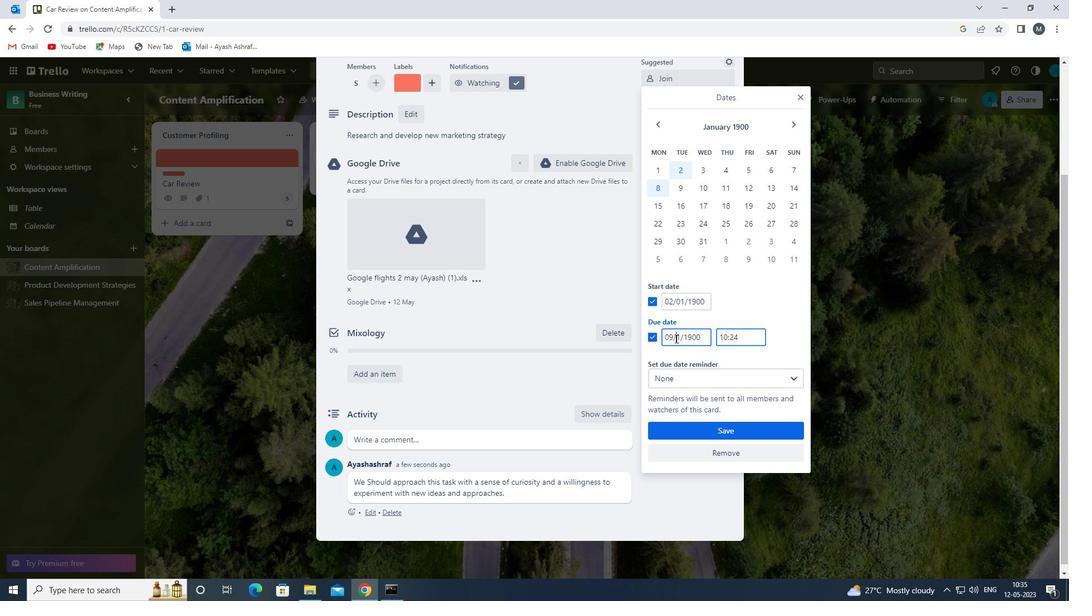 
Action: Key pressed <<96>>
Screenshot: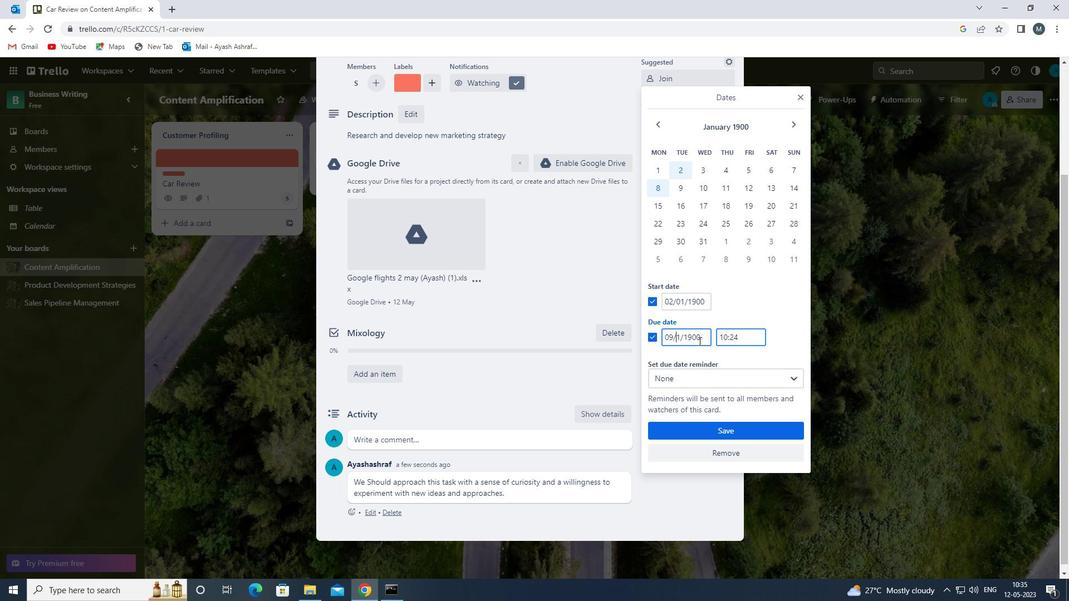 
Action: Mouse moved to (739, 431)
Screenshot: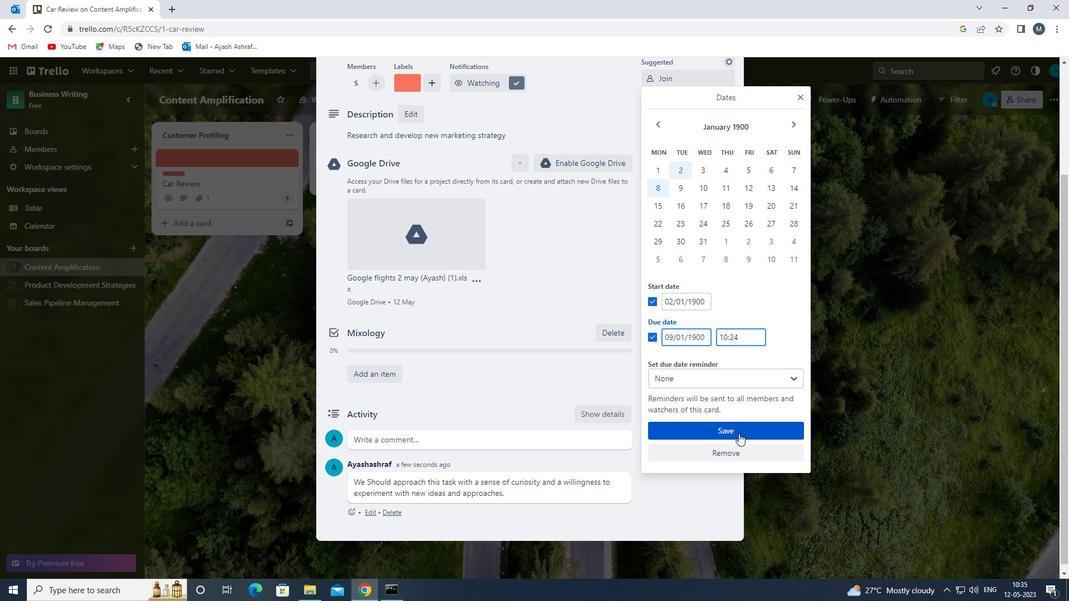 
Action: Mouse pressed left at (739, 431)
Screenshot: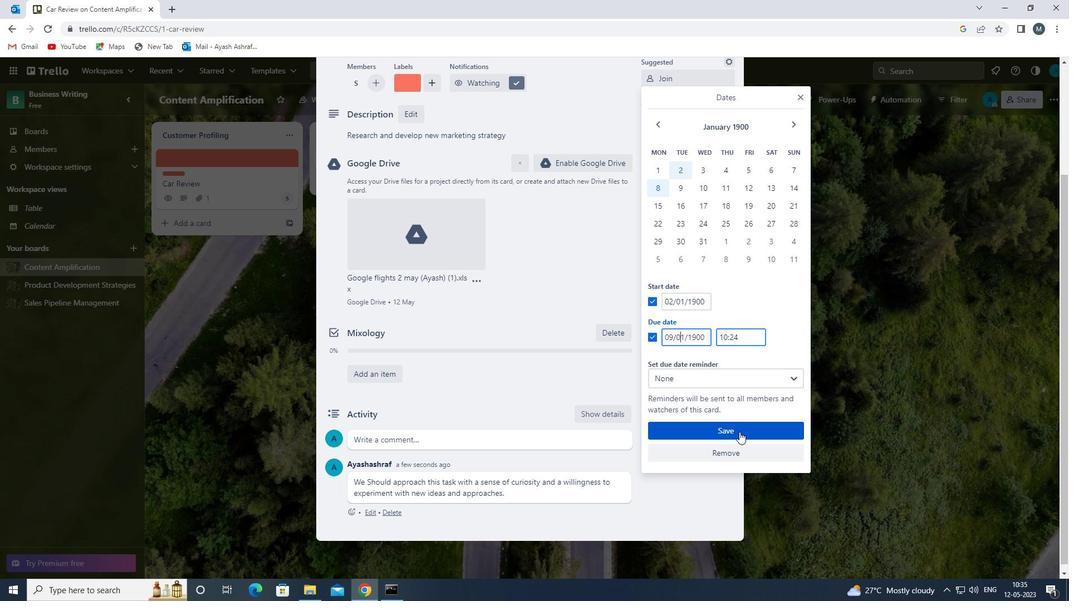 
Action: Mouse moved to (584, 376)
Screenshot: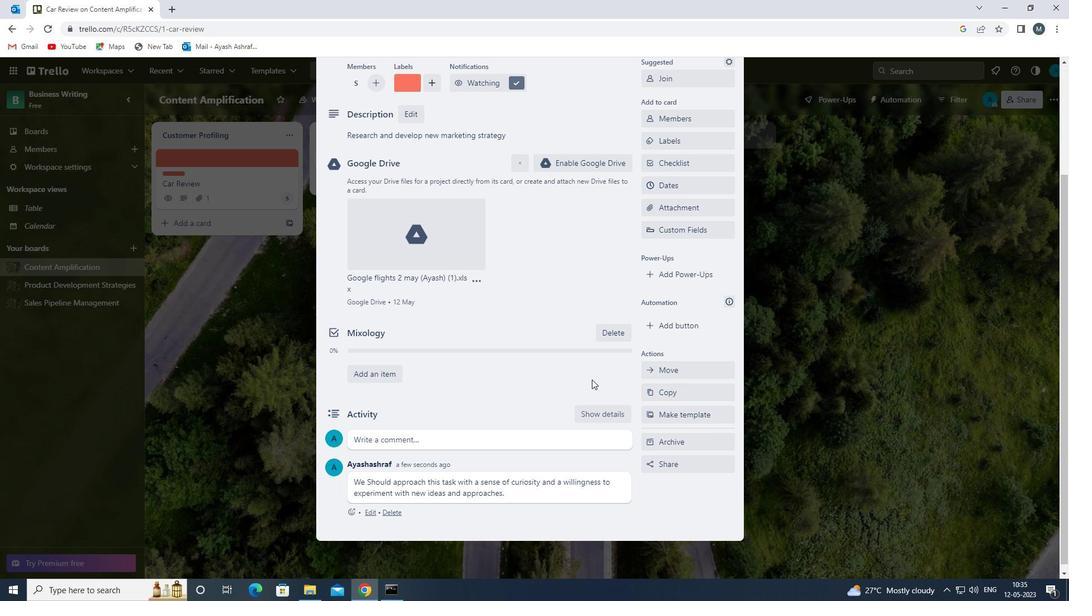 
Action: Mouse scrolled (584, 377) with delta (0, 0)
Screenshot: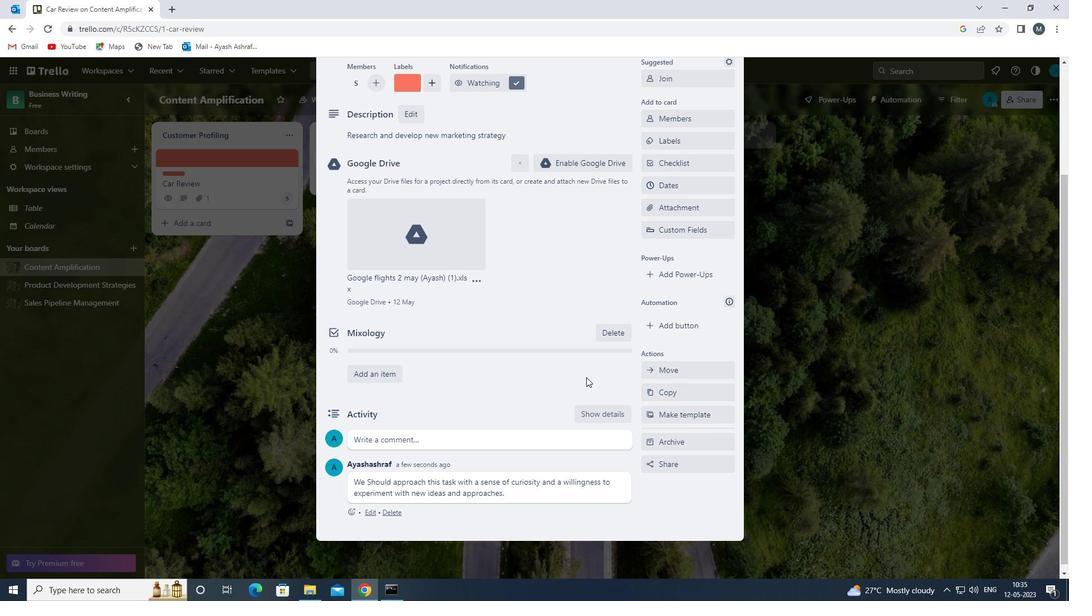 
Action: Mouse scrolled (584, 377) with delta (0, 0)
Screenshot: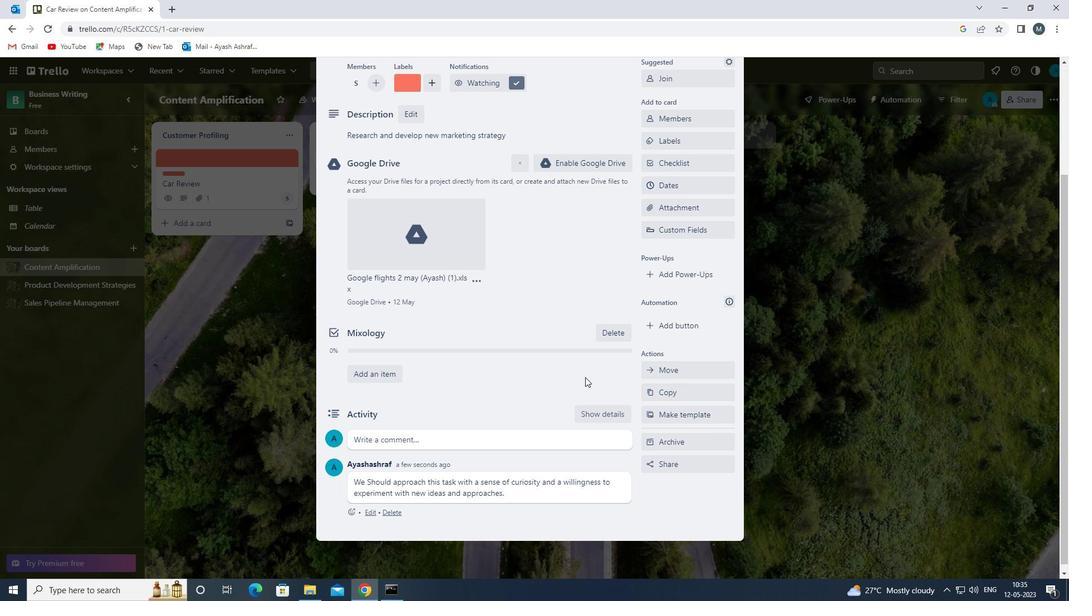 
Action: Mouse scrolled (584, 377) with delta (0, 0)
Screenshot: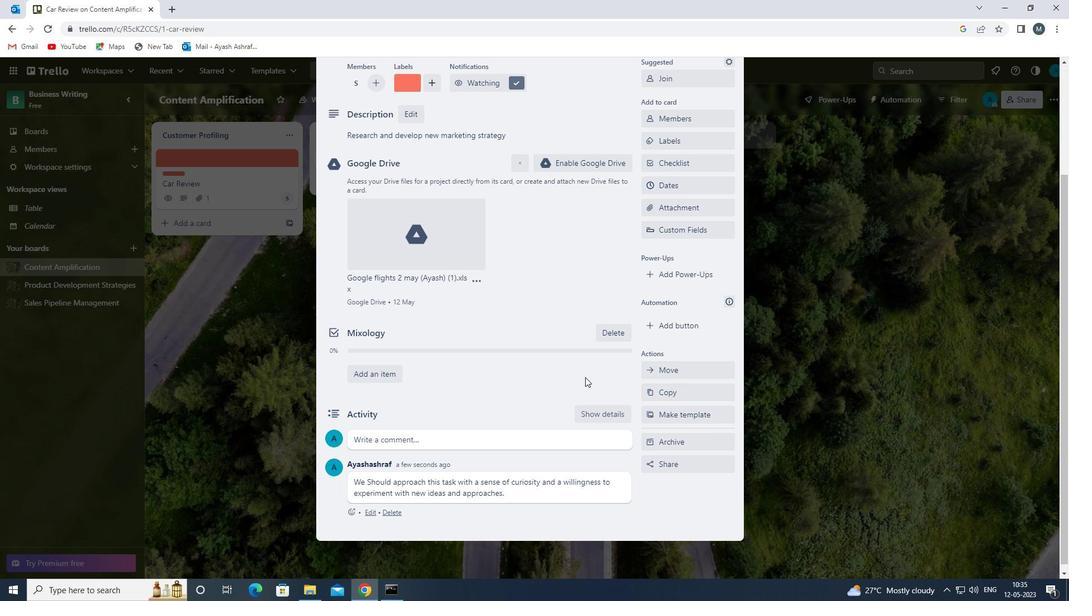 
